 Task: Search one way flight ticket for 5 adults, 2 children, 1 infant in seat and 1 infant on lap in economy from Longview: East Texas Regional Airport to New Bern: Coastal Carolina Regional Airport (was Craven County Regional) on 8-4-2023. Choice of flights is Westjet. Number of bags: 2 checked bags. Price is upto 83000. Outbound departure time preference is 6:00.
Action: Mouse moved to (310, 434)
Screenshot: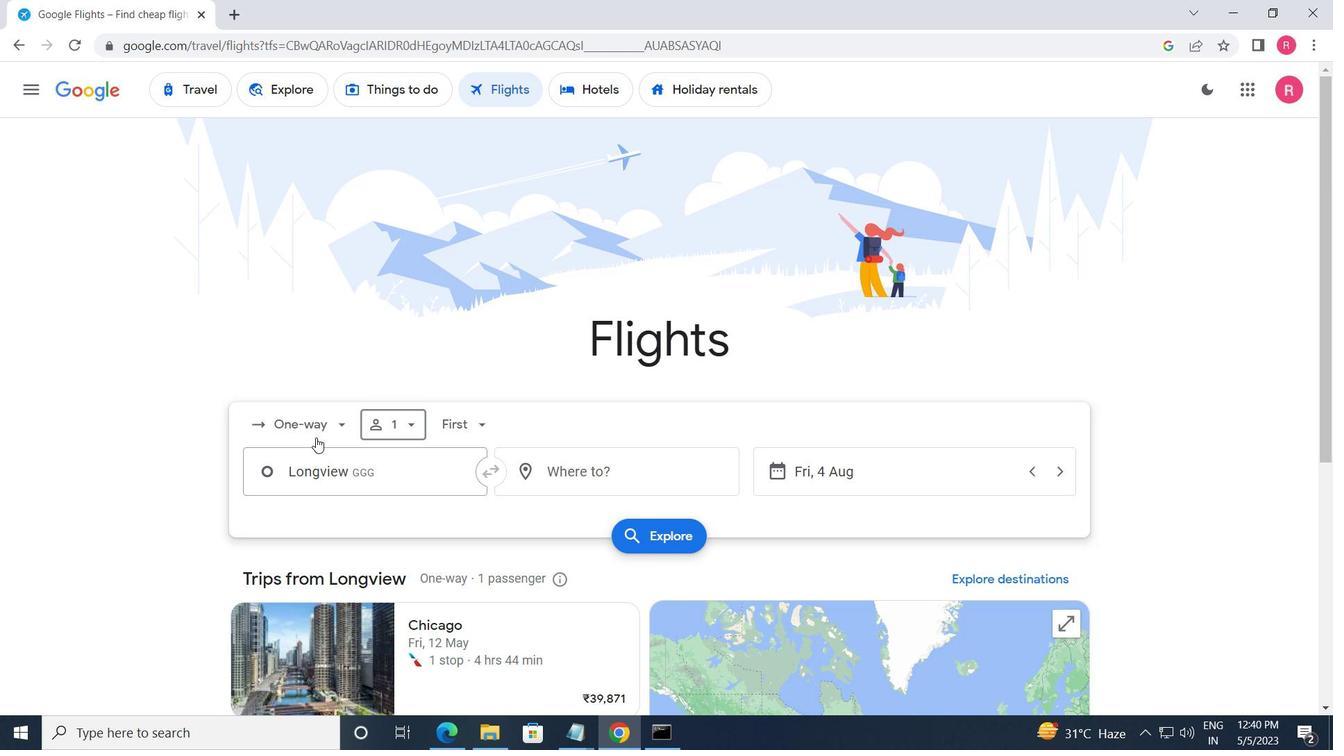 
Action: Mouse pressed left at (310, 434)
Screenshot: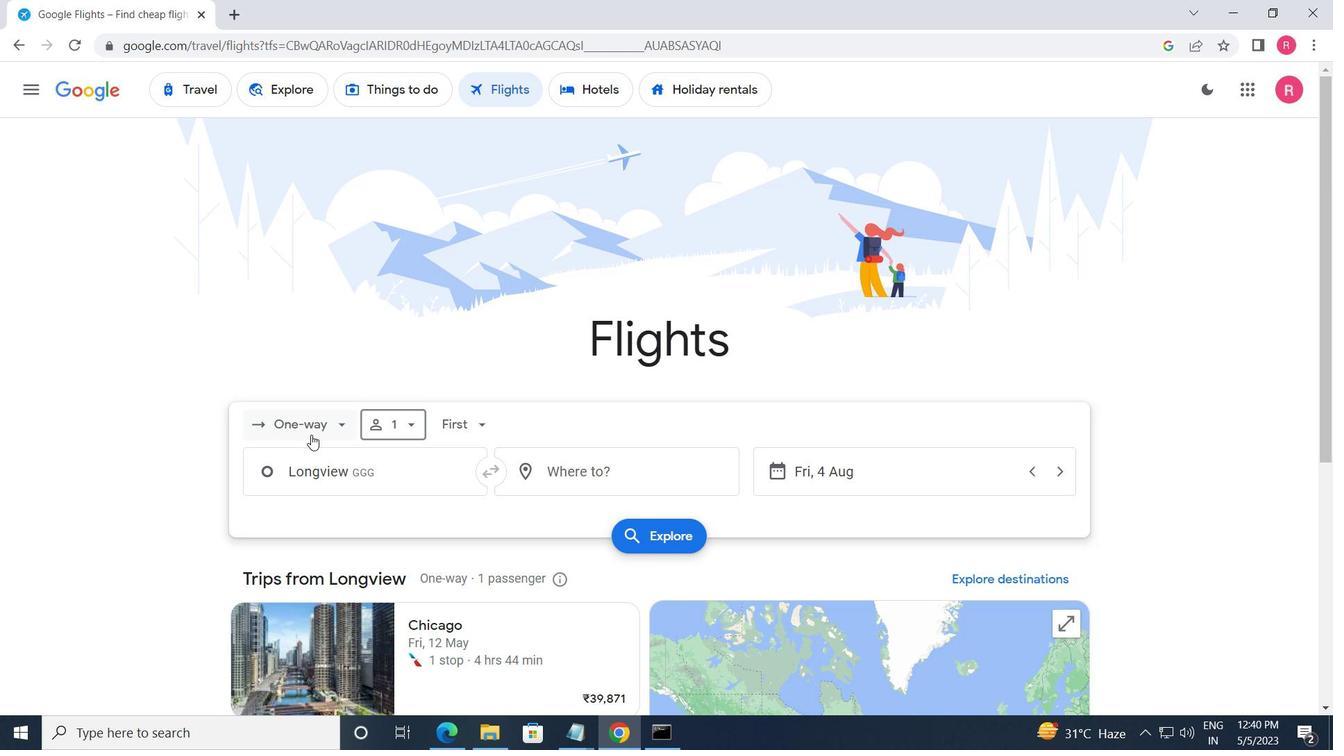 
Action: Mouse moved to (310, 508)
Screenshot: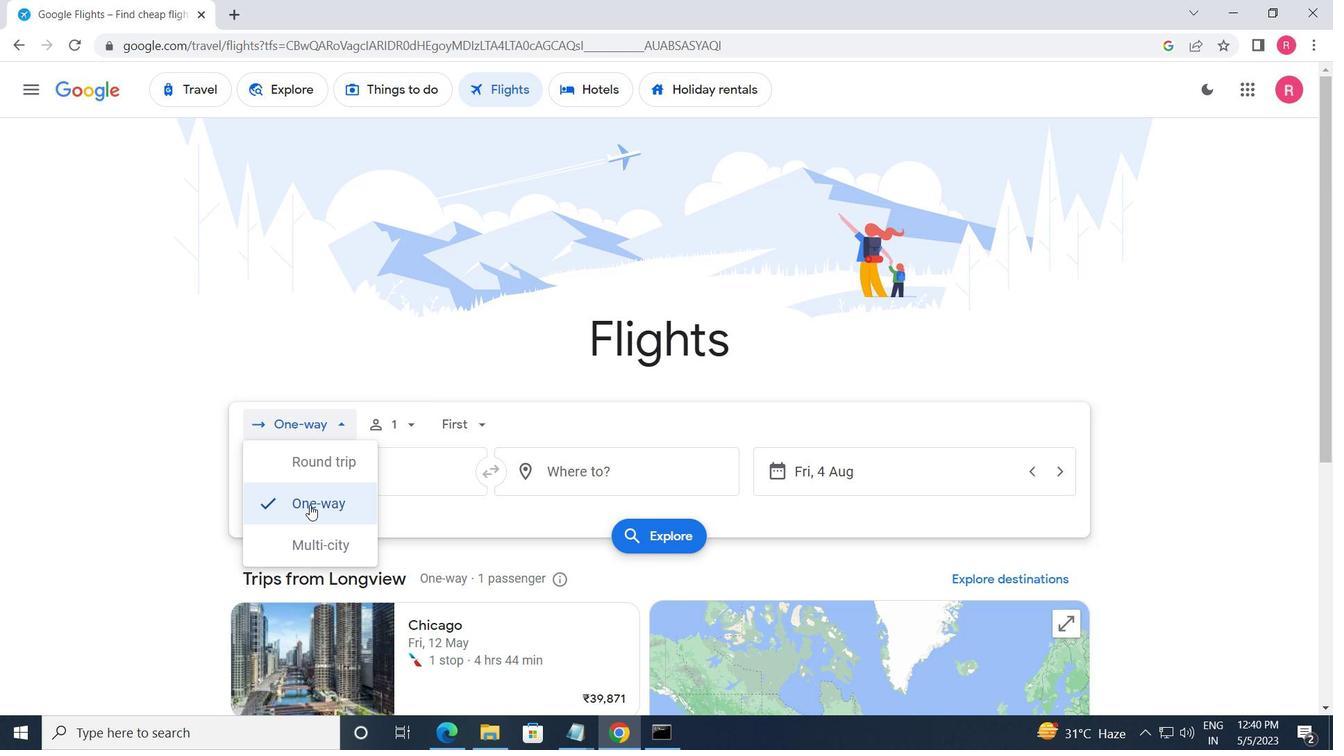 
Action: Mouse pressed left at (310, 508)
Screenshot: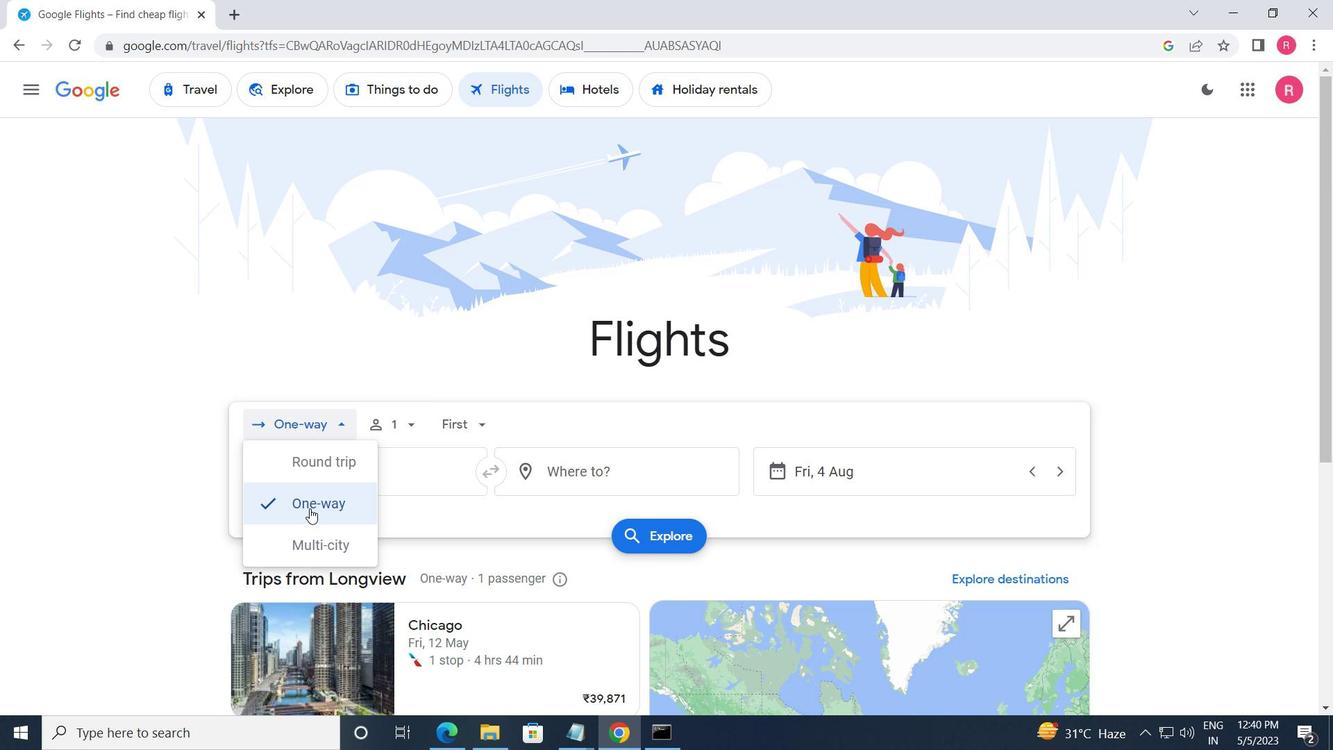 
Action: Mouse moved to (402, 434)
Screenshot: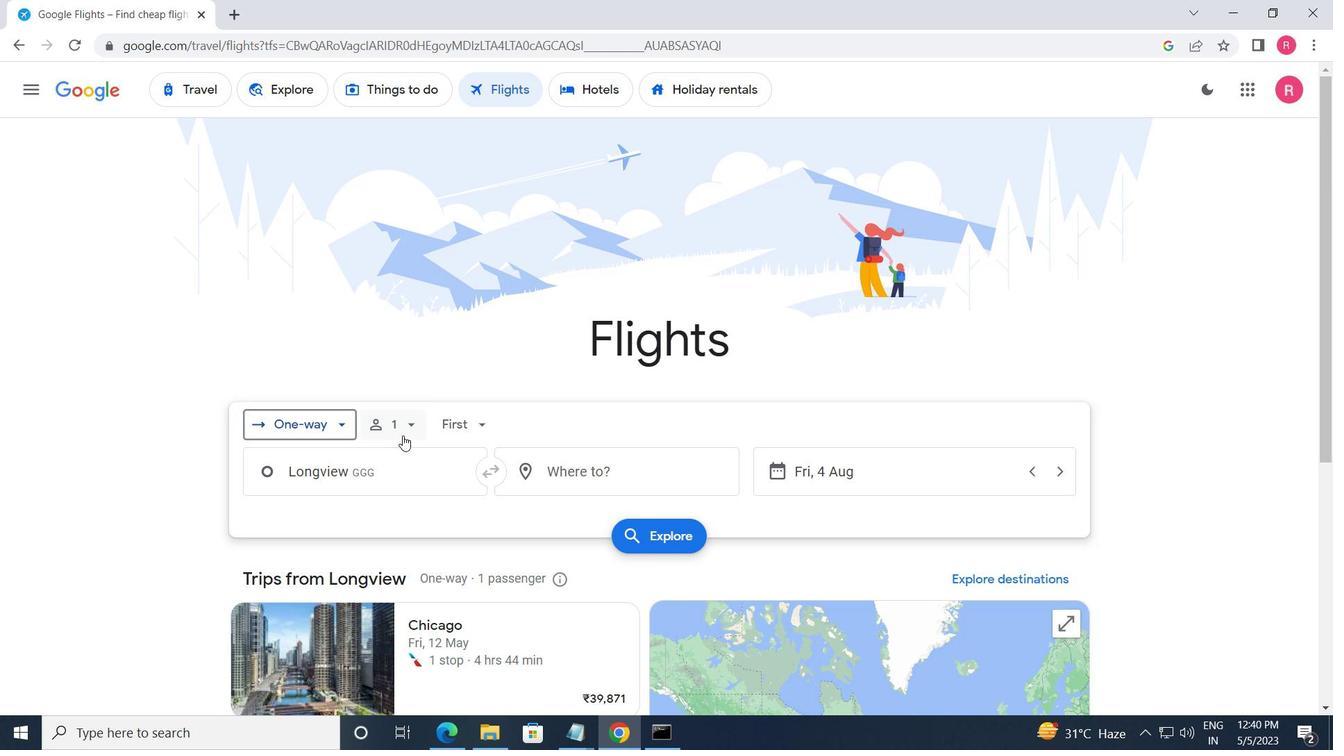 
Action: Mouse pressed left at (402, 434)
Screenshot: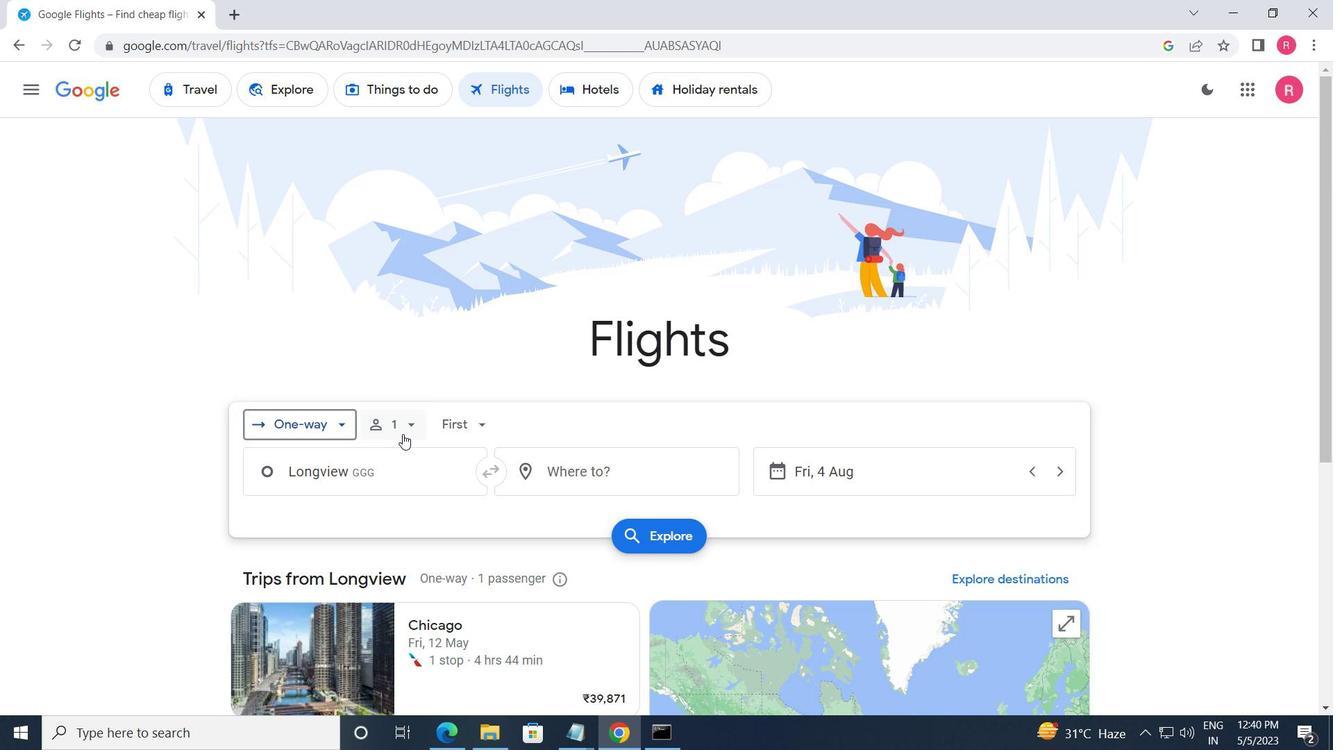 
Action: Mouse moved to (544, 476)
Screenshot: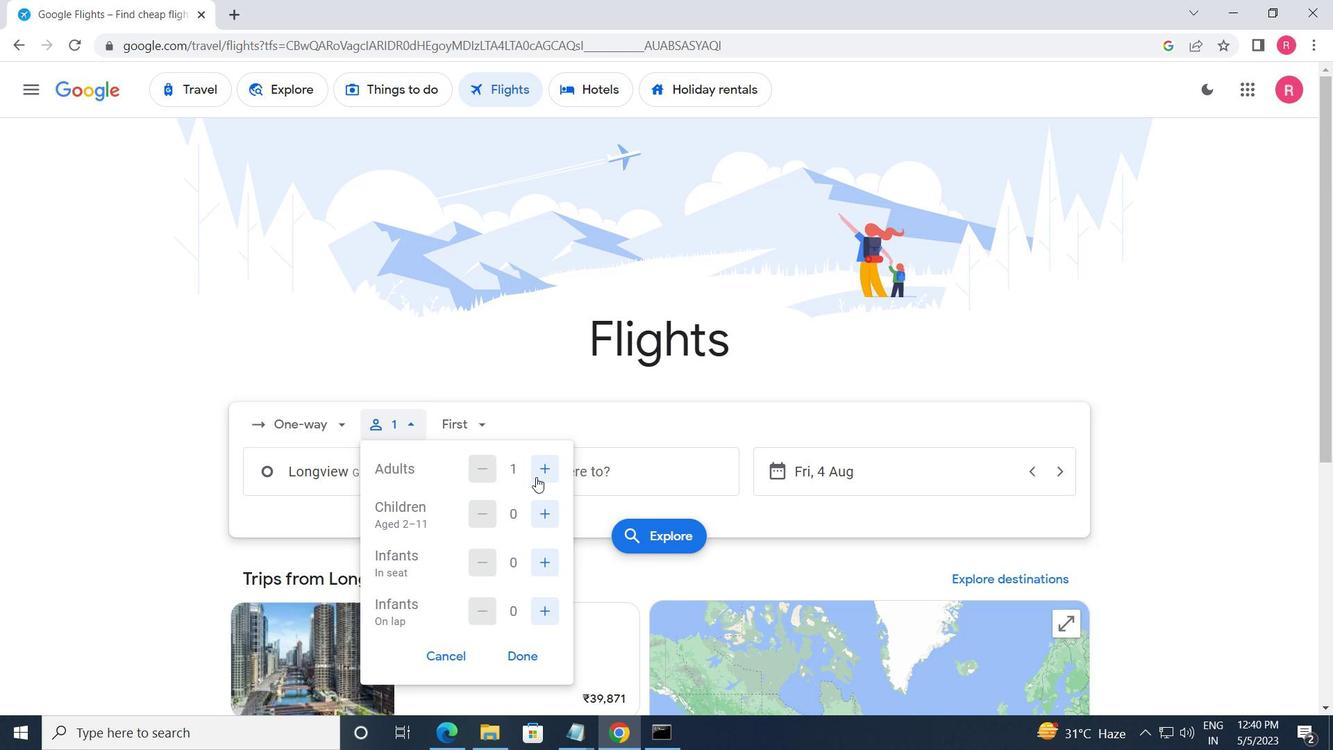 
Action: Mouse pressed left at (544, 476)
Screenshot: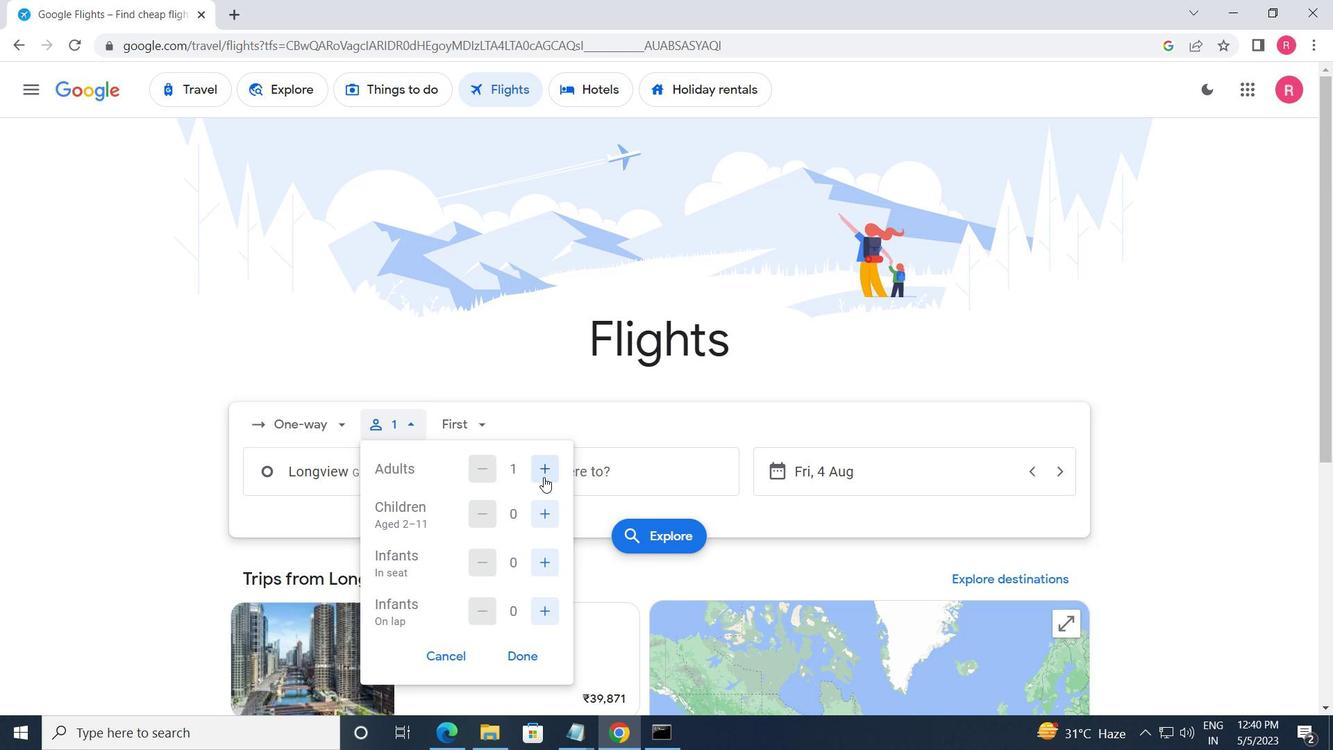 
Action: Mouse pressed left at (544, 476)
Screenshot: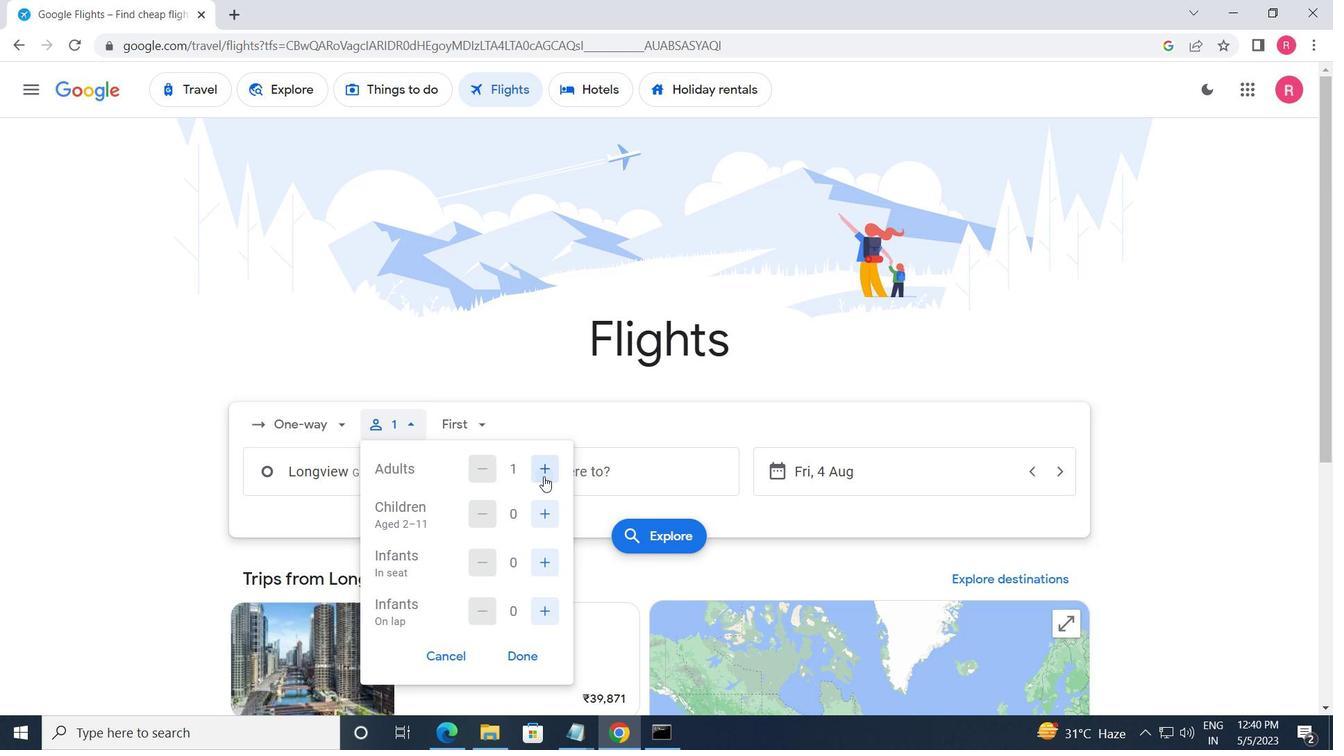 
Action: Mouse pressed left at (544, 476)
Screenshot: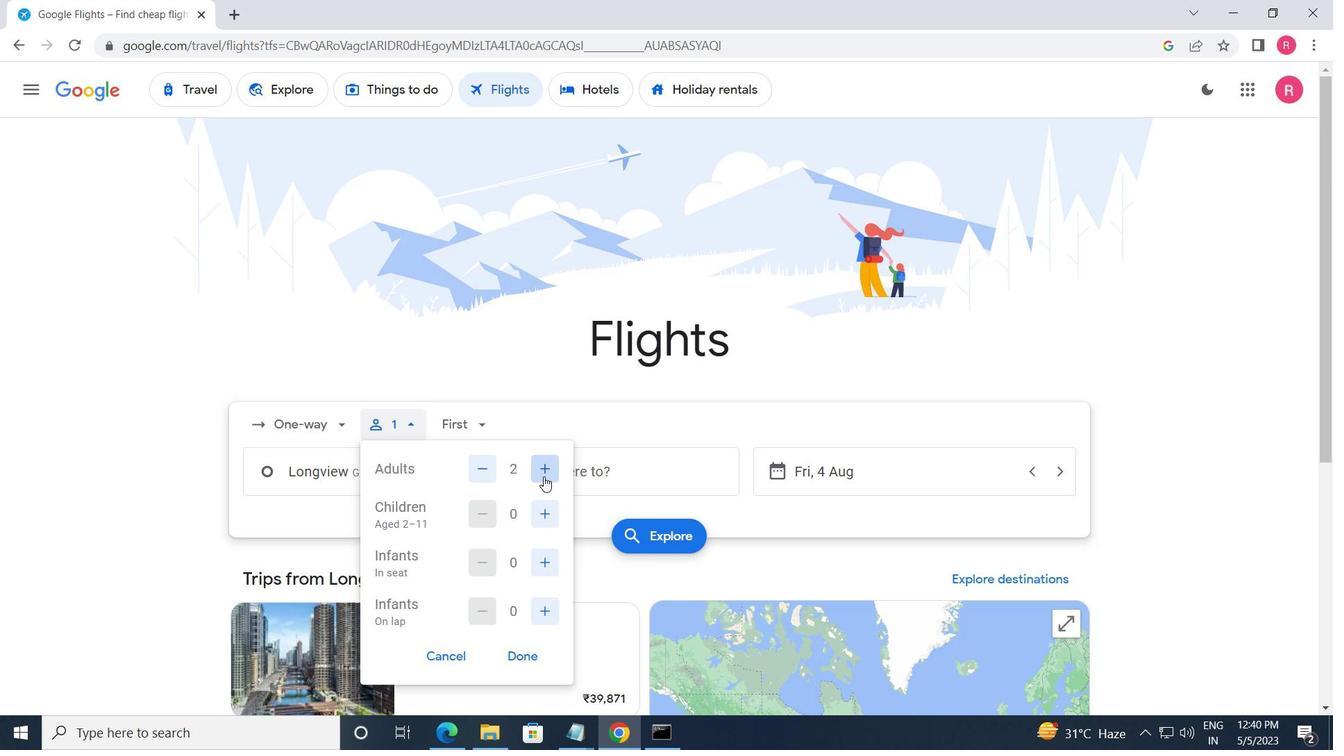
Action: Mouse moved to (544, 475)
Screenshot: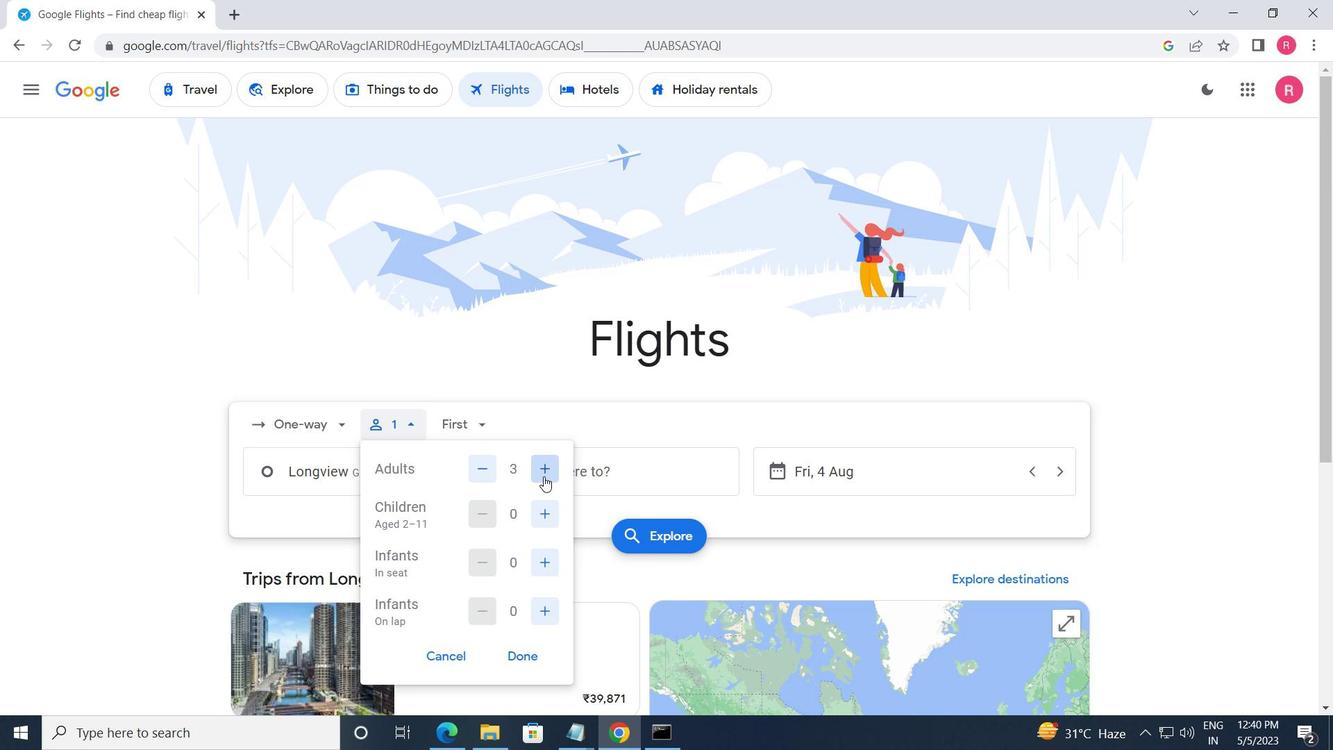 
Action: Mouse pressed left at (544, 475)
Screenshot: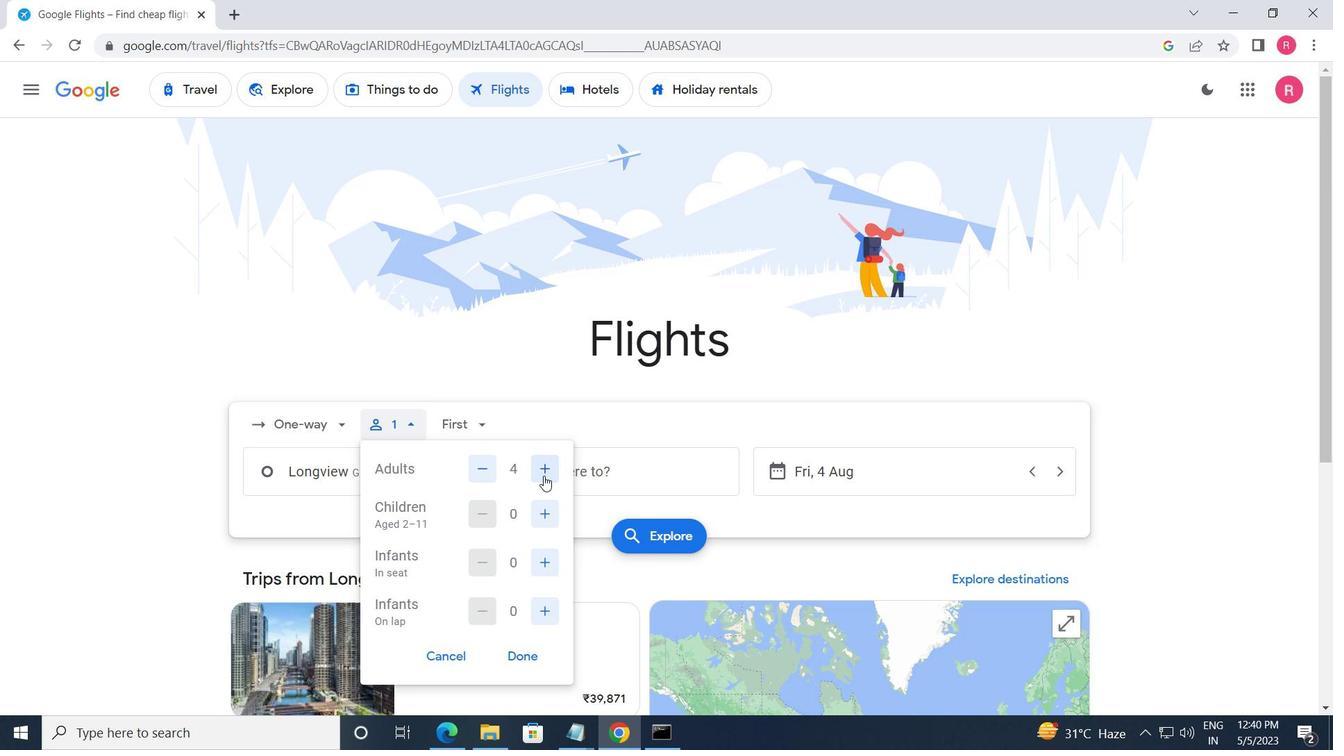 
Action: Mouse moved to (534, 520)
Screenshot: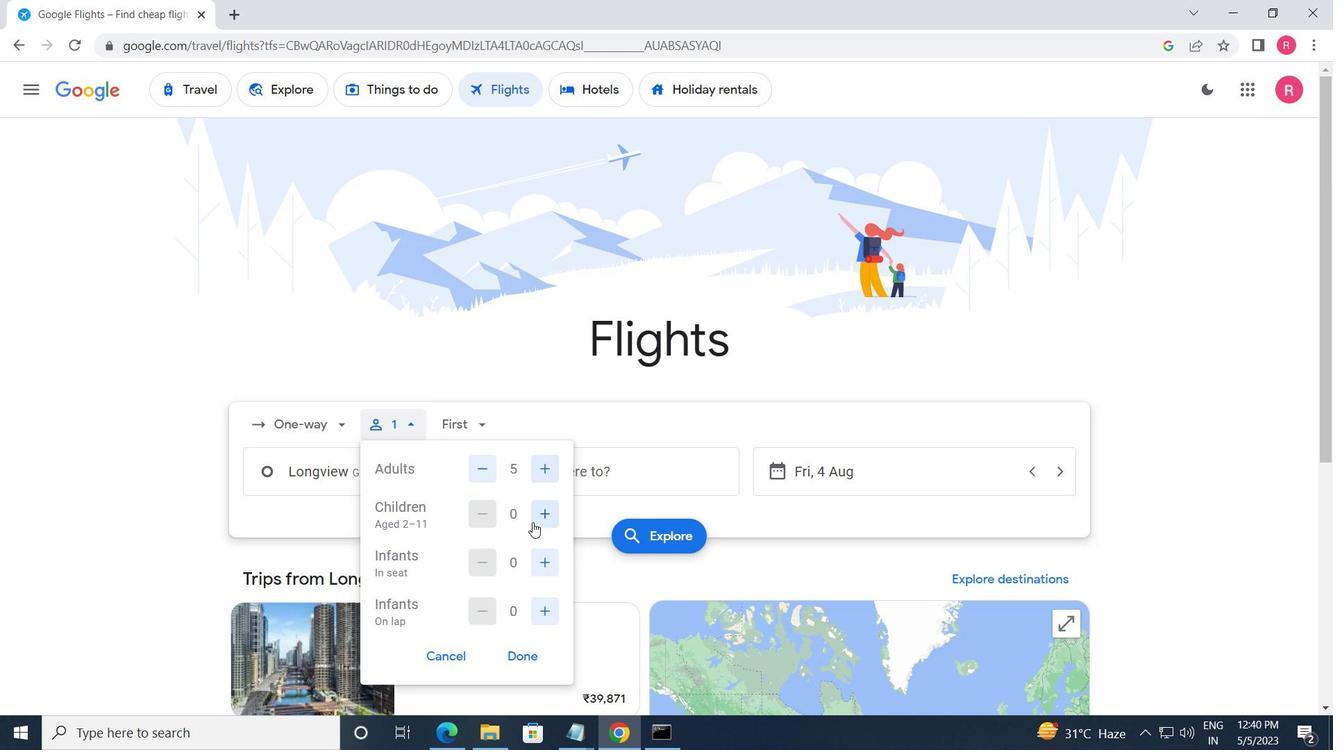 
Action: Mouse pressed left at (534, 520)
Screenshot: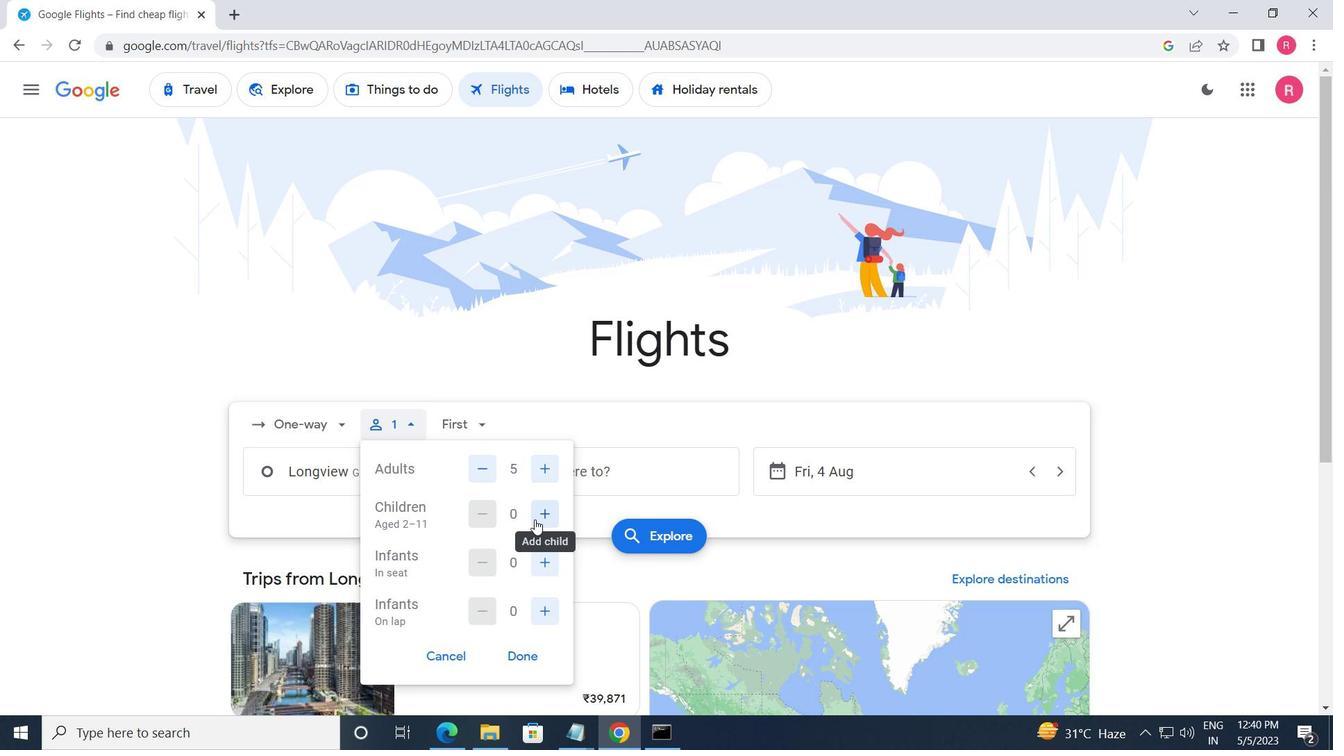 
Action: Mouse pressed left at (534, 520)
Screenshot: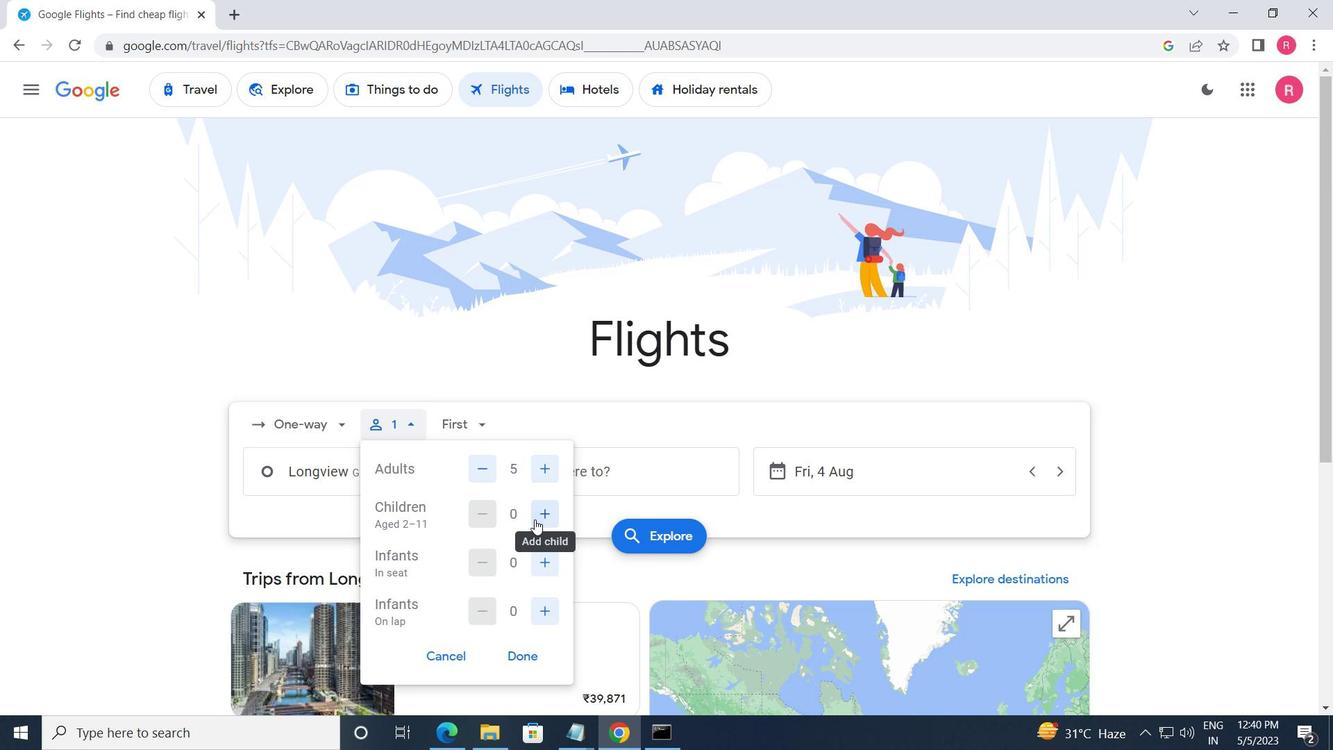 
Action: Mouse moved to (543, 564)
Screenshot: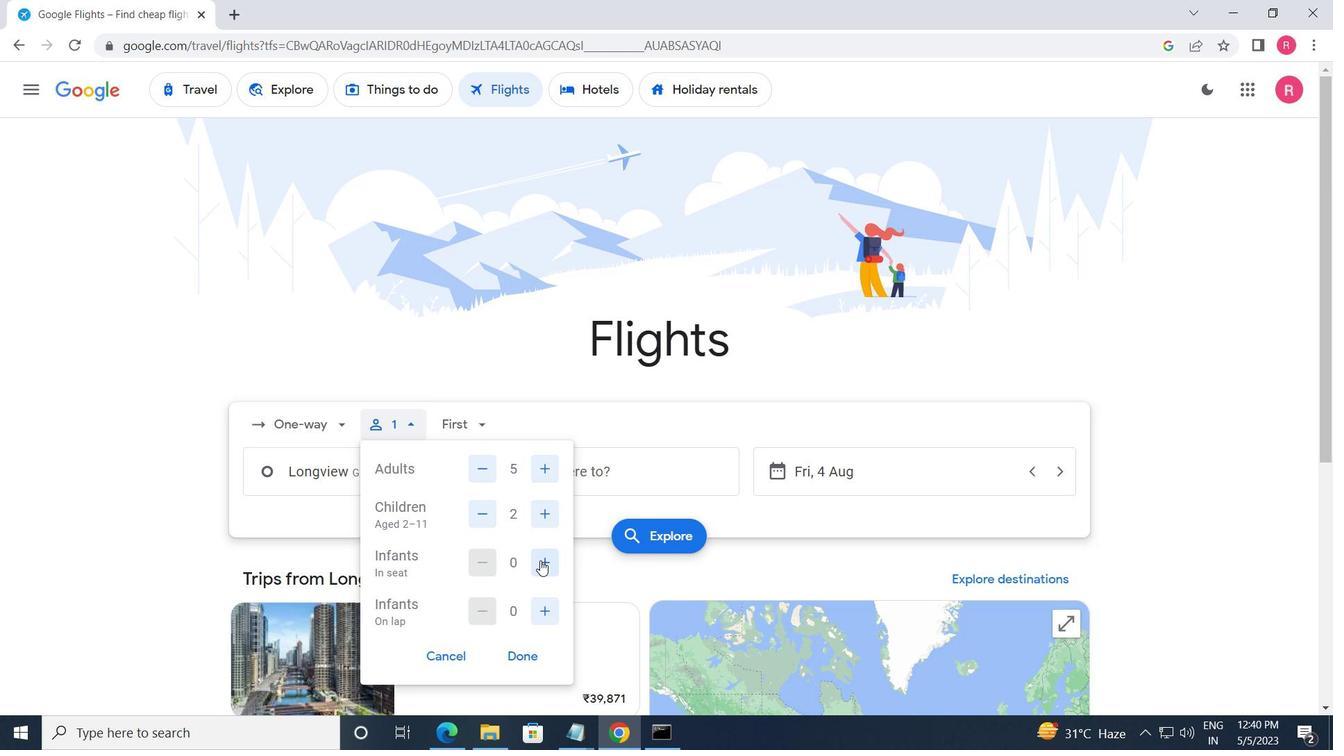 
Action: Mouse pressed left at (543, 564)
Screenshot: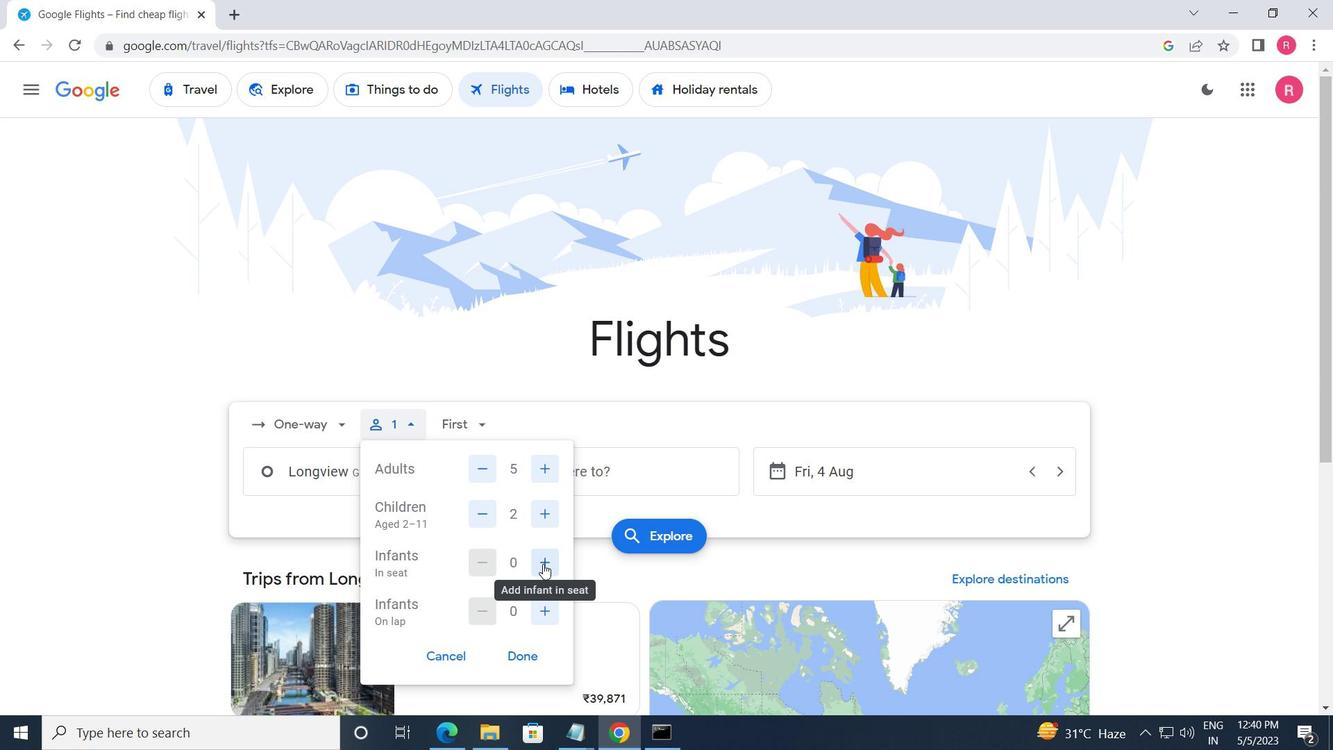 
Action: Mouse moved to (535, 612)
Screenshot: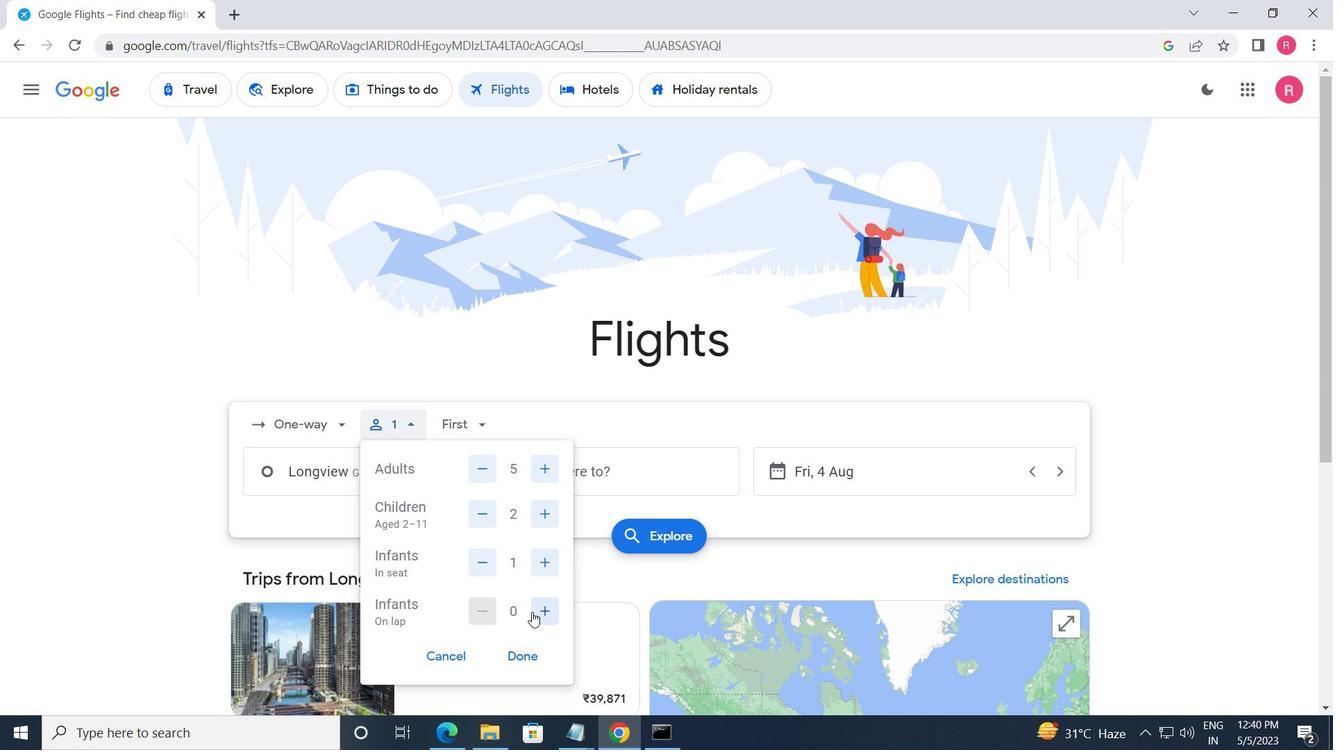 
Action: Mouse pressed left at (535, 612)
Screenshot: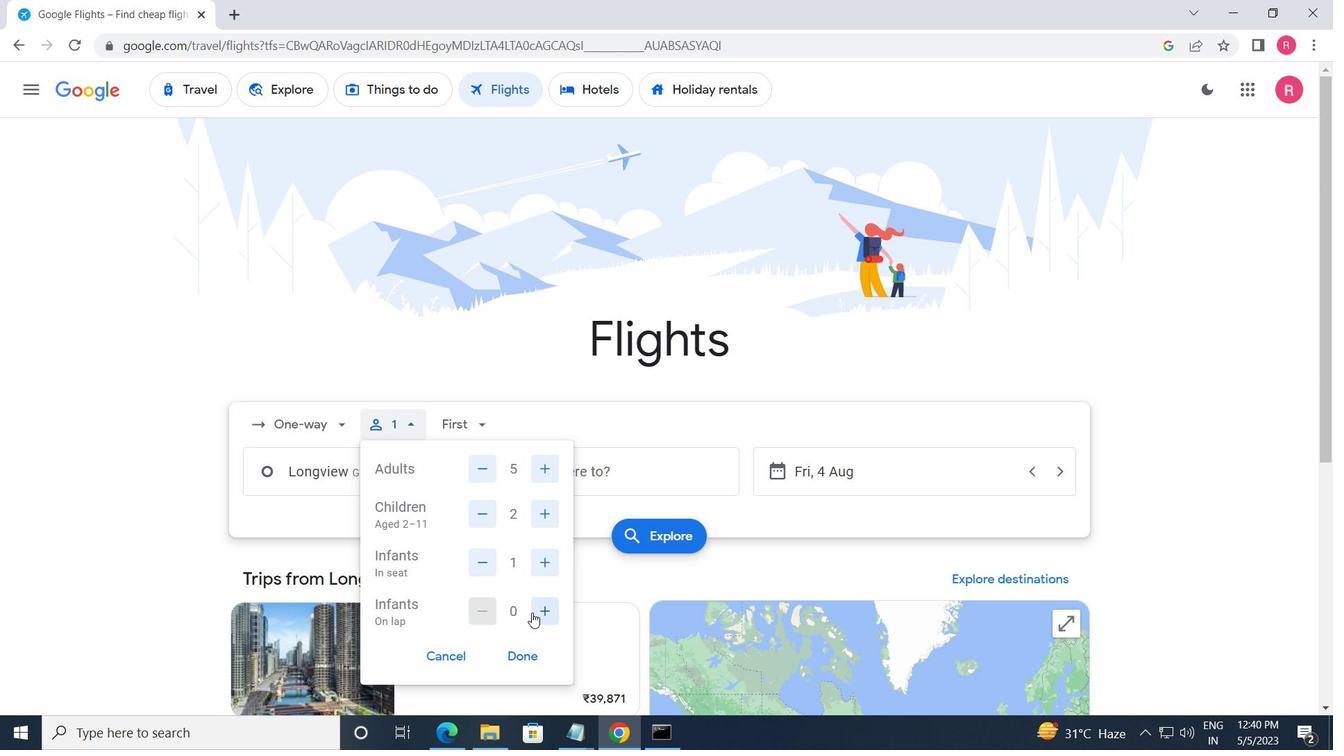 
Action: Mouse moved to (516, 655)
Screenshot: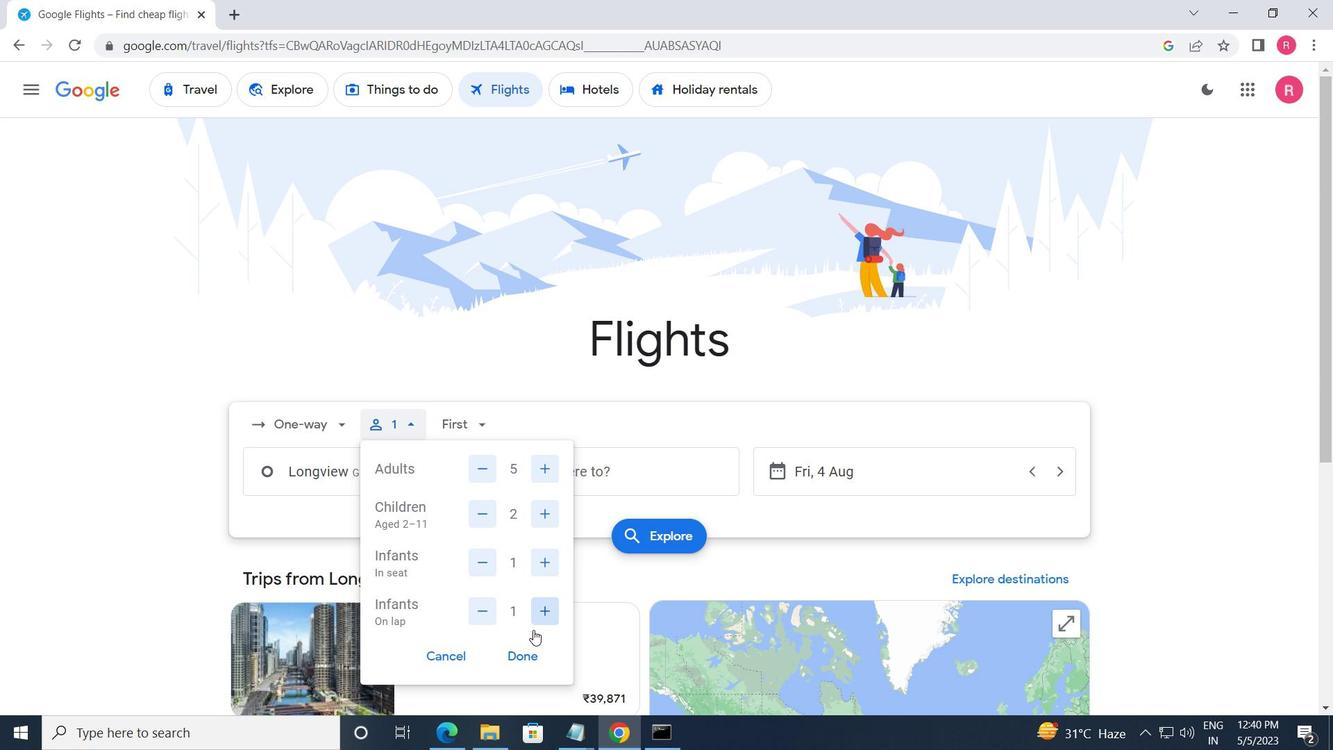 
Action: Mouse pressed left at (516, 655)
Screenshot: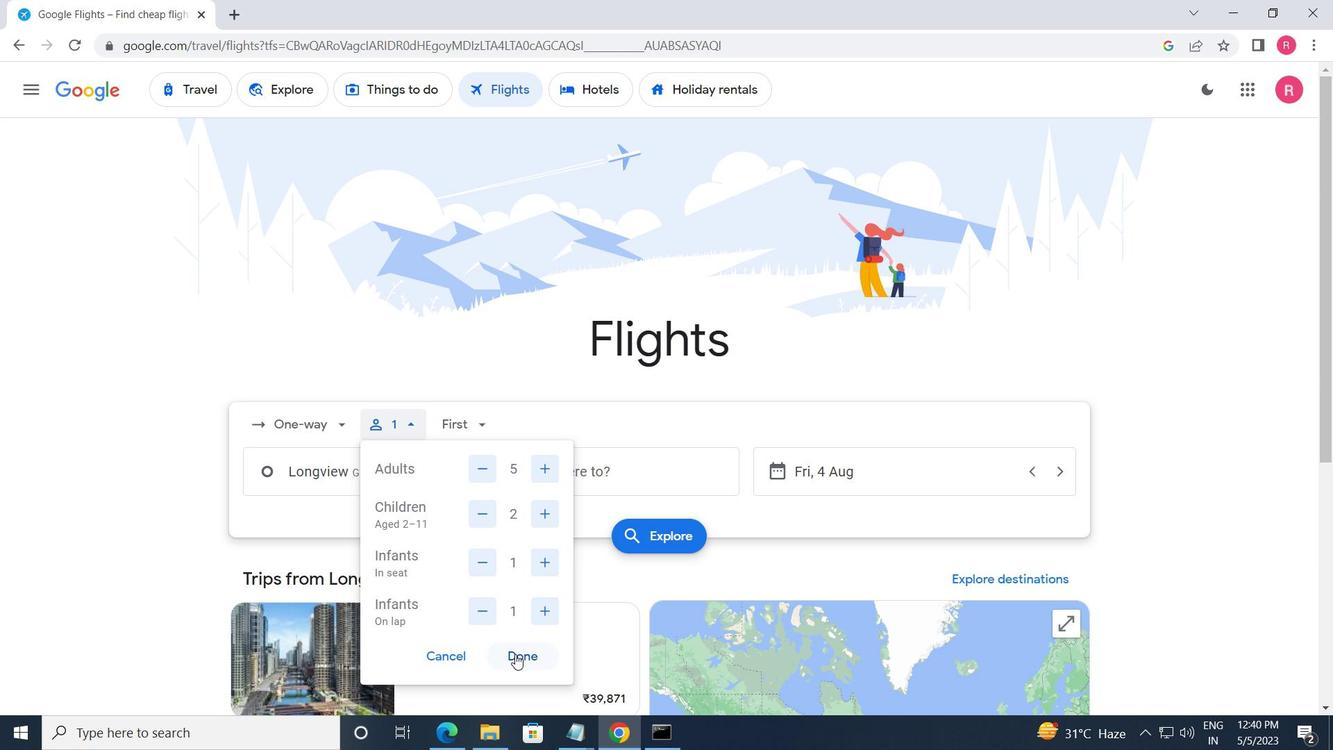 
Action: Mouse moved to (465, 415)
Screenshot: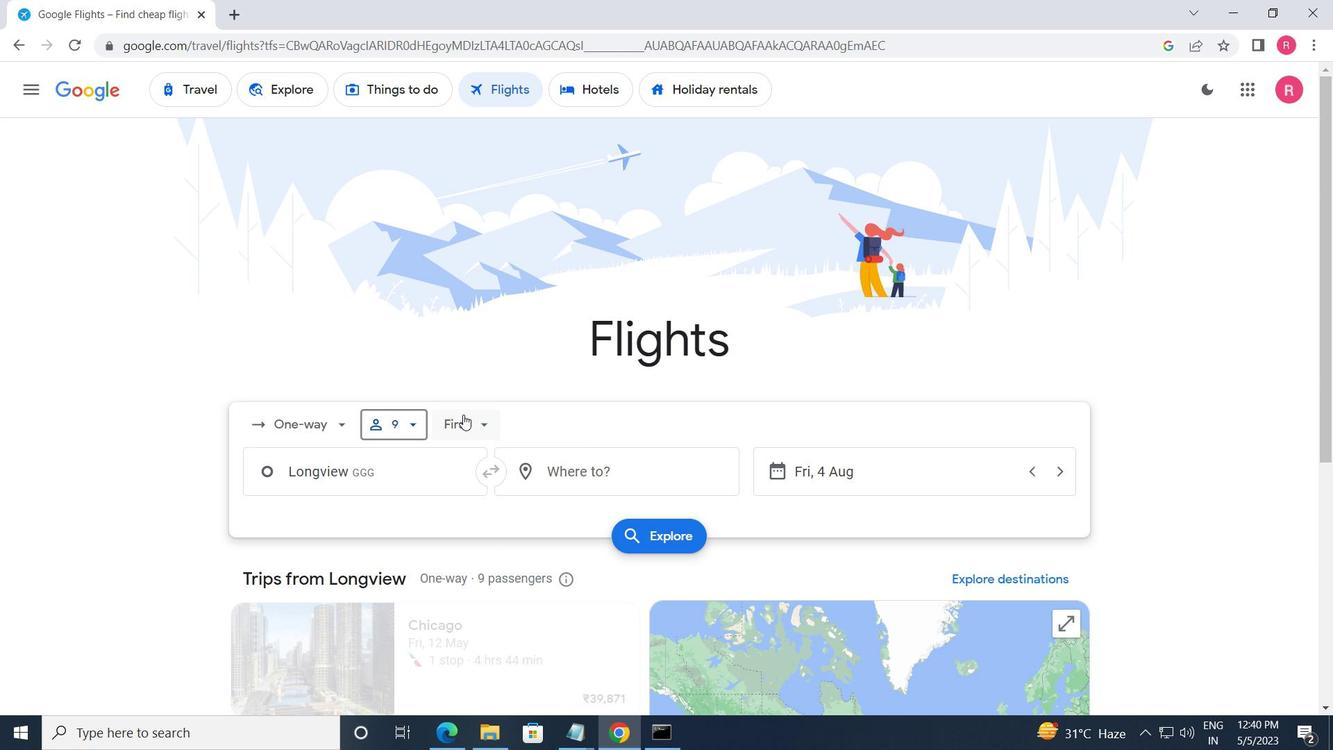
Action: Mouse pressed left at (465, 415)
Screenshot: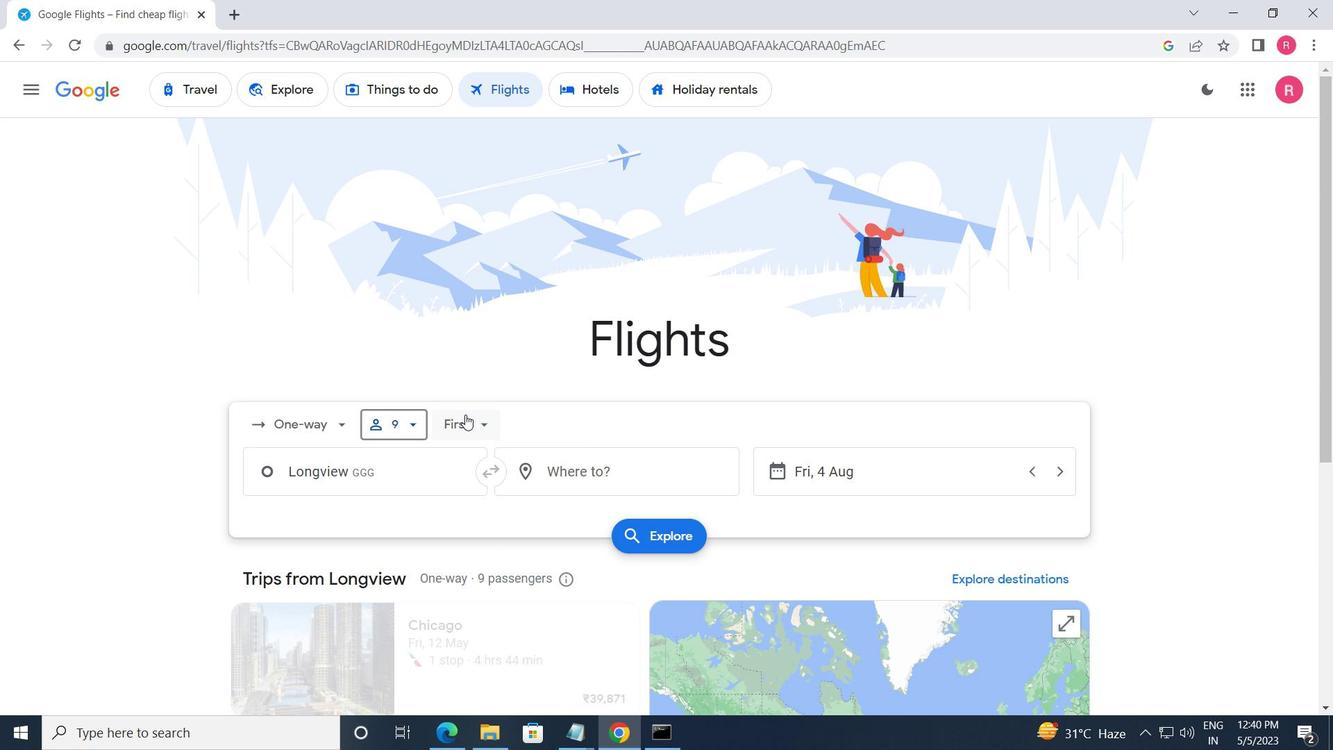 
Action: Mouse moved to (517, 474)
Screenshot: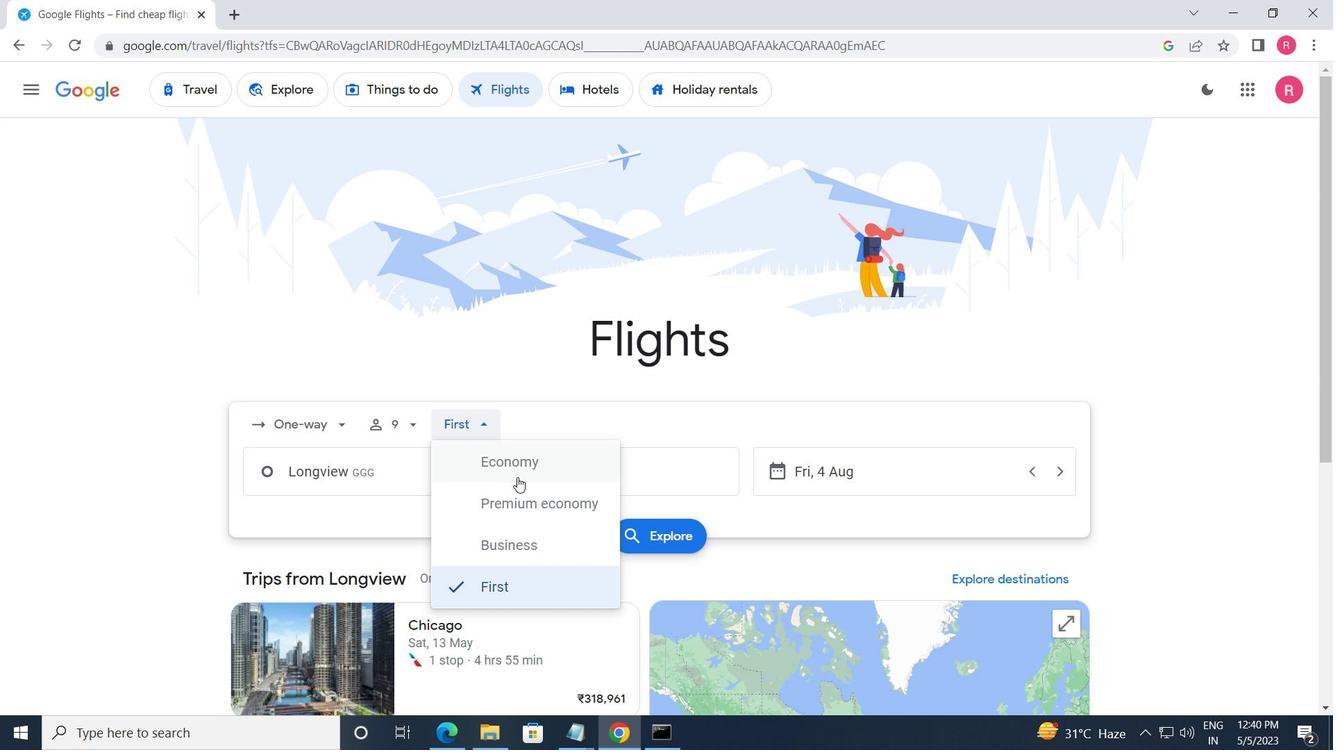 
Action: Mouse pressed left at (517, 474)
Screenshot: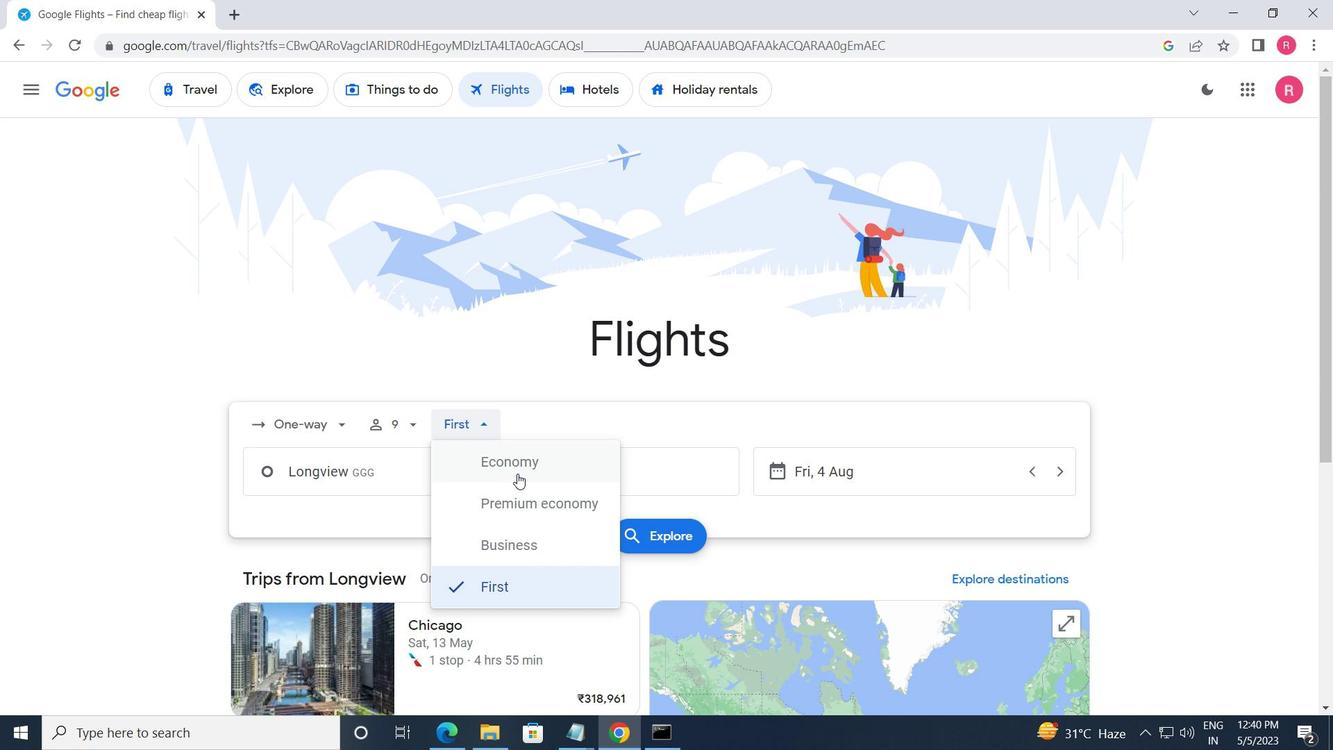 
Action: Mouse moved to (385, 473)
Screenshot: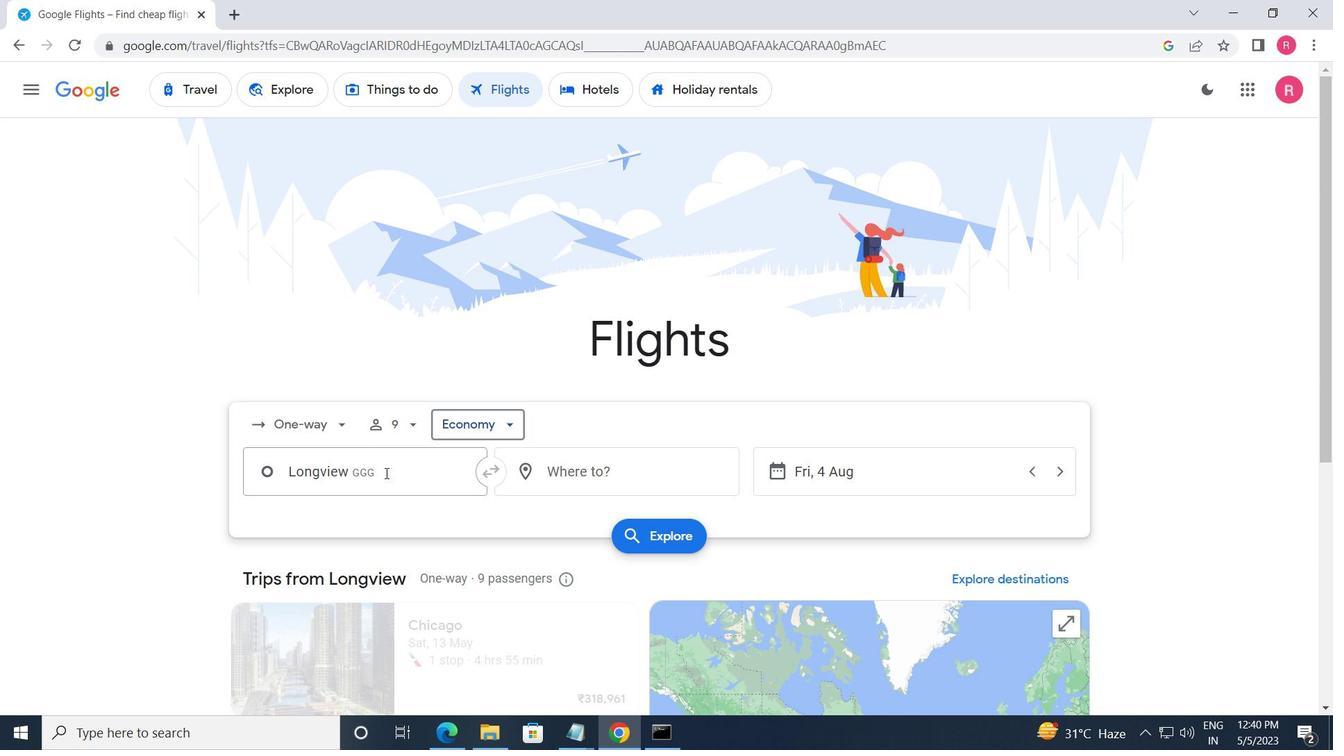 
Action: Mouse pressed left at (385, 473)
Screenshot: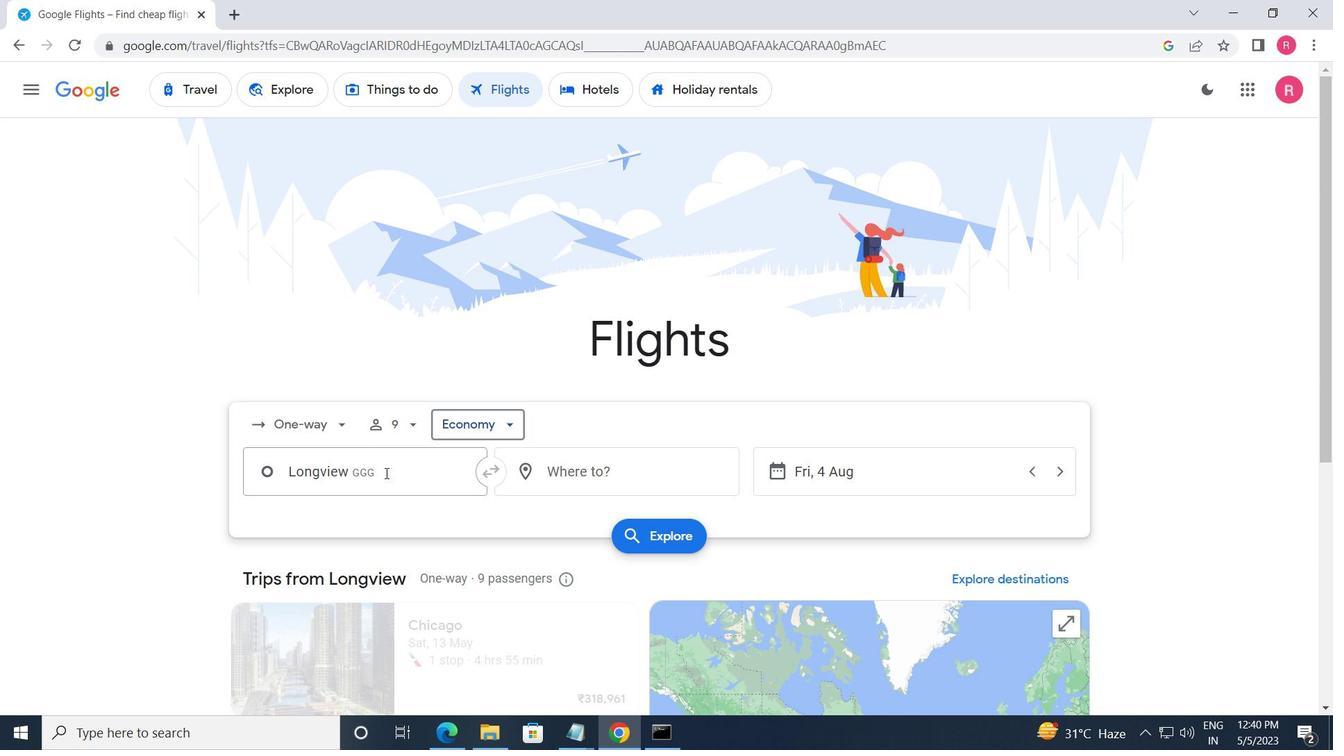 
Action: Mouse moved to (380, 472)
Screenshot: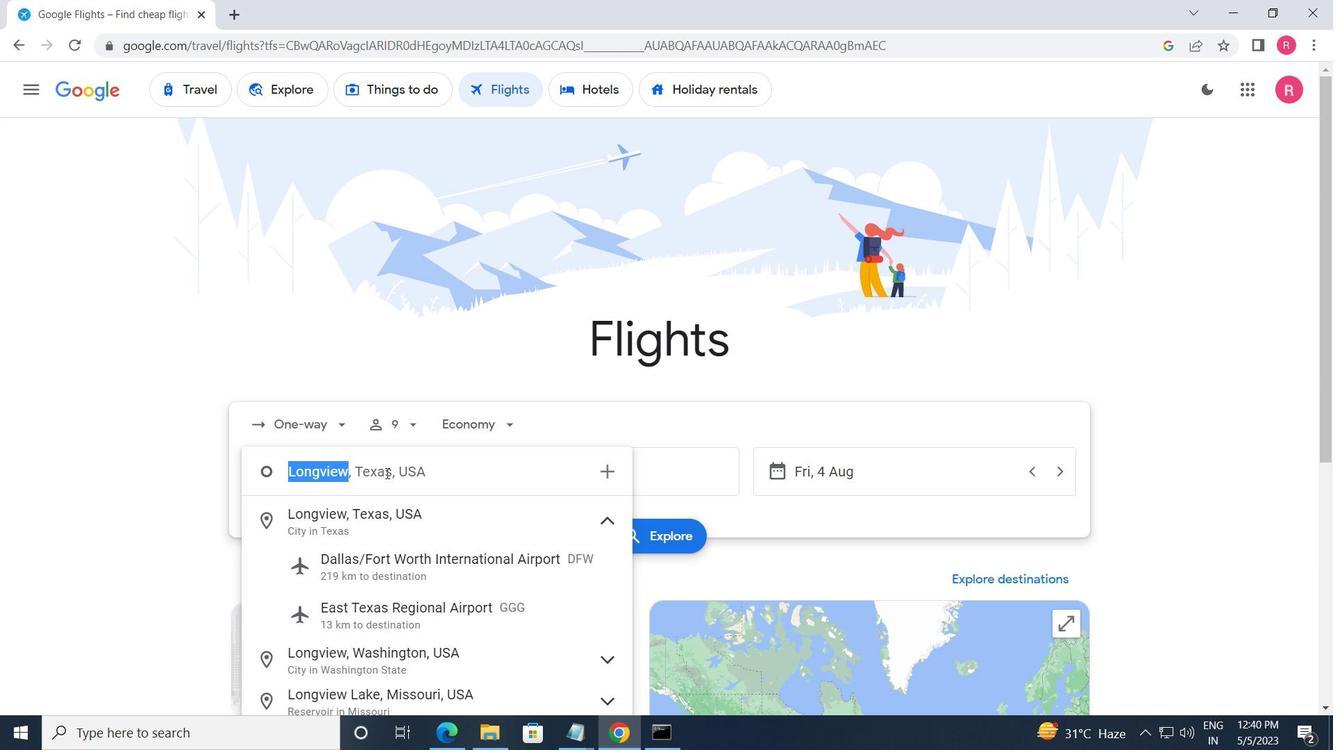 
Action: Key pressed <Key.shift_r><Key.shift_r><Key.shift_r><Key.shift_r><Key.shift_r><Key.shift_r>Lom<Key.backspace>ngview
Screenshot: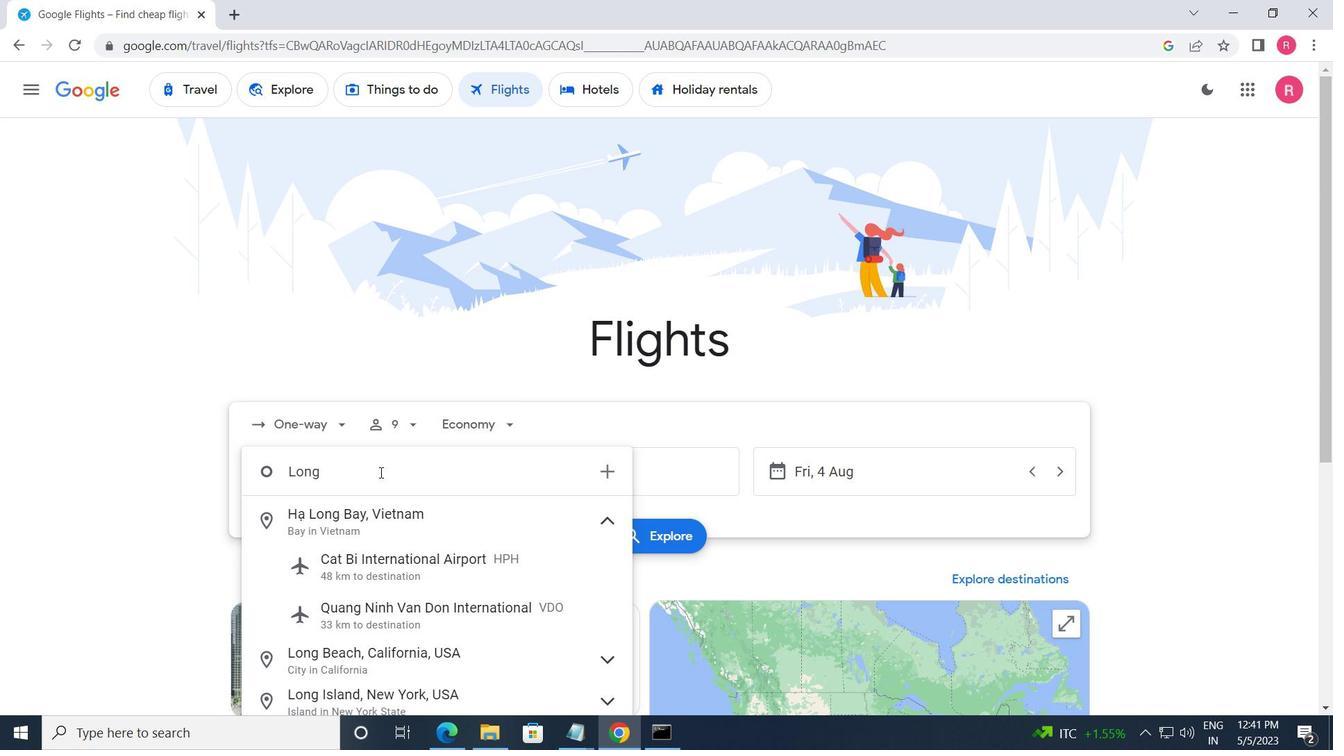 
Action: Mouse moved to (401, 607)
Screenshot: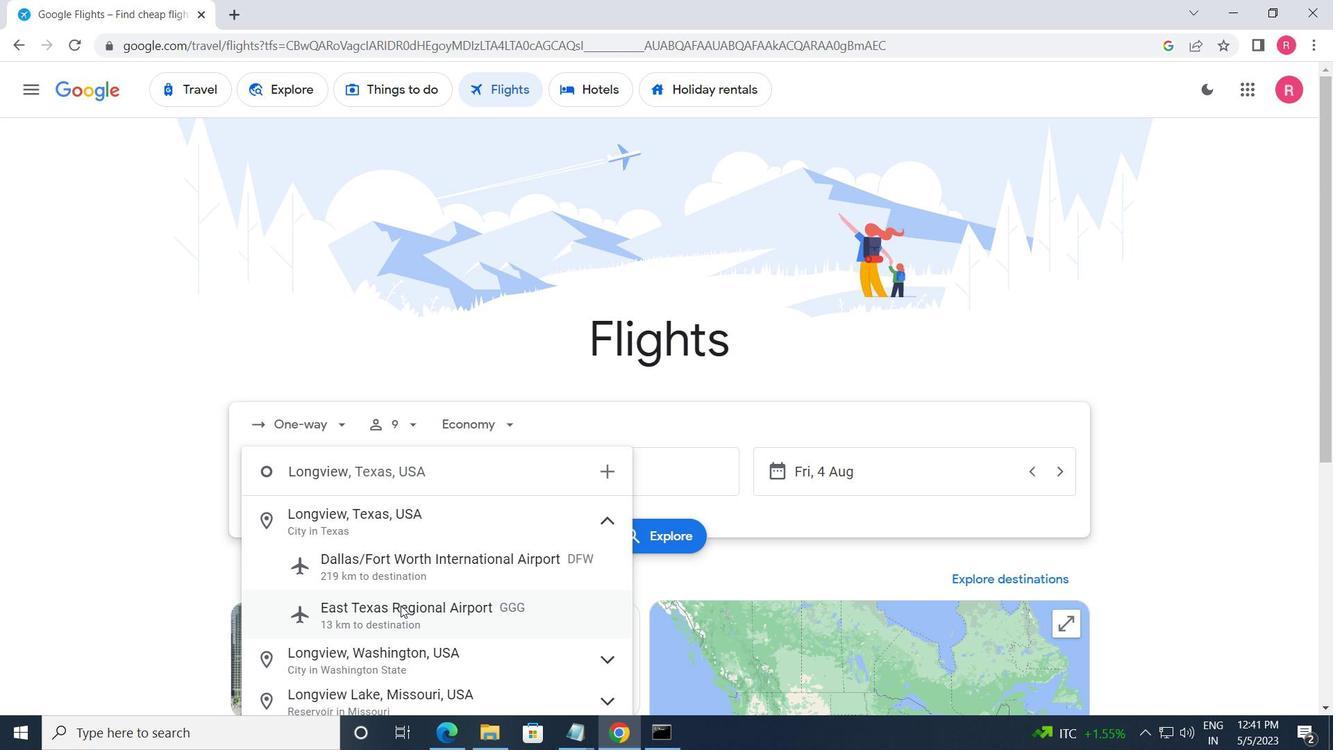 
Action: Mouse pressed left at (401, 607)
Screenshot: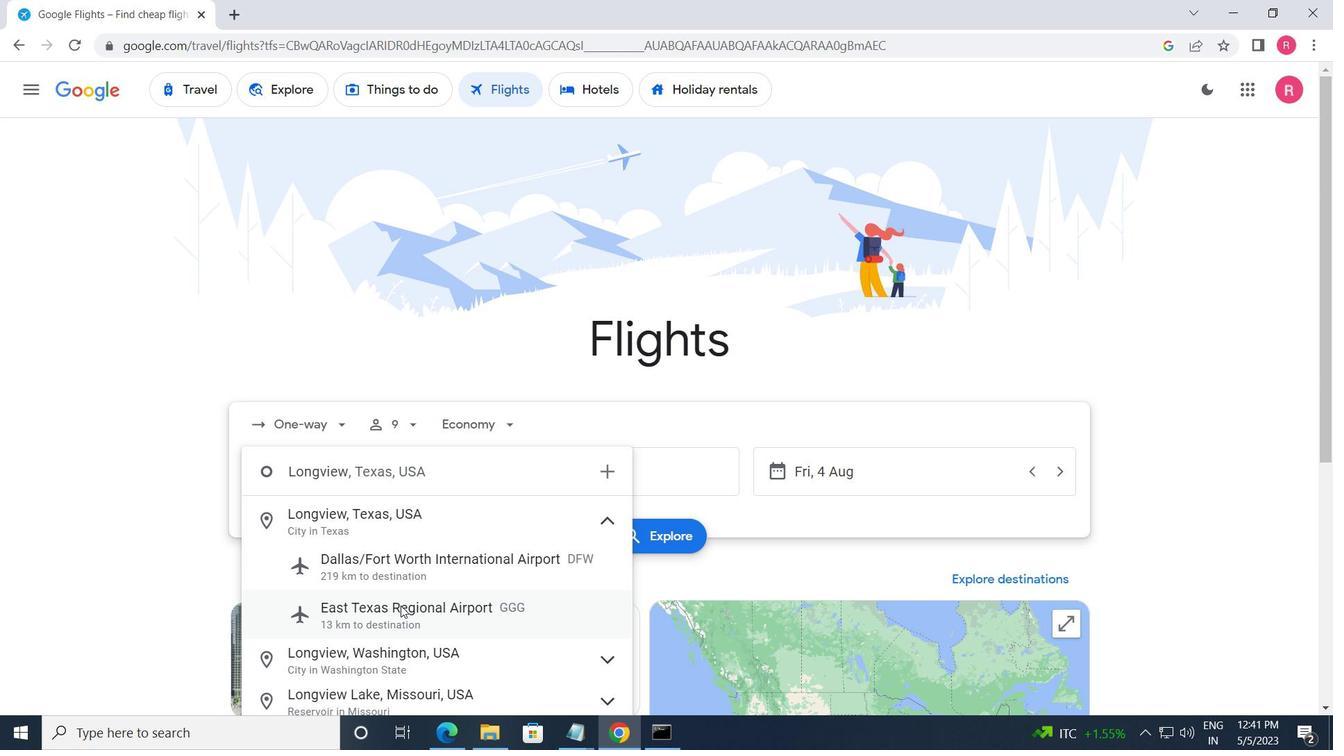 
Action: Mouse moved to (553, 486)
Screenshot: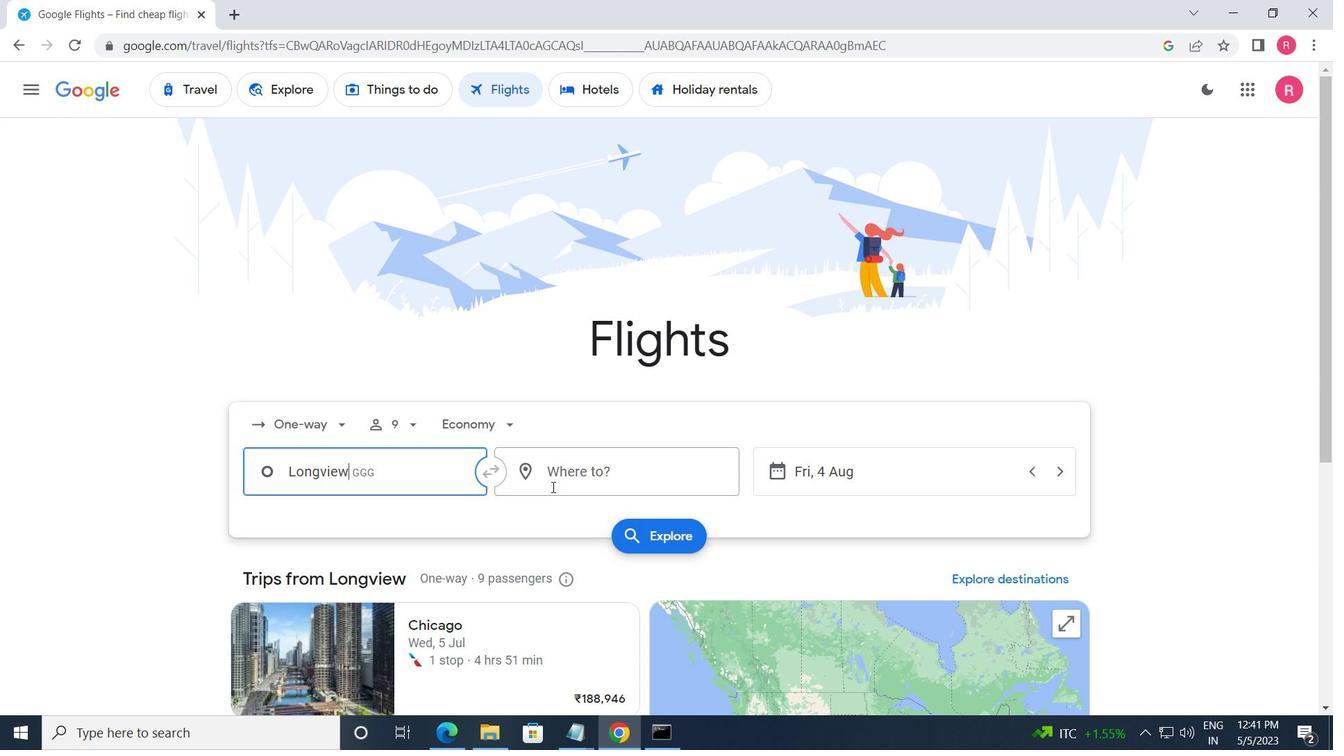 
Action: Mouse pressed left at (553, 486)
Screenshot: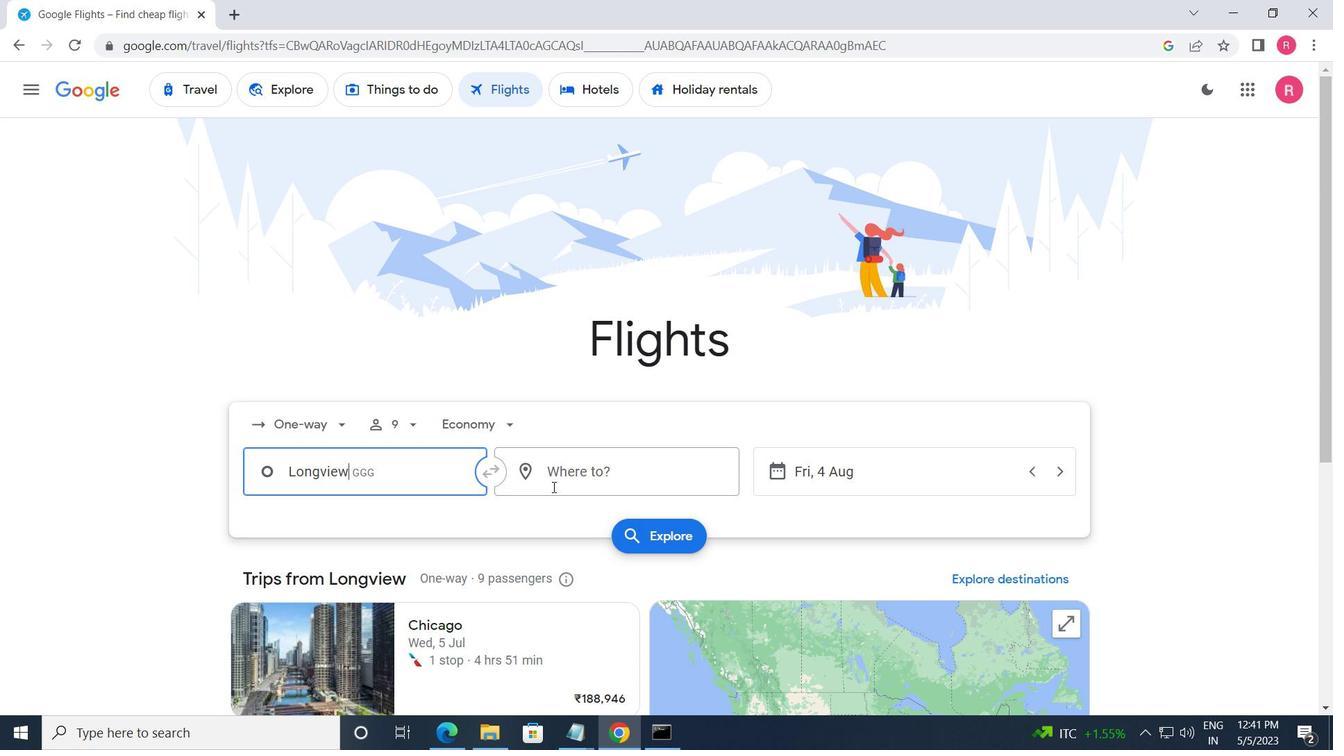 
Action: Key pressed <Key.shift_r>New<Key.space><Key.shift>BERN
Screenshot: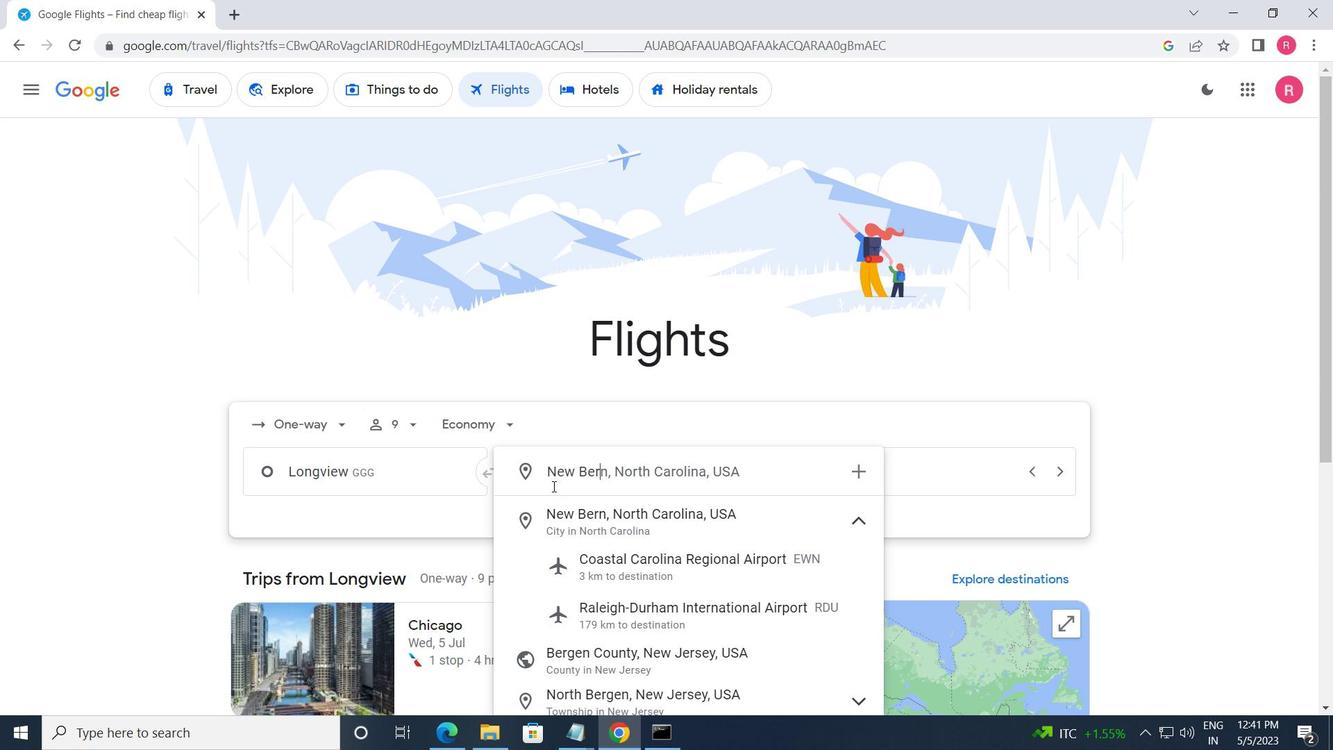 
Action: Mouse moved to (721, 565)
Screenshot: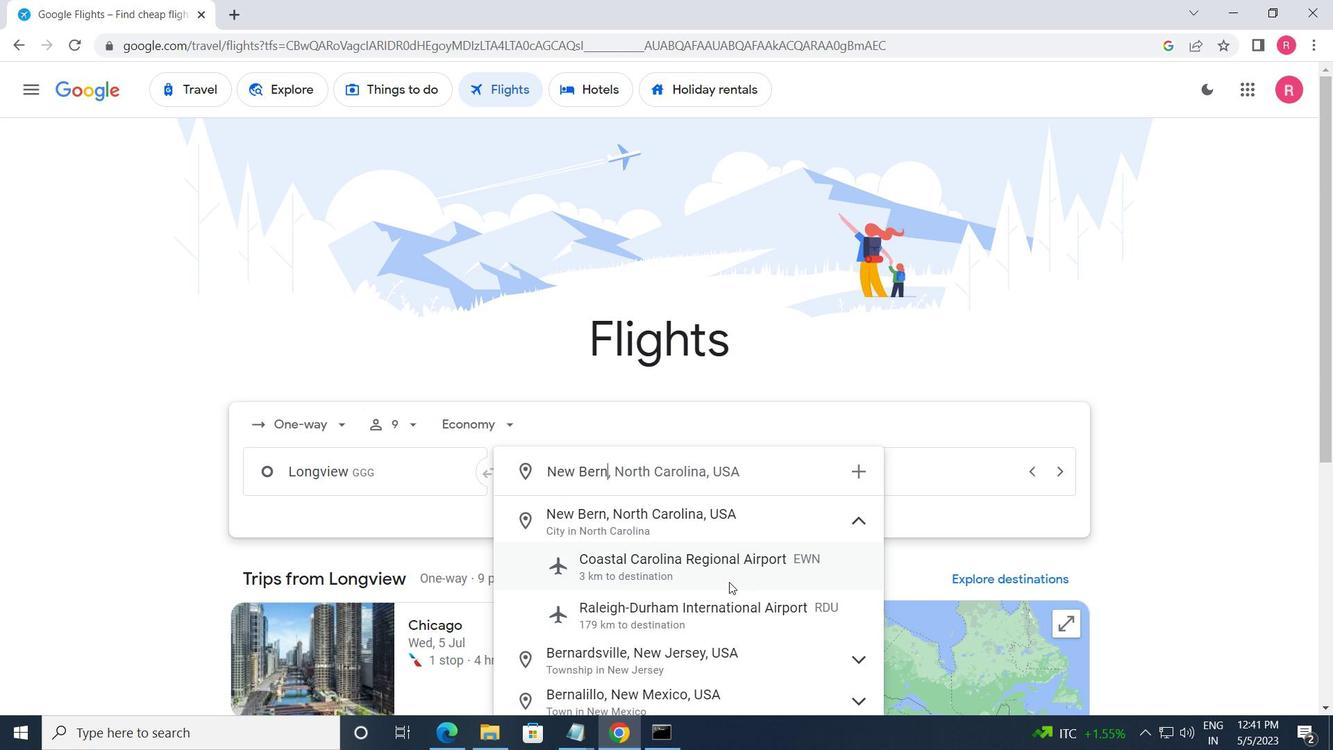 
Action: Mouse pressed left at (721, 565)
Screenshot: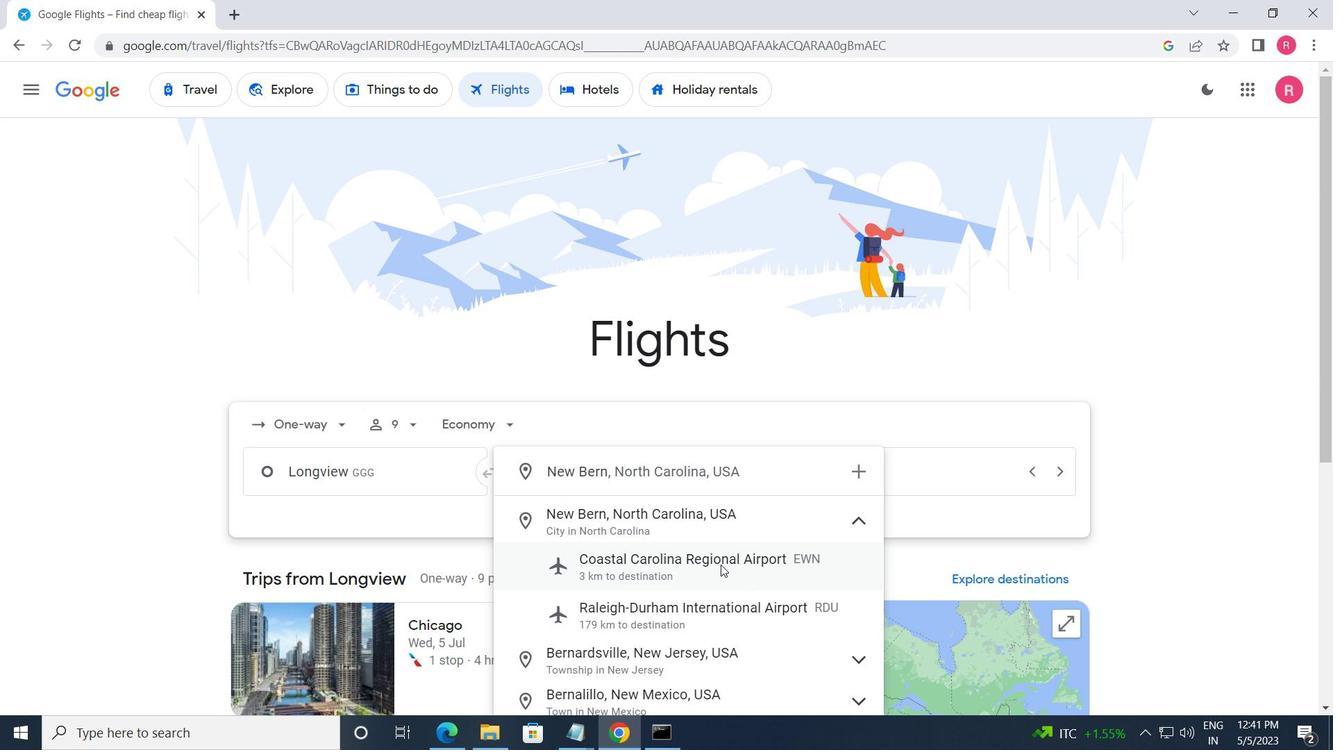 
Action: Mouse moved to (919, 470)
Screenshot: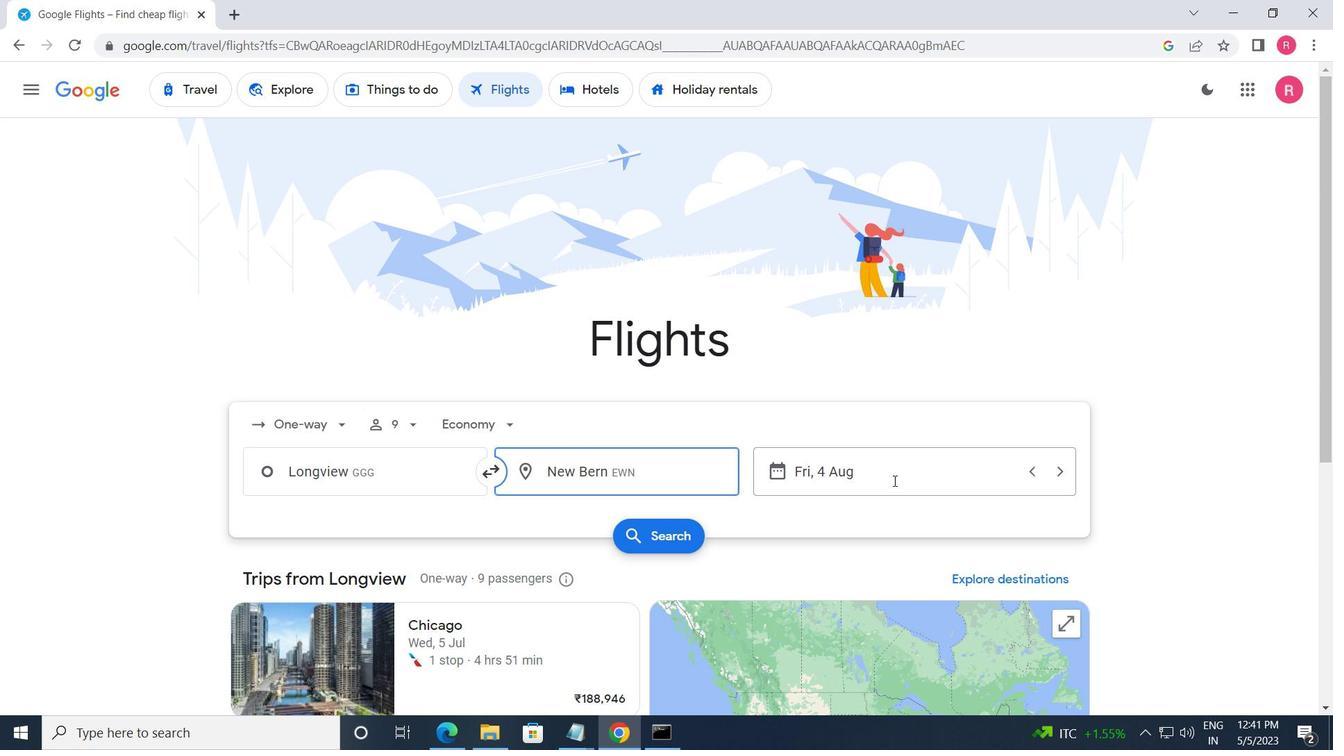 
Action: Mouse pressed left at (919, 470)
Screenshot: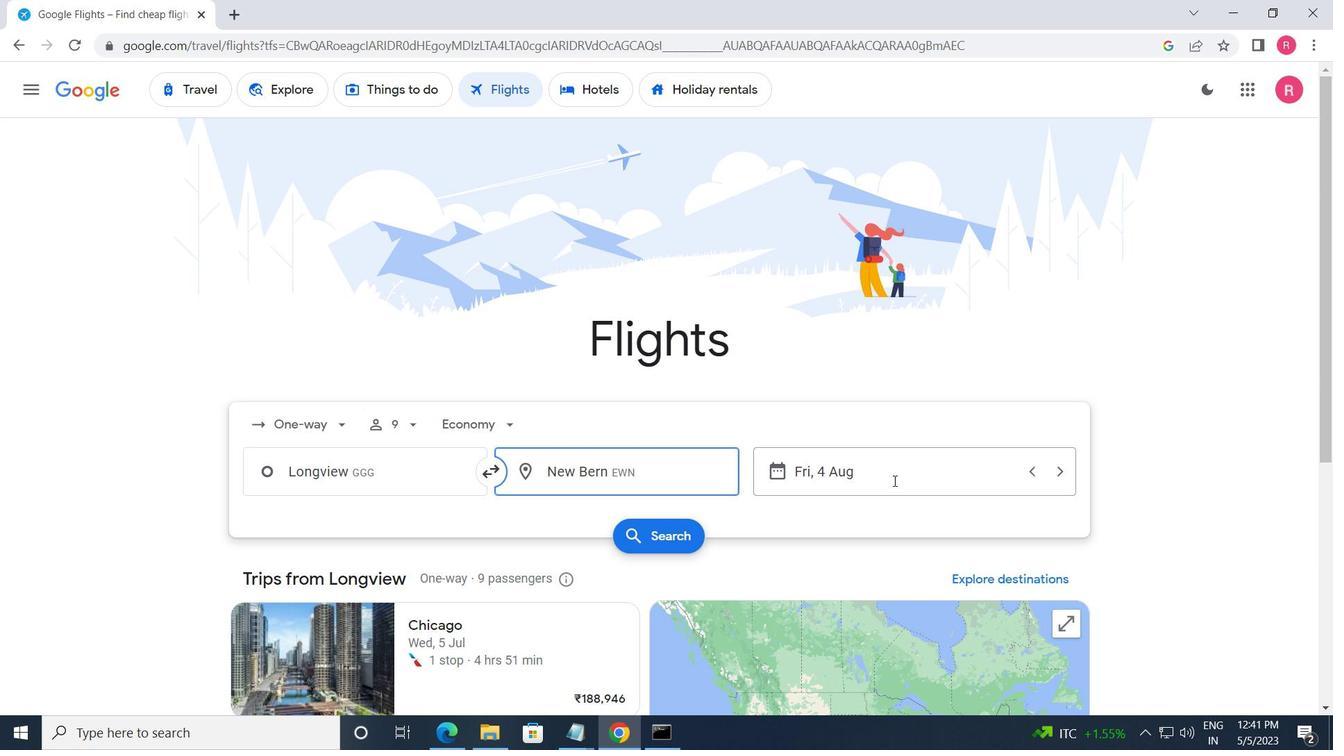 
Action: Mouse moved to (661, 399)
Screenshot: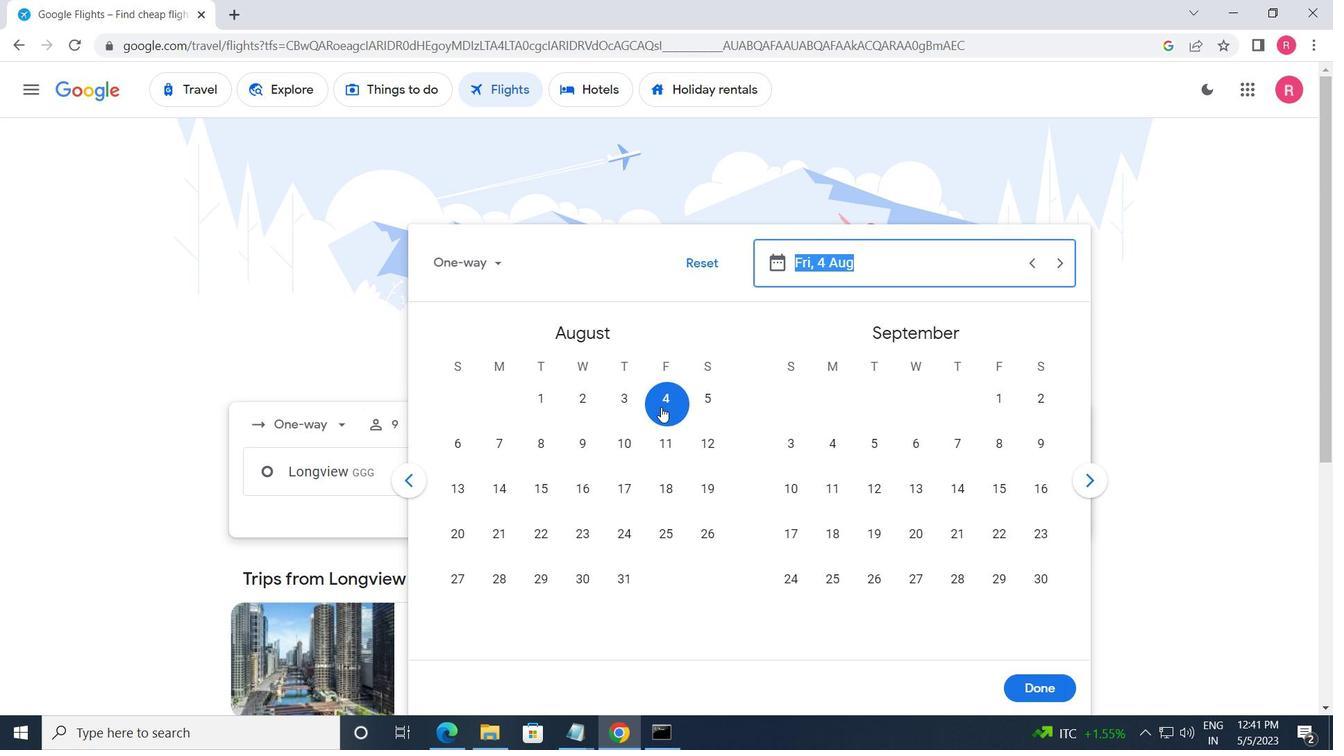 
Action: Mouse pressed left at (661, 399)
Screenshot: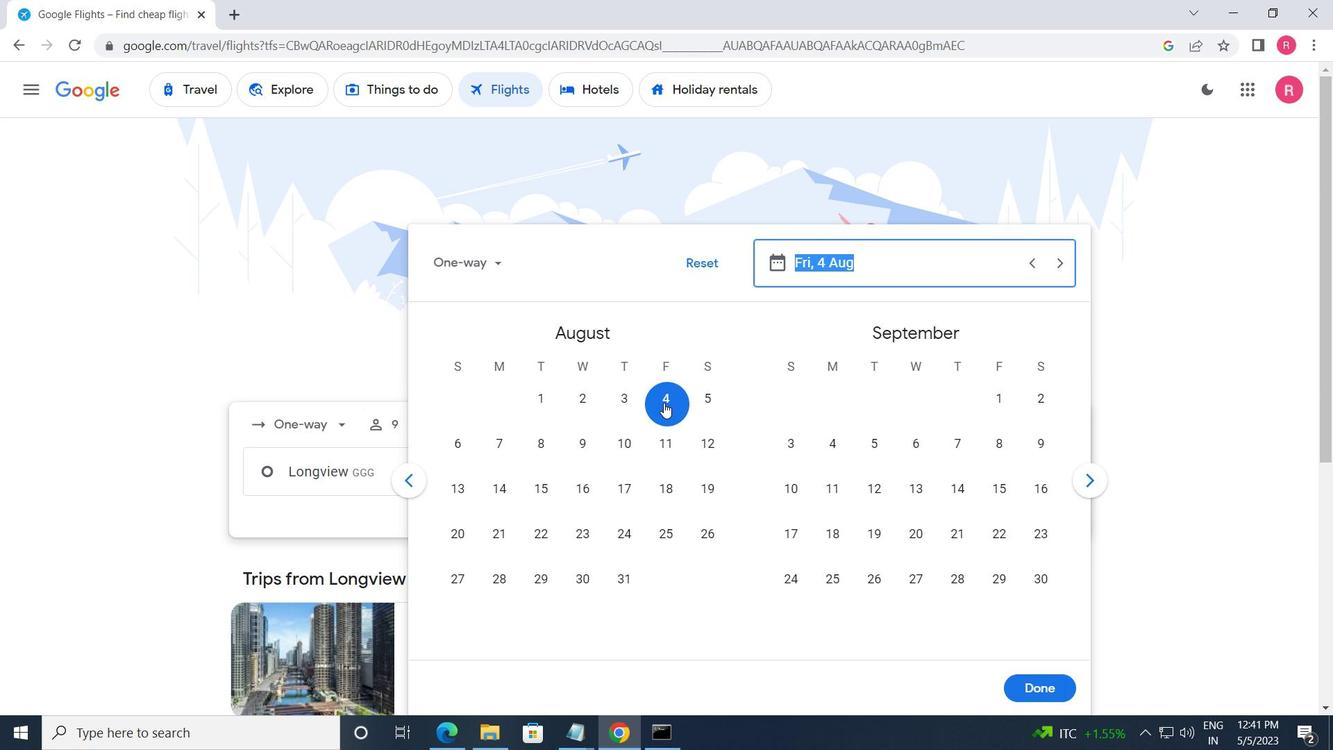 
Action: Mouse moved to (1030, 682)
Screenshot: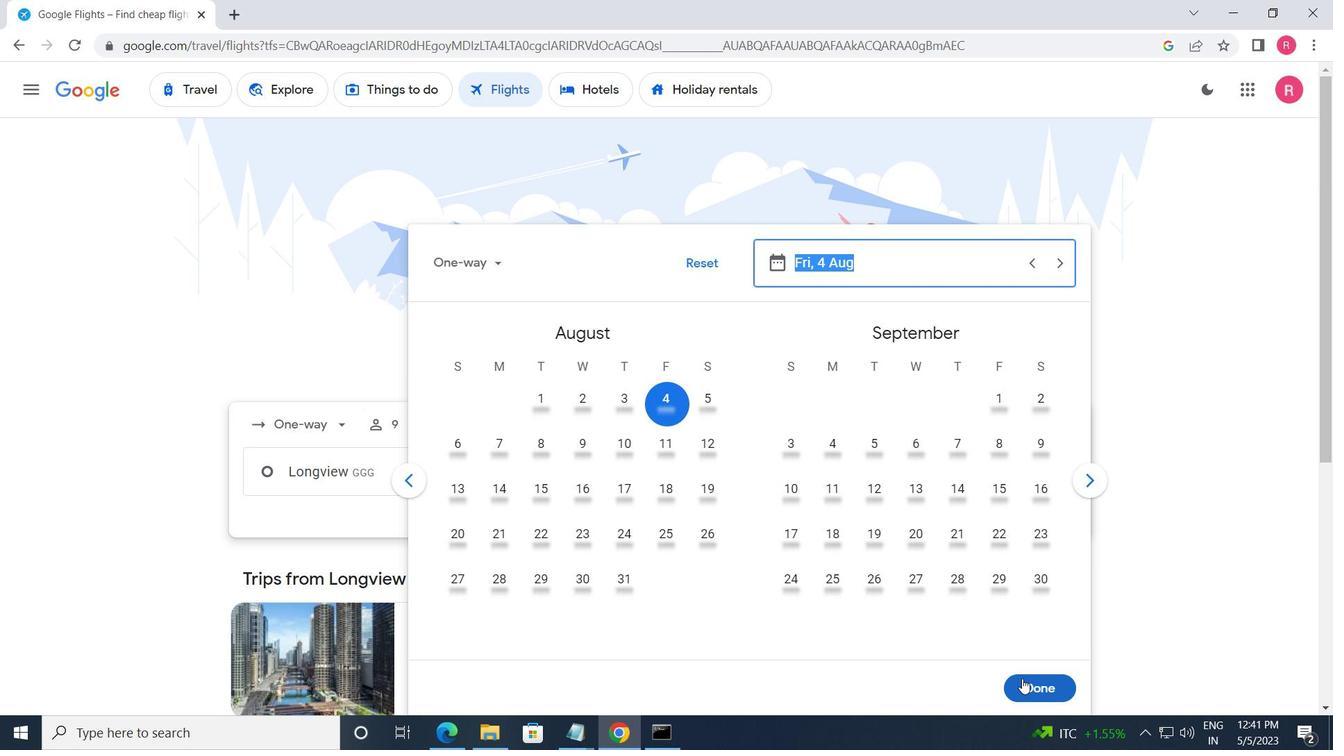 
Action: Mouse pressed left at (1030, 682)
Screenshot: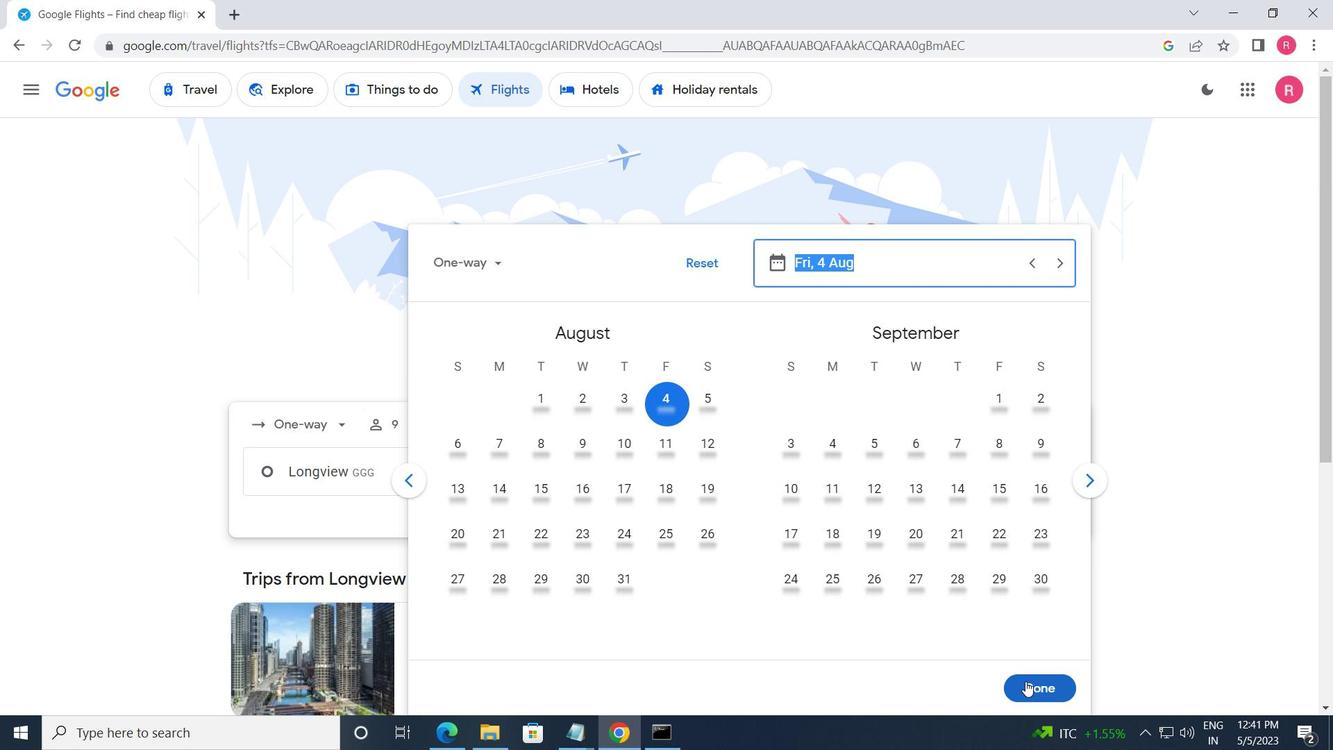 
Action: Mouse moved to (660, 528)
Screenshot: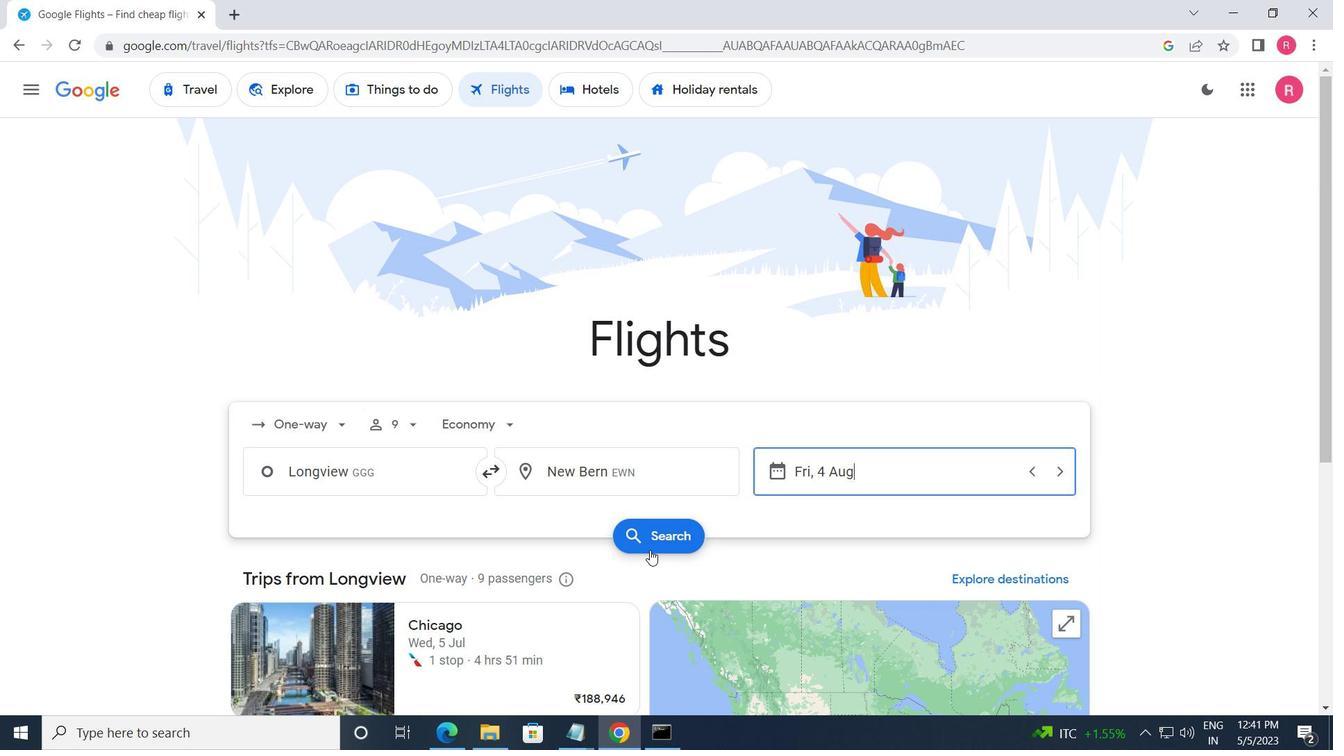 
Action: Mouse pressed left at (660, 528)
Screenshot: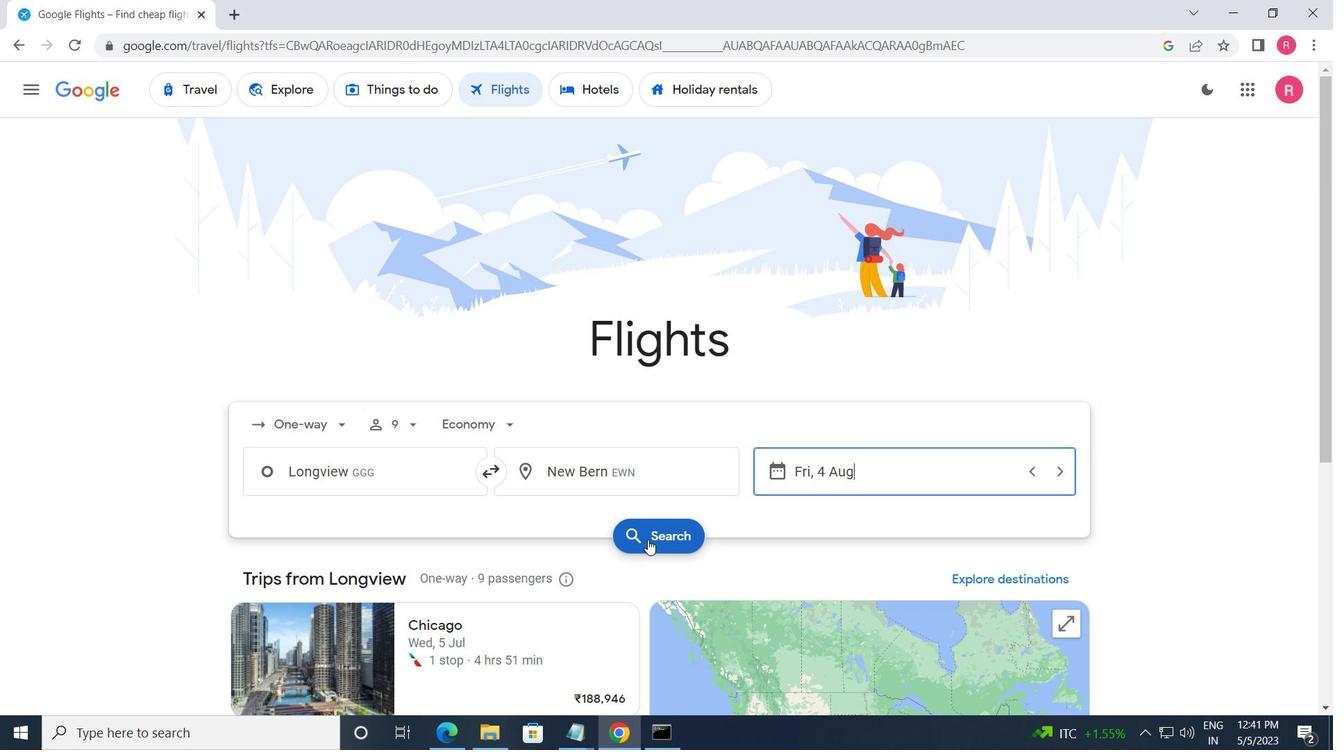 
Action: Mouse moved to (268, 253)
Screenshot: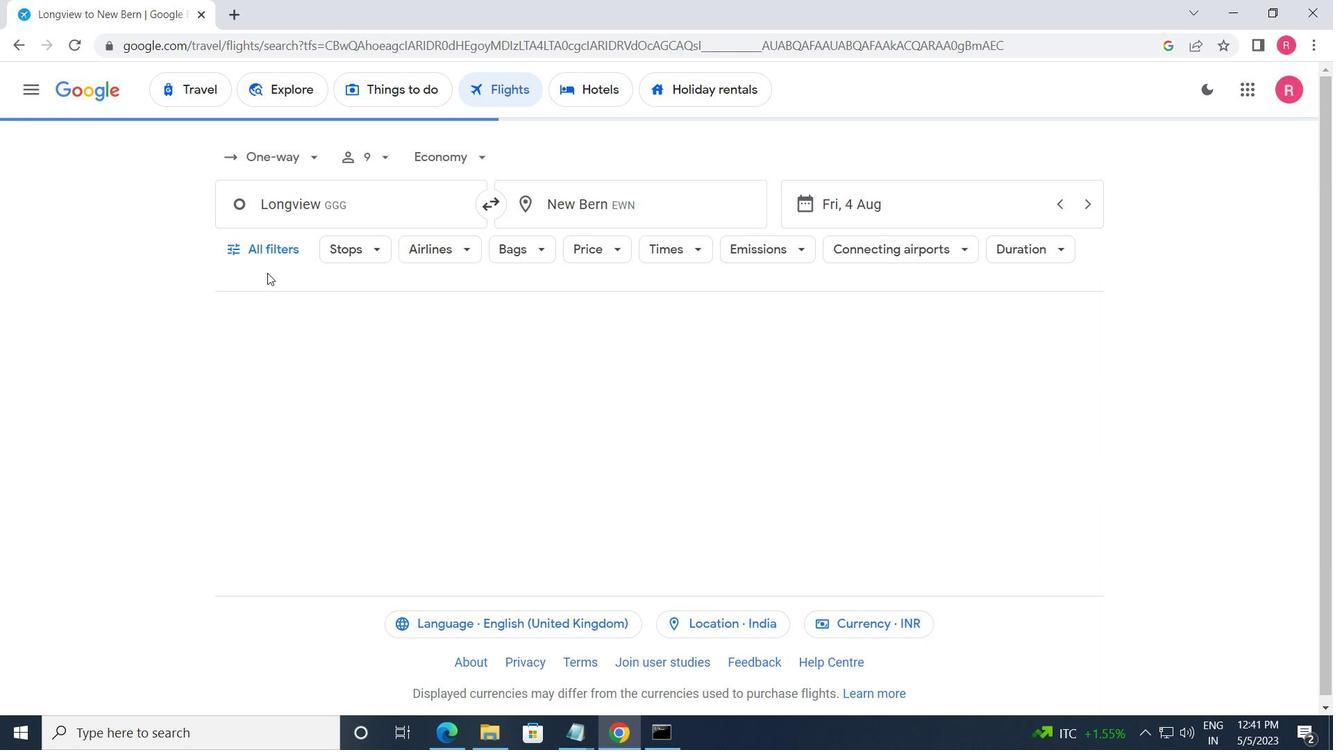 
Action: Mouse pressed left at (268, 253)
Screenshot: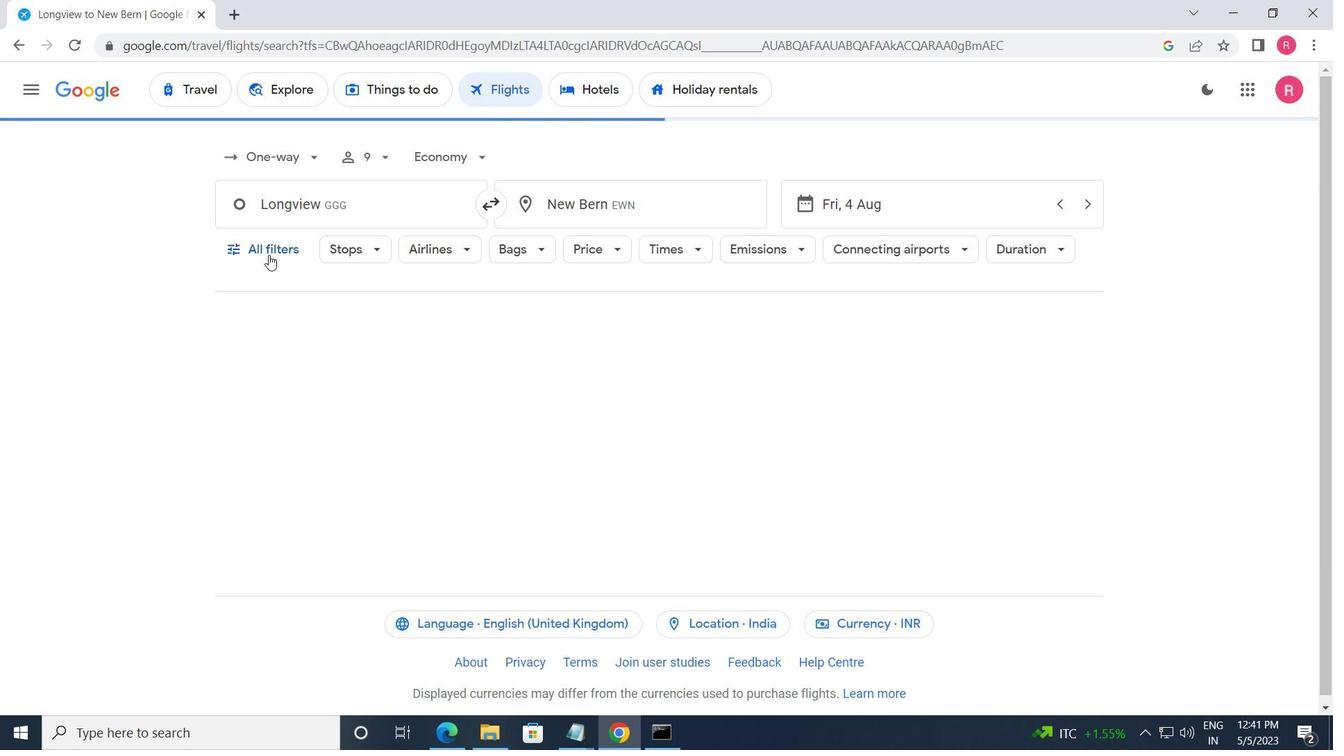 
Action: Mouse moved to (360, 424)
Screenshot: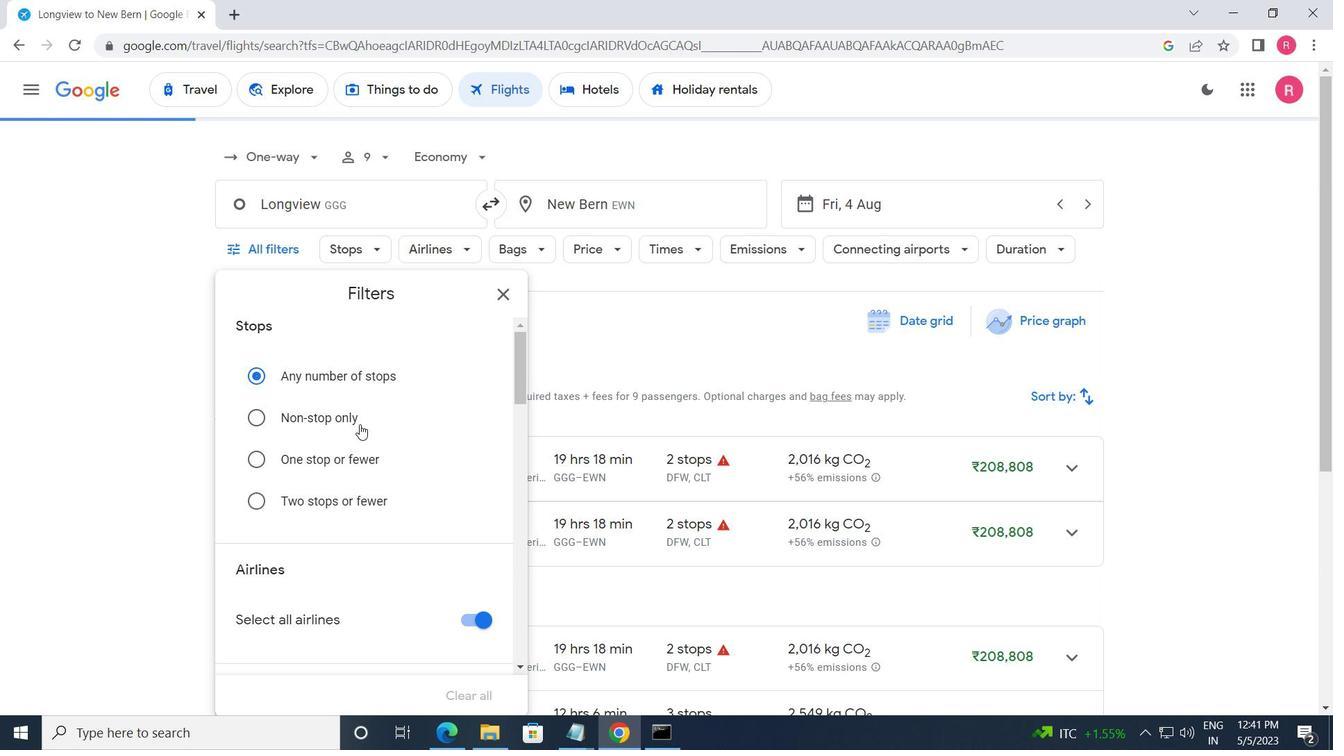 
Action: Mouse scrolled (360, 423) with delta (0, 0)
Screenshot: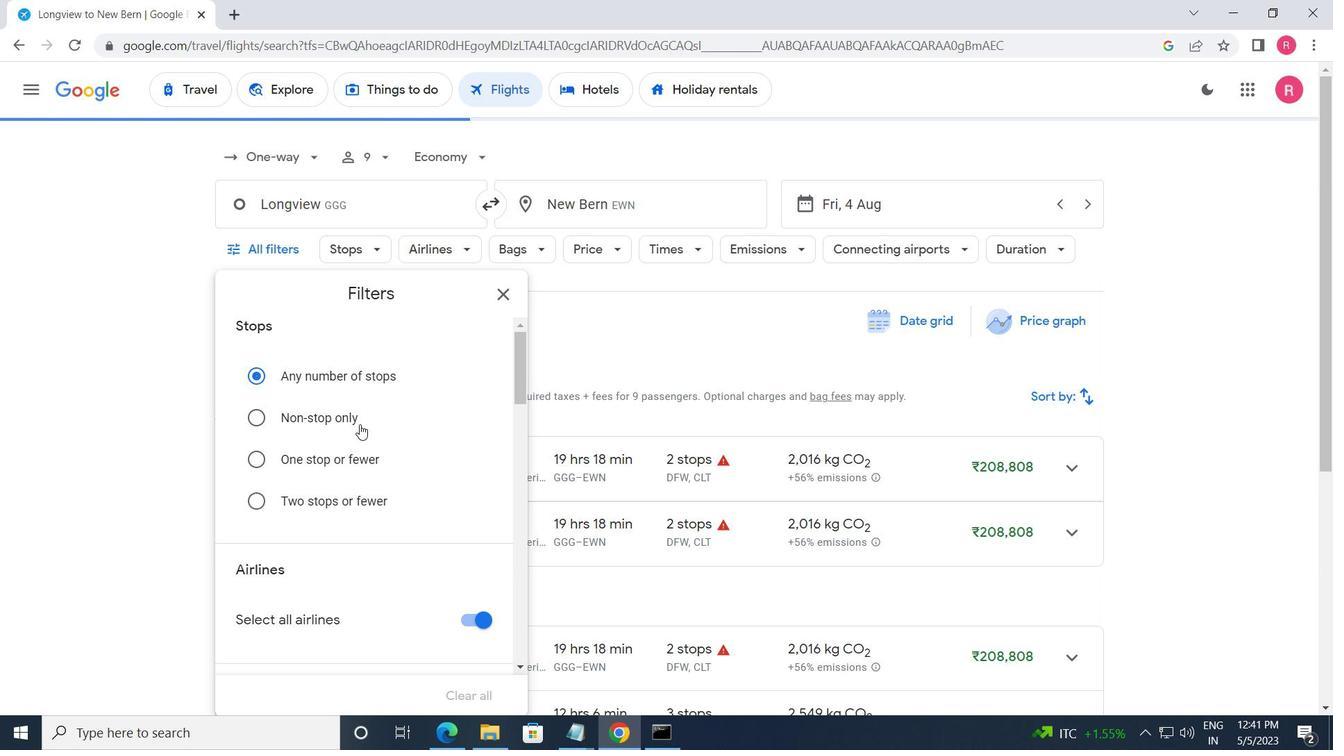 
Action: Mouse moved to (361, 424)
Screenshot: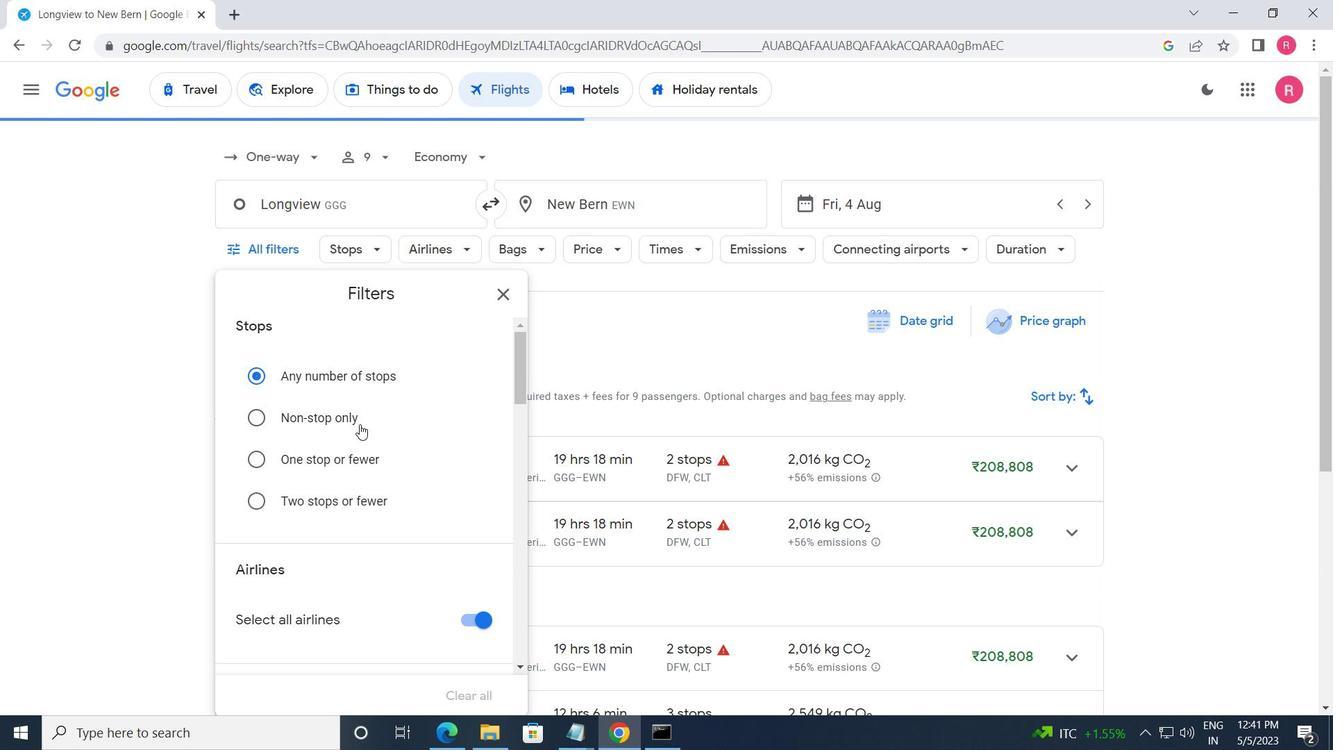 
Action: Mouse scrolled (361, 423) with delta (0, 0)
Screenshot: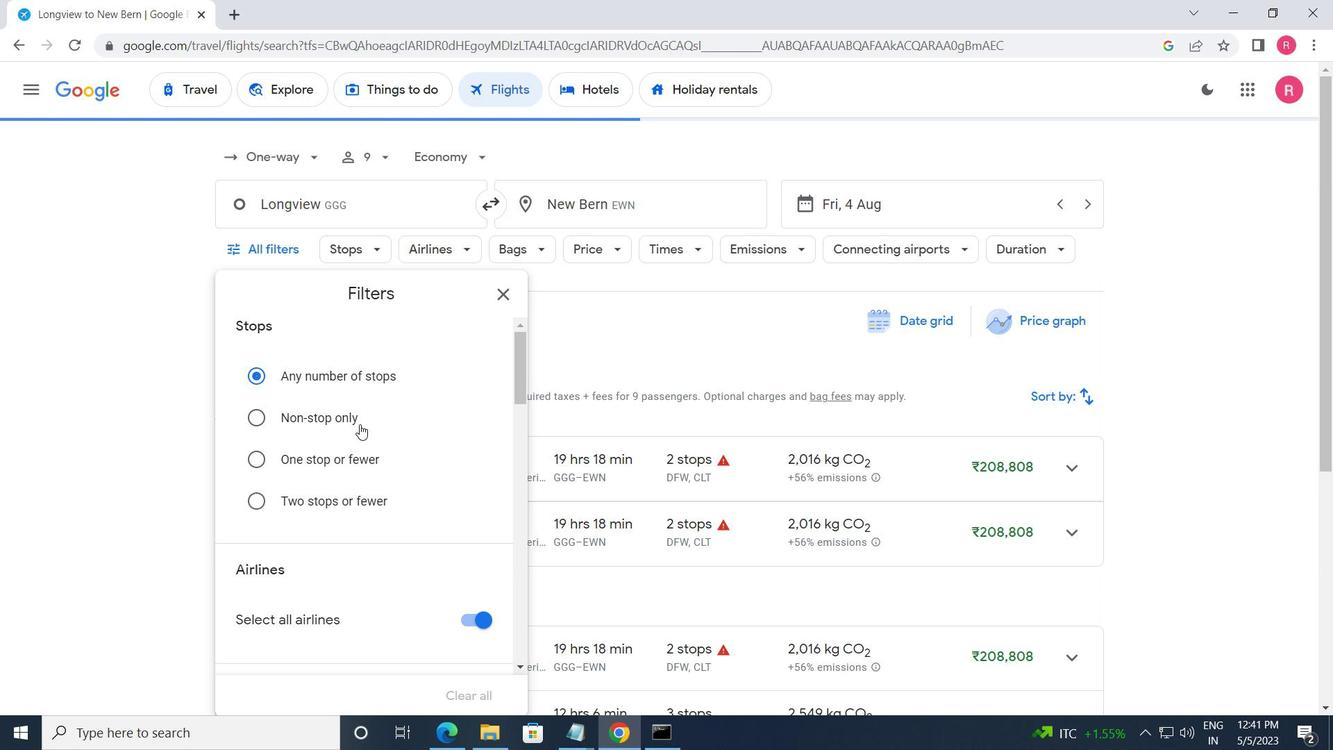 
Action: Mouse moved to (361, 425)
Screenshot: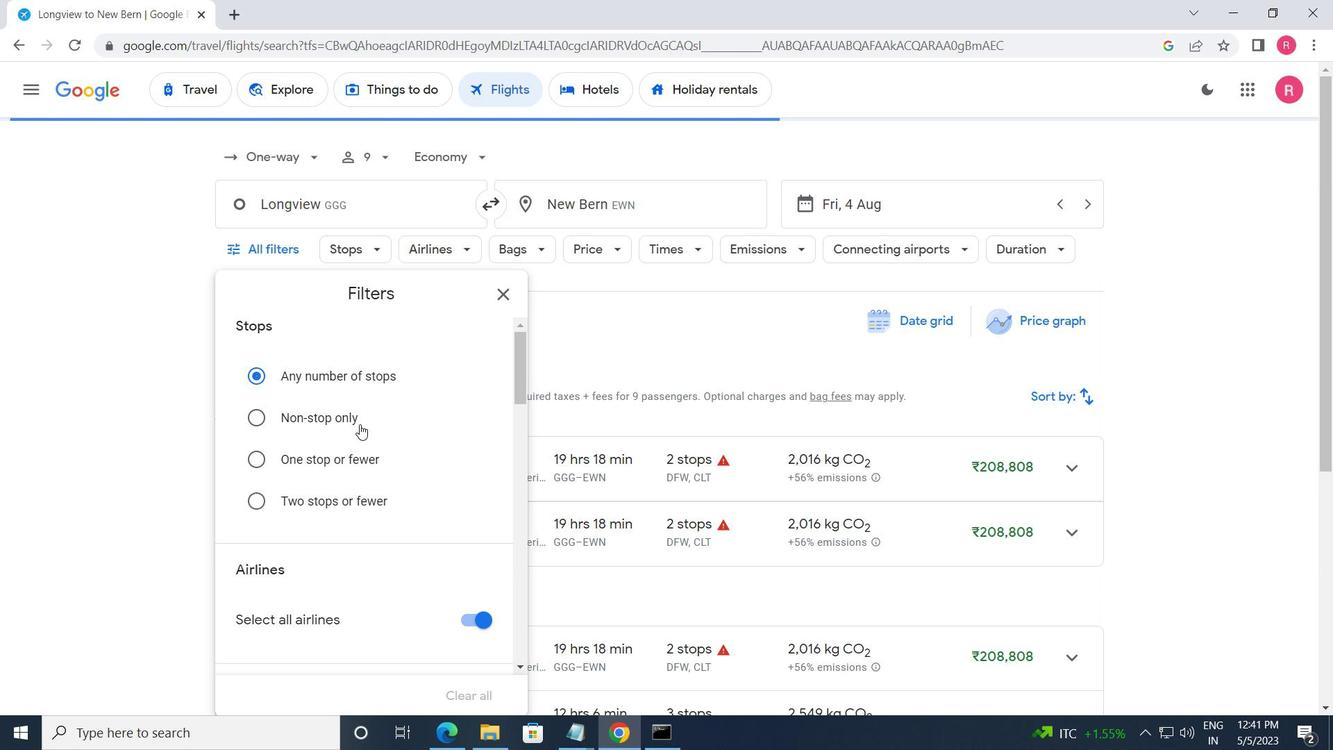 
Action: Mouse scrolled (361, 424) with delta (0, 0)
Screenshot: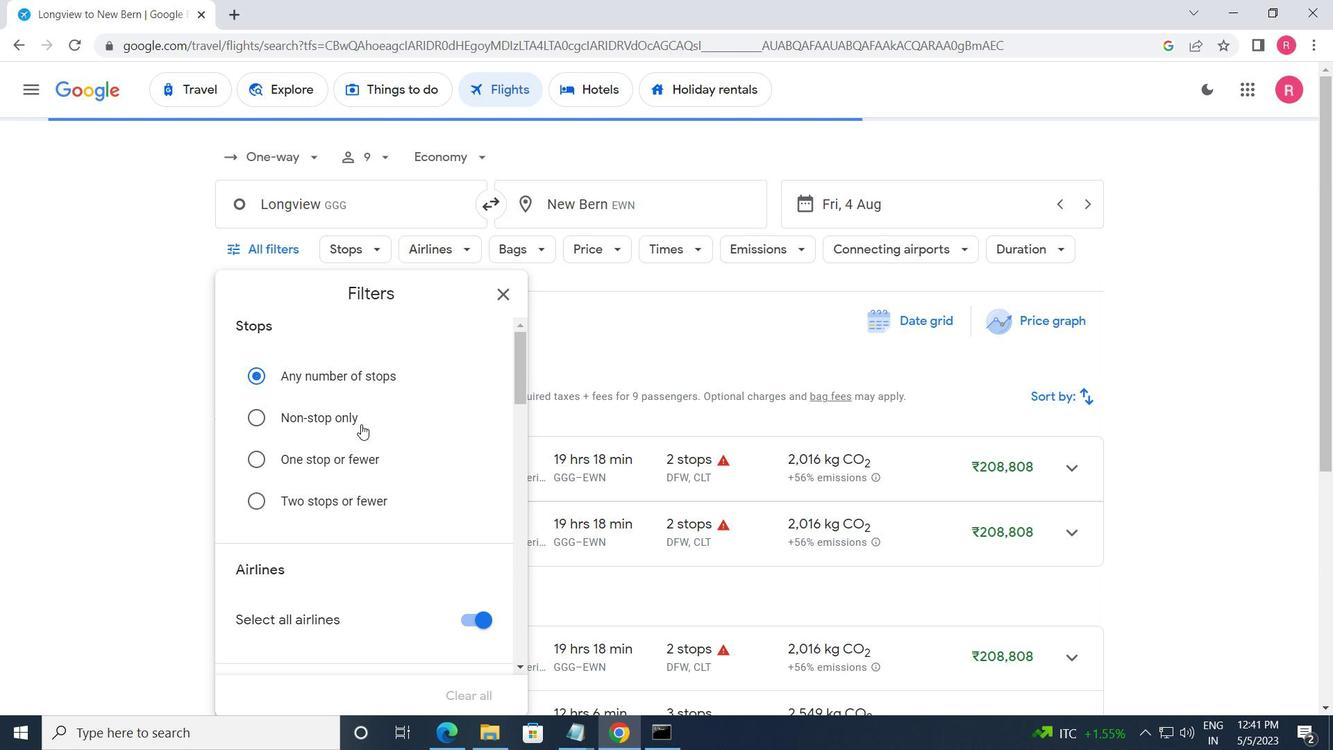 
Action: Mouse moved to (361, 427)
Screenshot: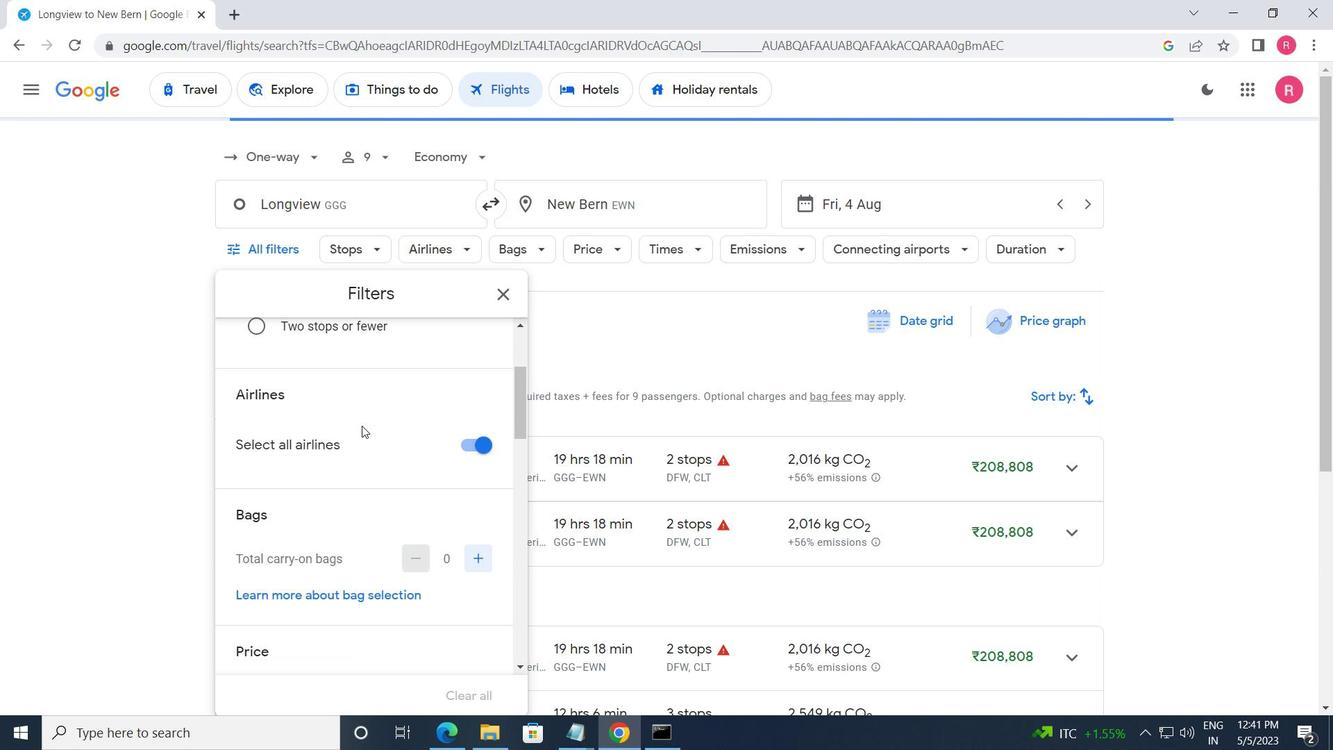 
Action: Mouse scrolled (361, 426) with delta (0, 0)
Screenshot: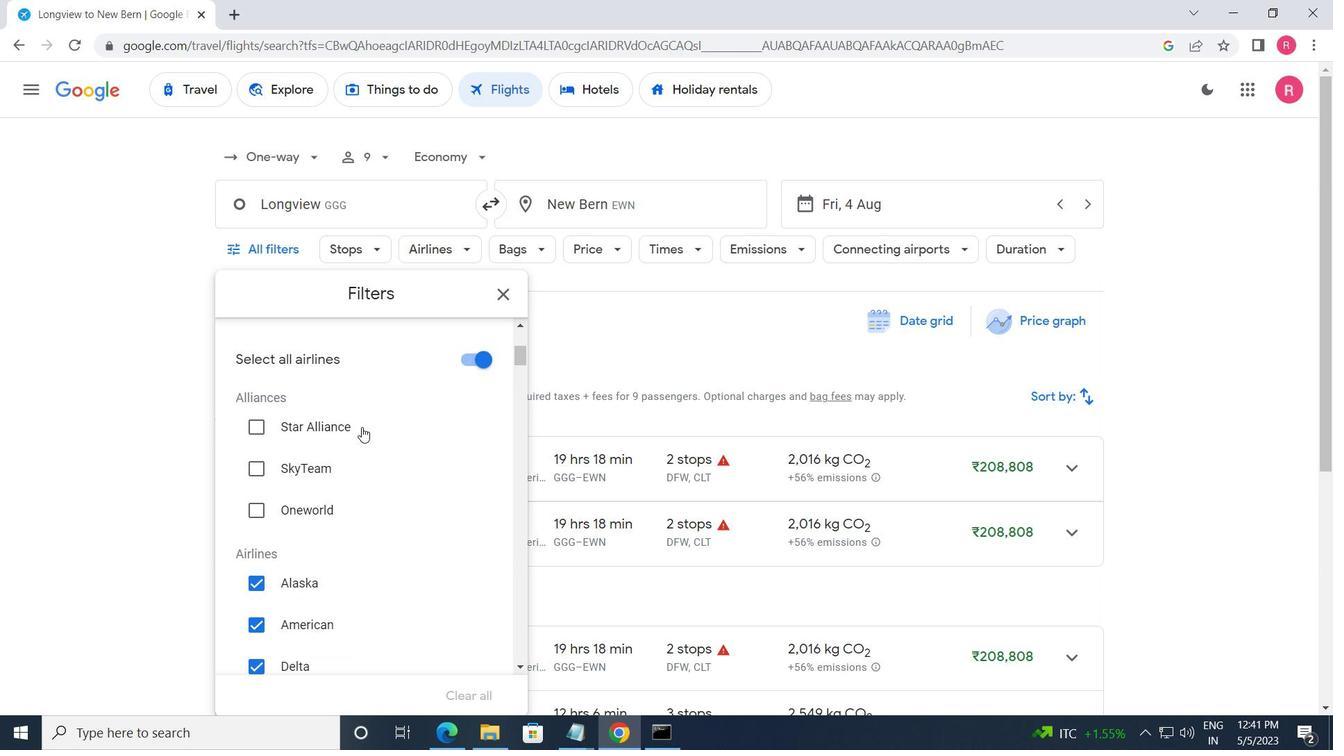 
Action: Mouse scrolled (361, 426) with delta (0, 0)
Screenshot: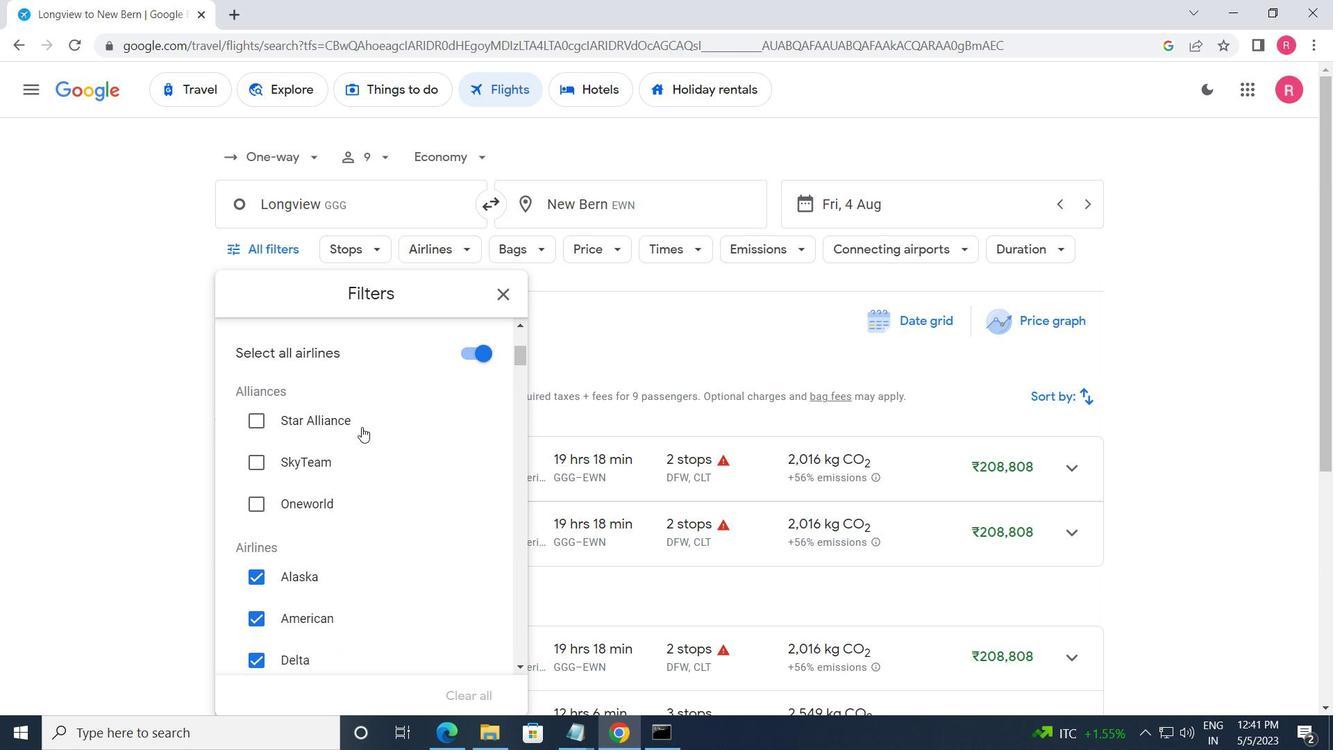 
Action: Mouse scrolled (361, 426) with delta (0, 0)
Screenshot: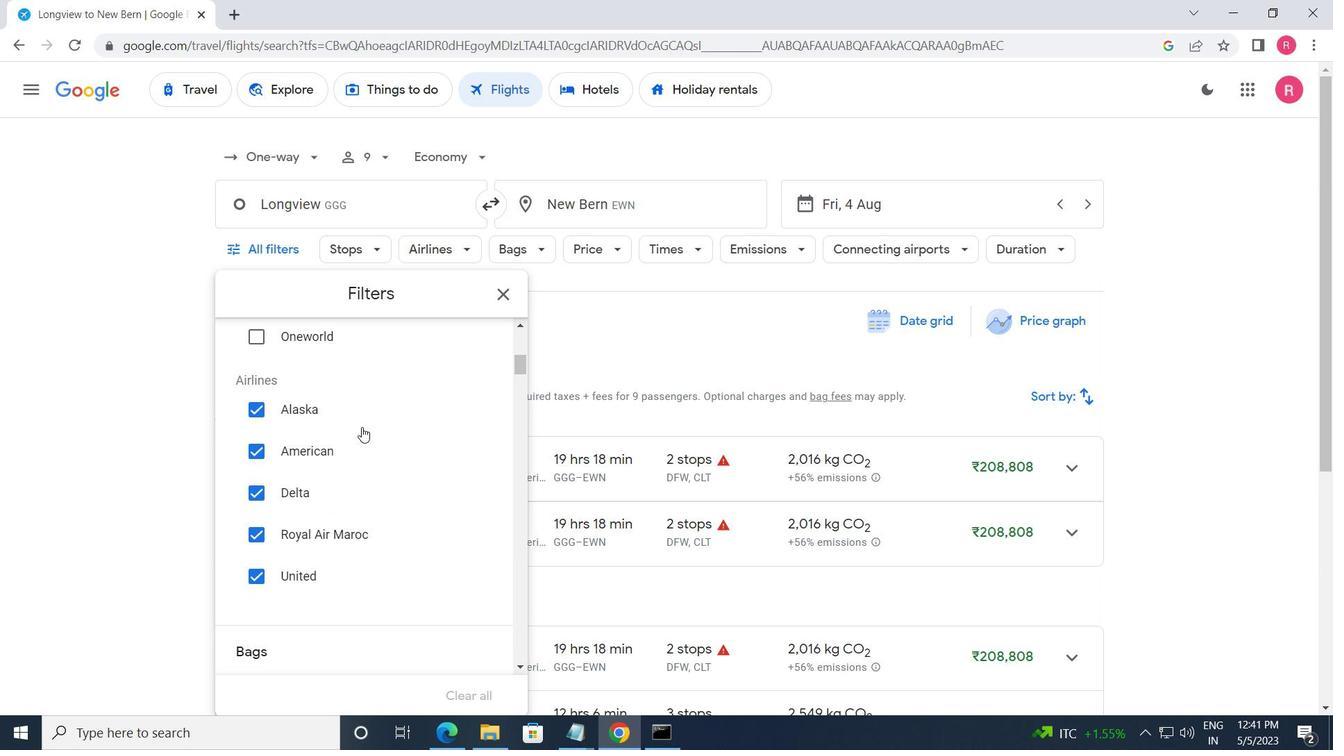 
Action: Mouse scrolled (361, 427) with delta (0, 0)
Screenshot: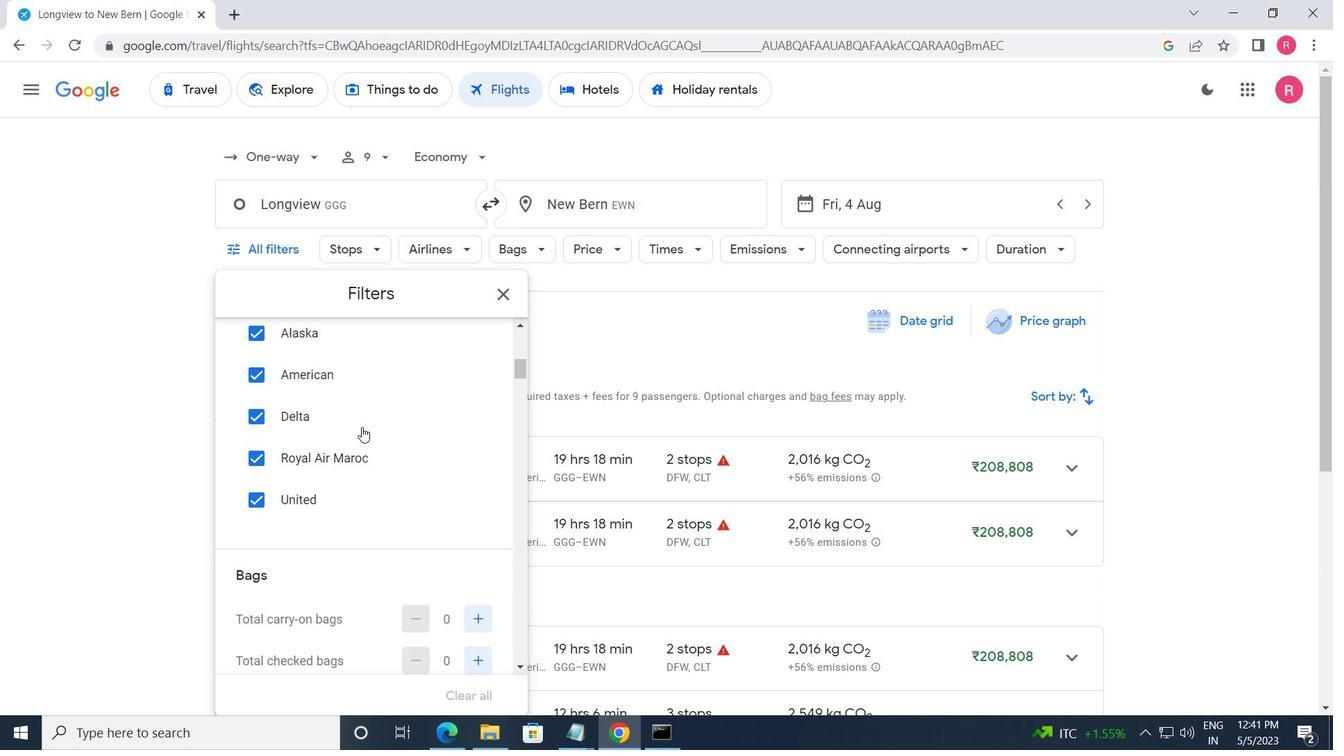 
Action: Mouse scrolled (361, 427) with delta (0, 0)
Screenshot: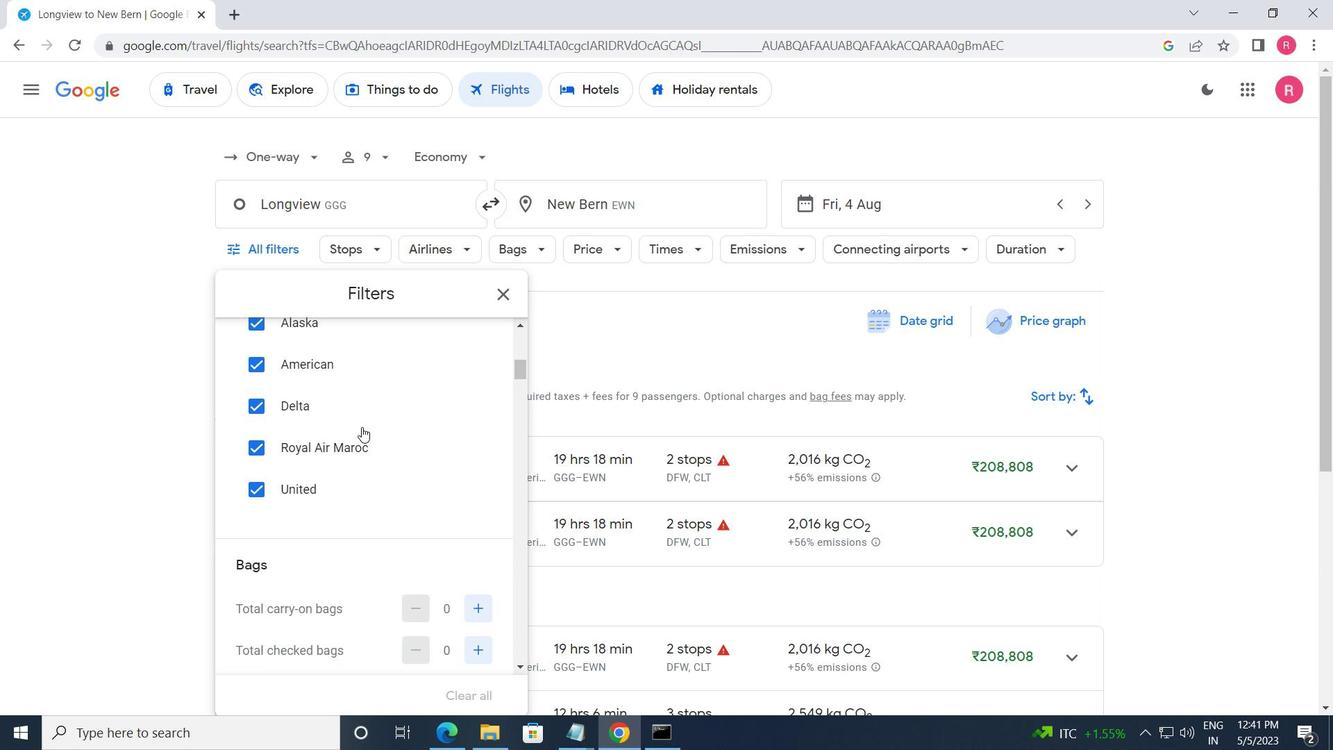 
Action: Mouse scrolled (361, 427) with delta (0, 0)
Screenshot: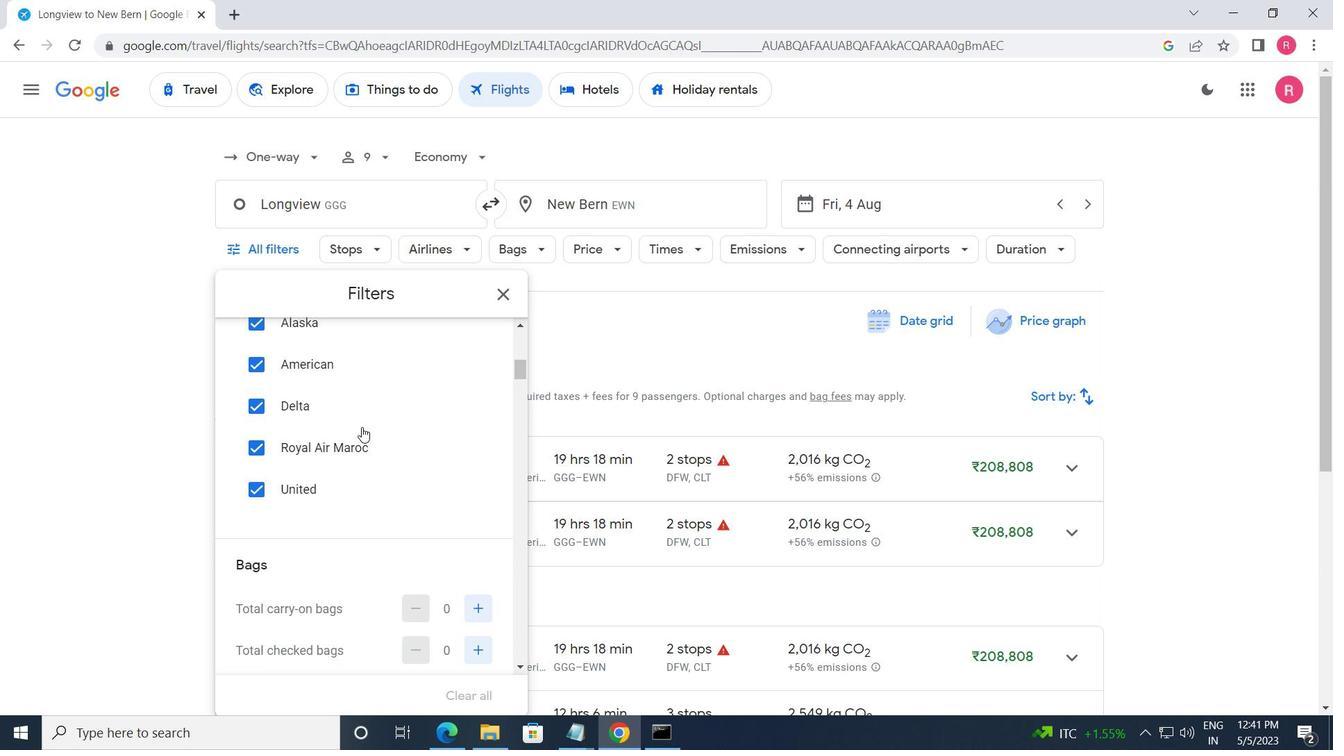 
Action: Mouse scrolled (361, 427) with delta (0, 0)
Screenshot: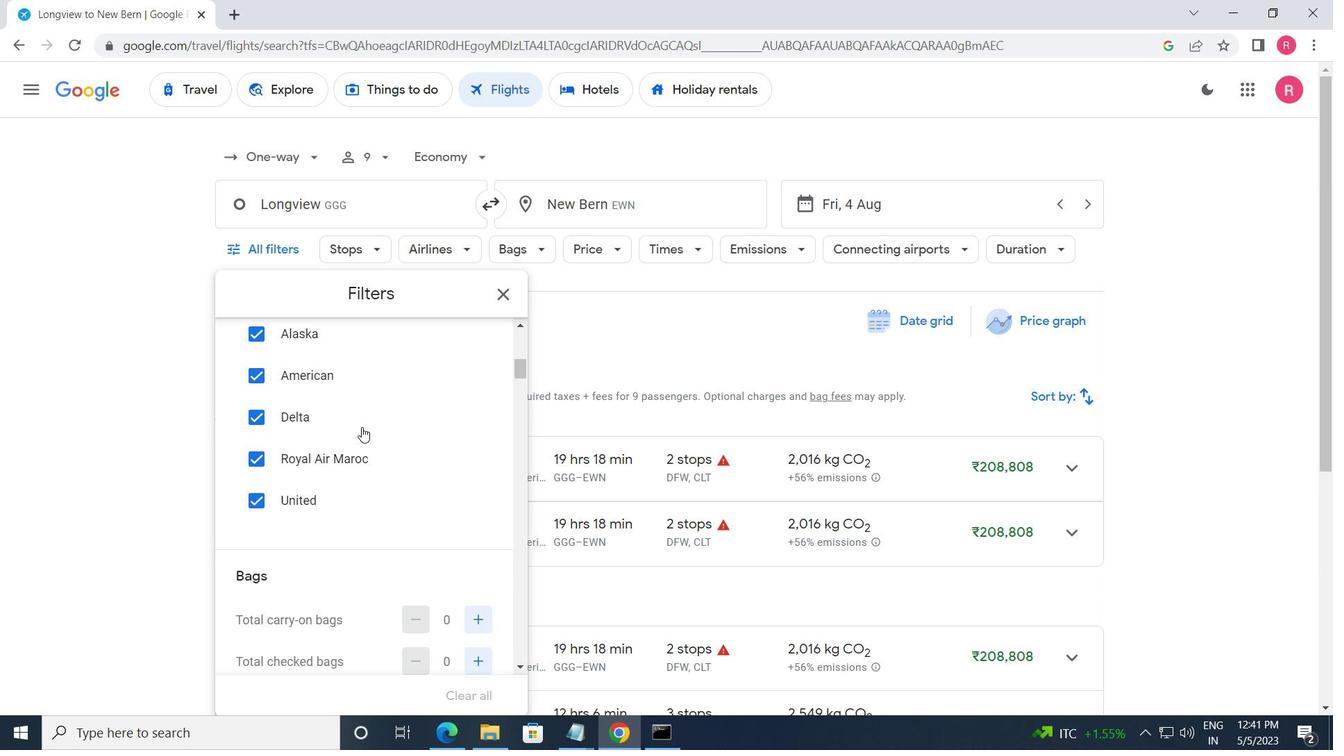 
Action: Mouse moved to (478, 446)
Screenshot: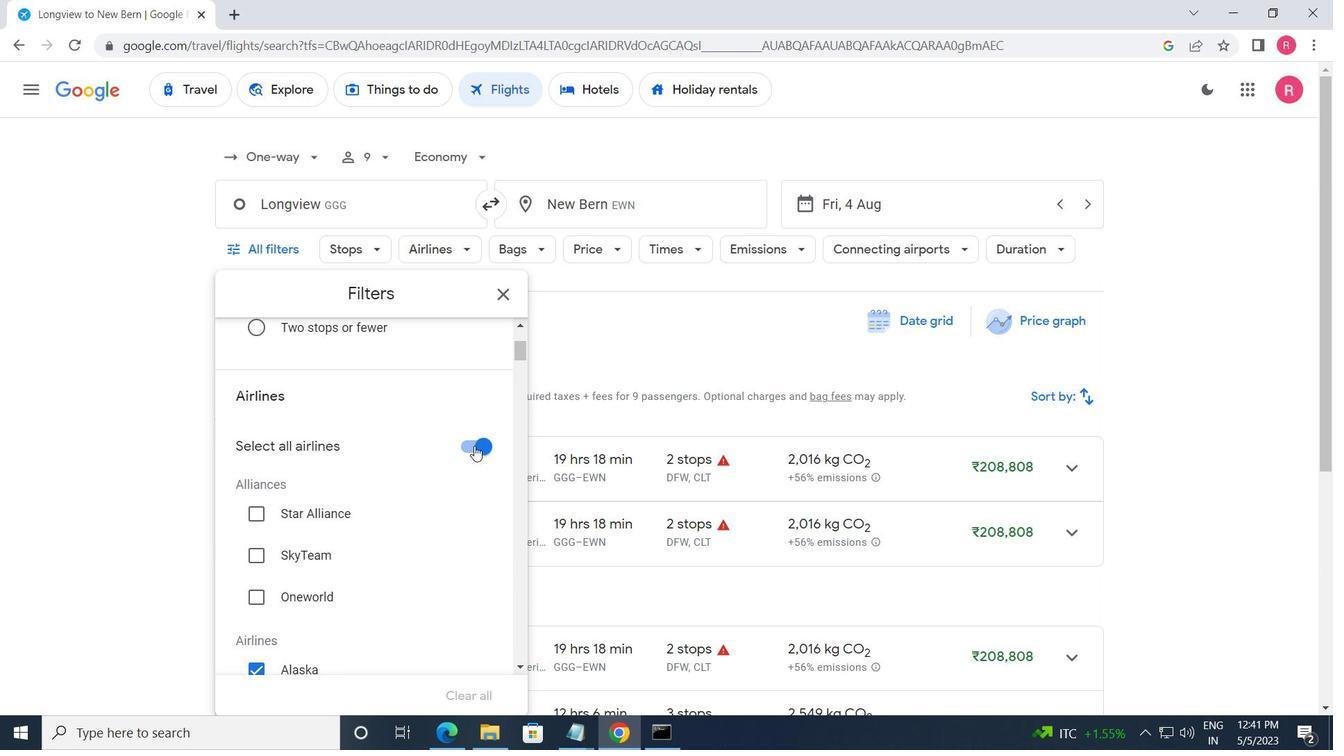 
Action: Mouse pressed left at (478, 446)
Screenshot: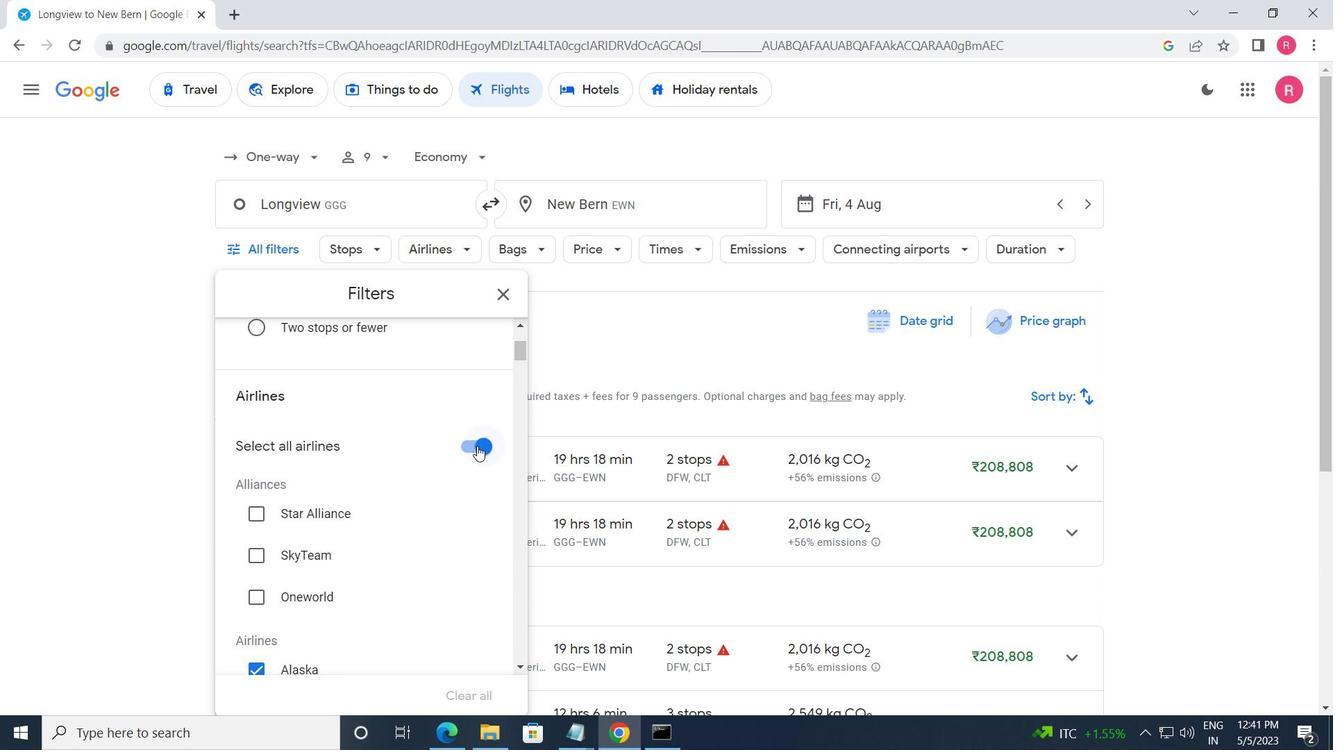 
Action: Mouse moved to (442, 495)
Screenshot: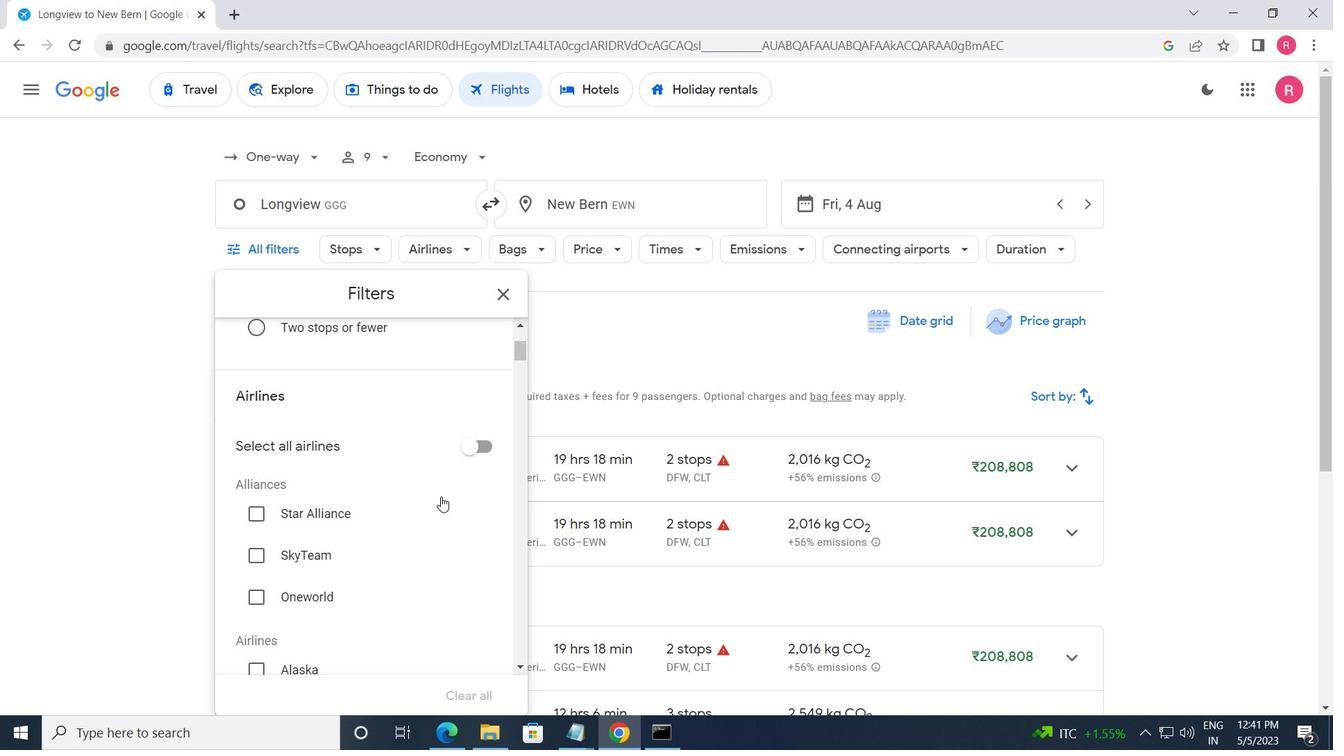 
Action: Mouse scrolled (442, 494) with delta (0, 0)
Screenshot: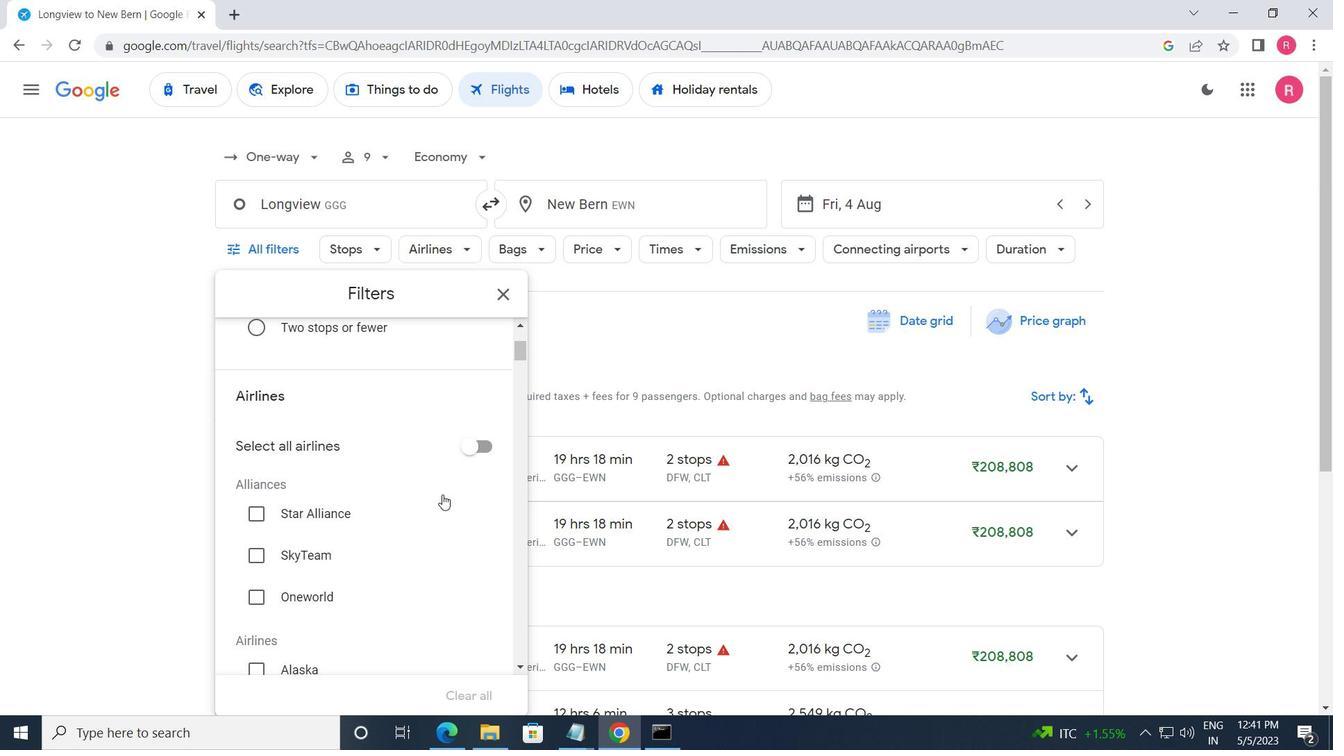 
Action: Mouse scrolled (442, 494) with delta (0, 0)
Screenshot: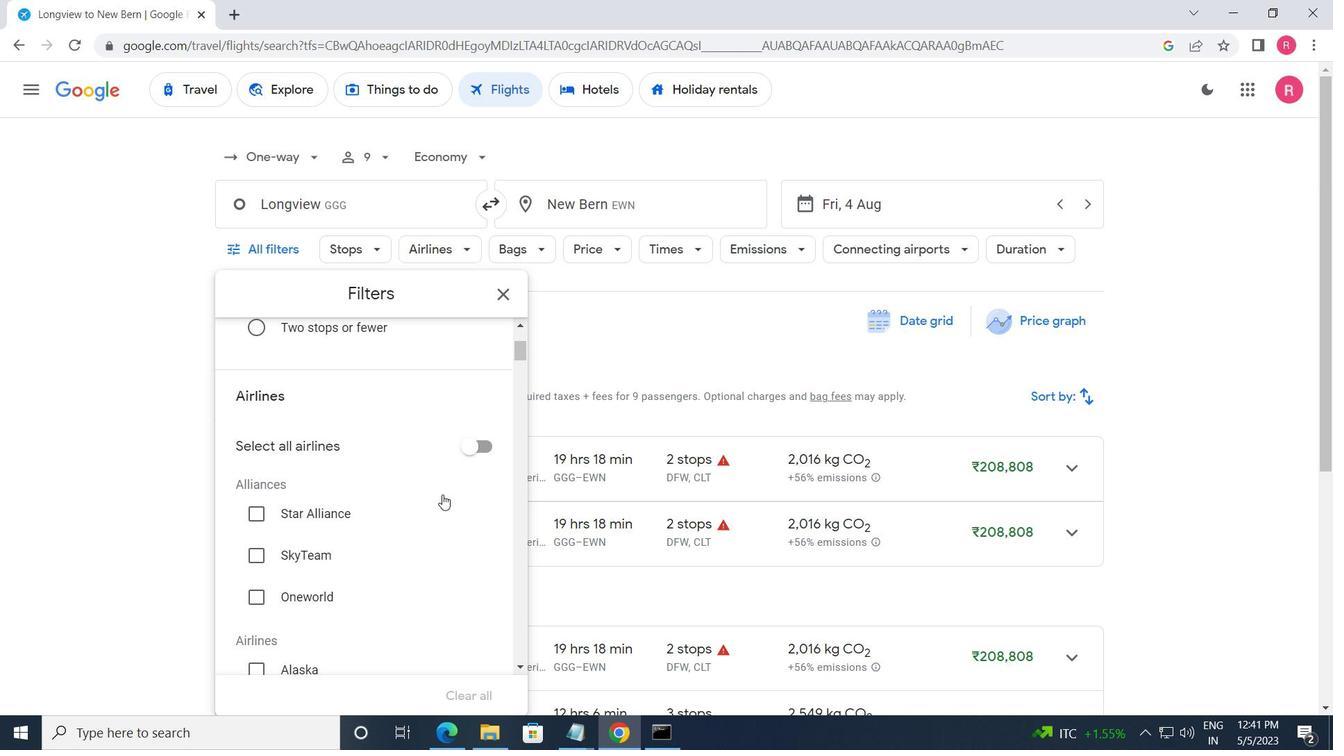 
Action: Mouse scrolled (442, 494) with delta (0, 0)
Screenshot: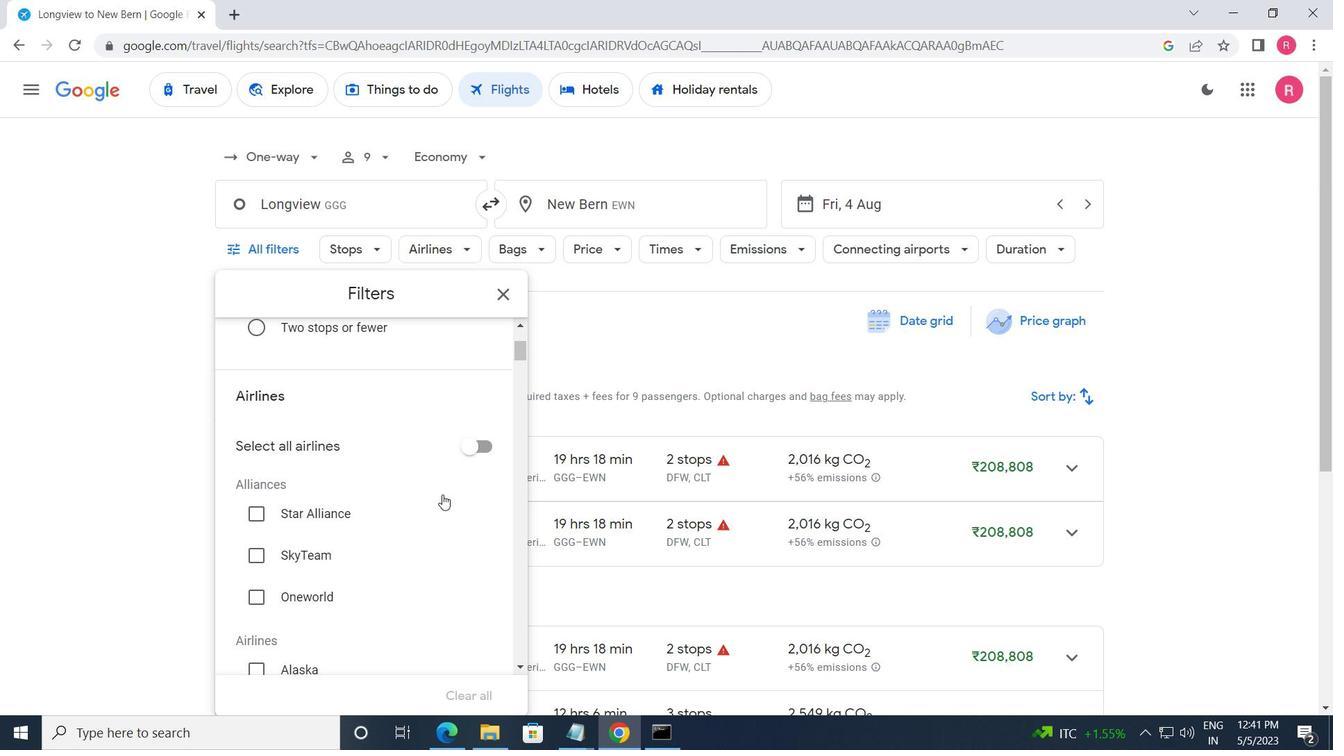
Action: Mouse scrolled (442, 494) with delta (0, 0)
Screenshot: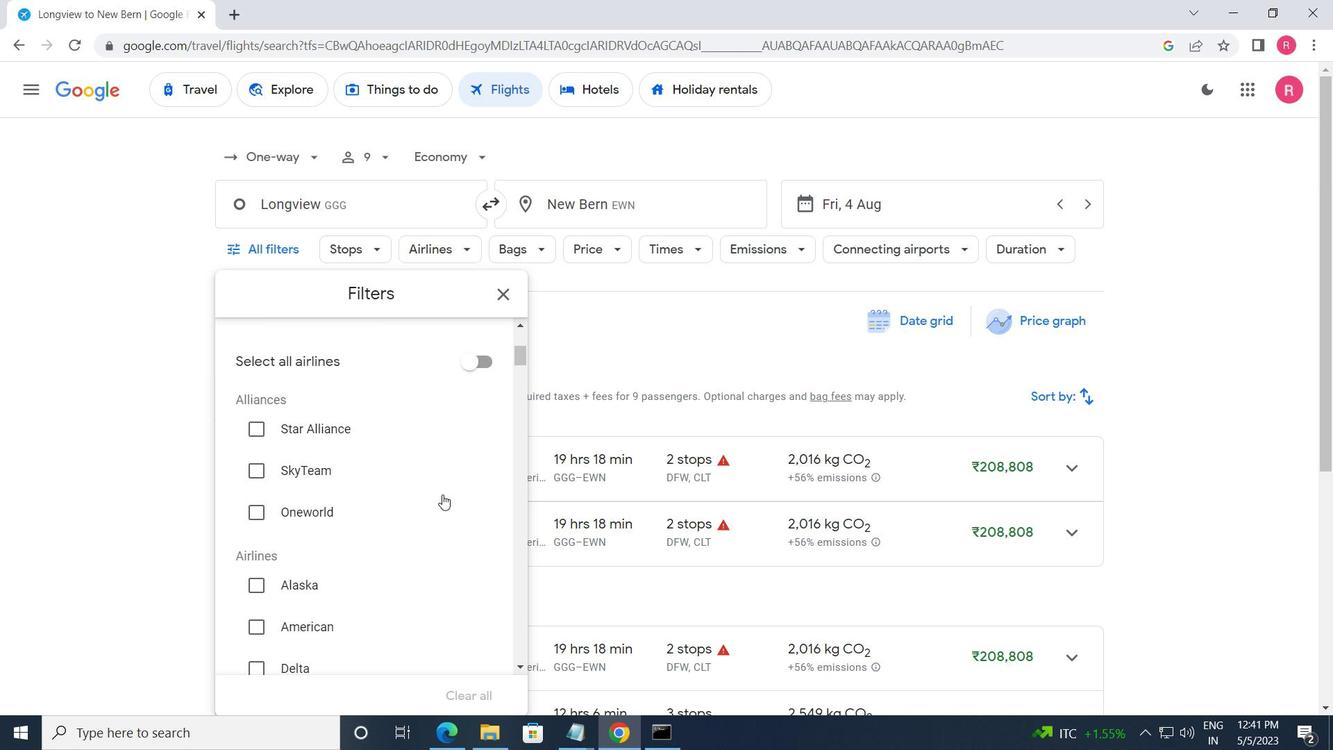 
Action: Mouse scrolled (442, 494) with delta (0, 0)
Screenshot: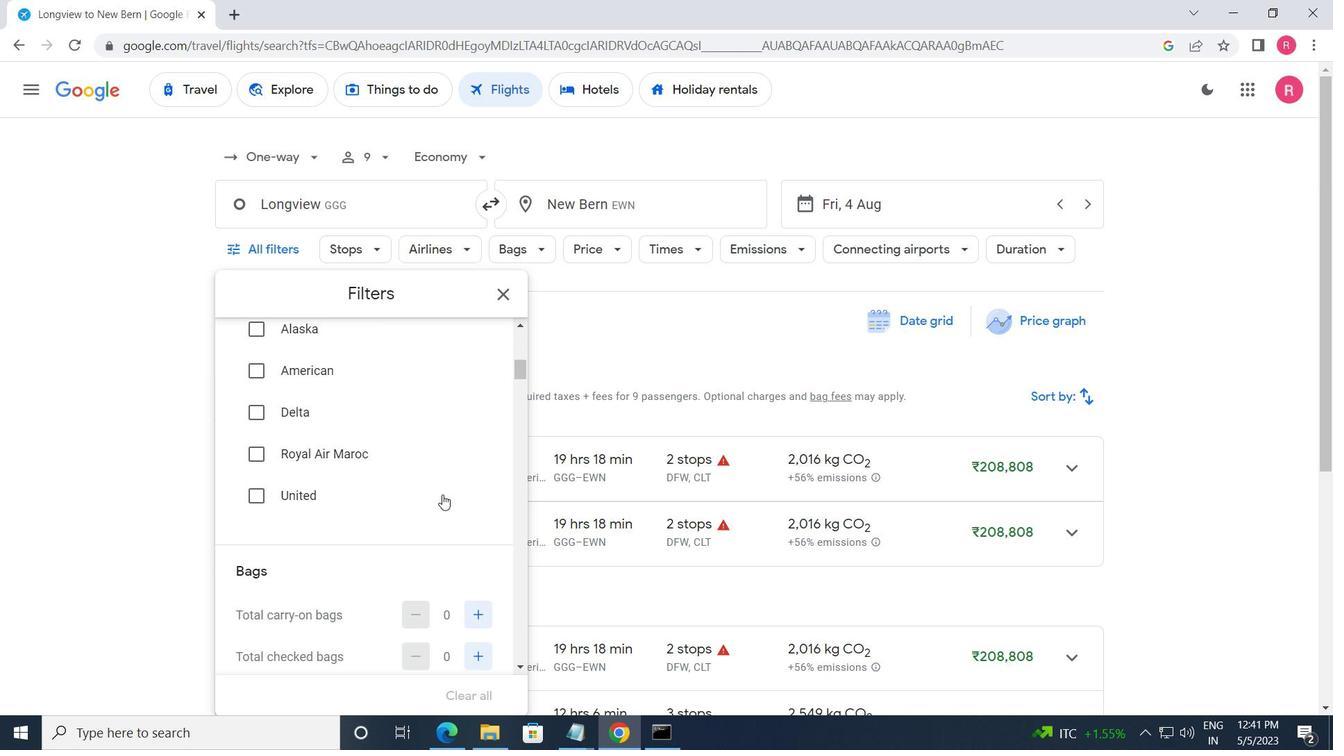 
Action: Mouse scrolled (442, 494) with delta (0, 0)
Screenshot: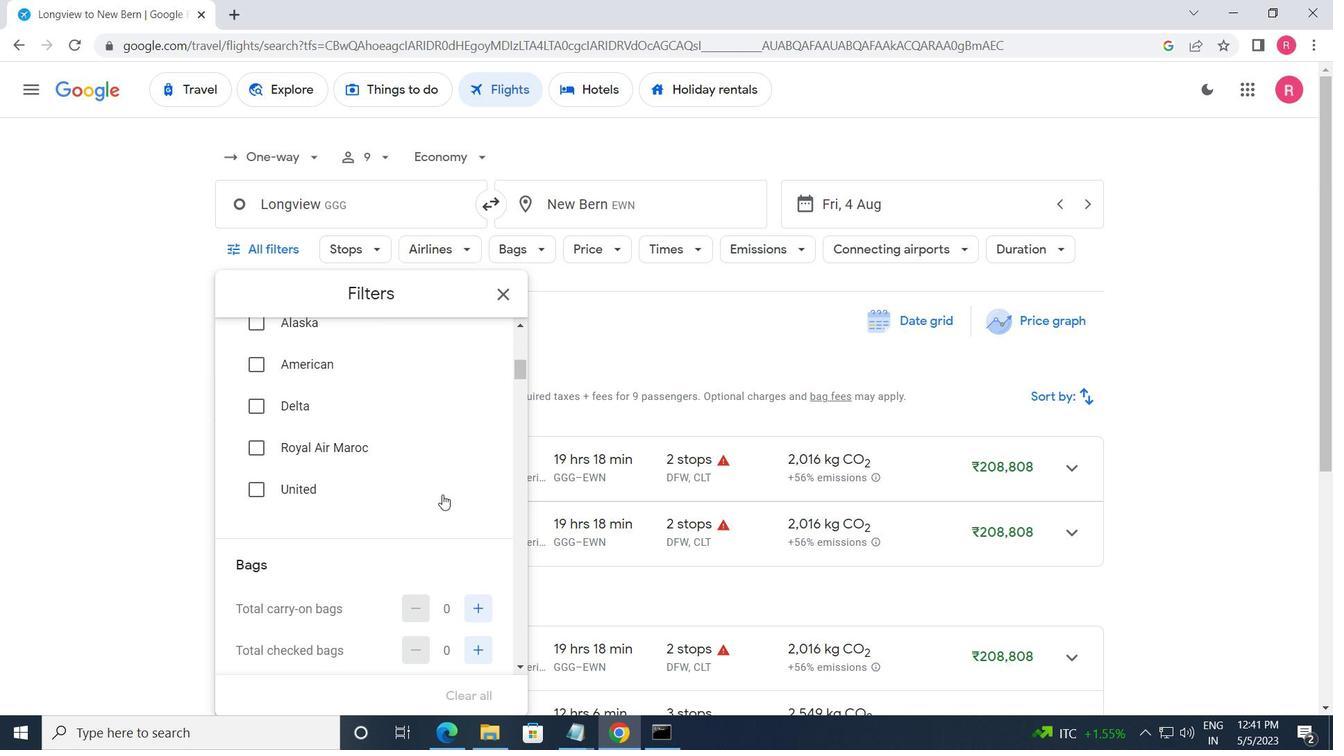 
Action: Mouse moved to (469, 477)
Screenshot: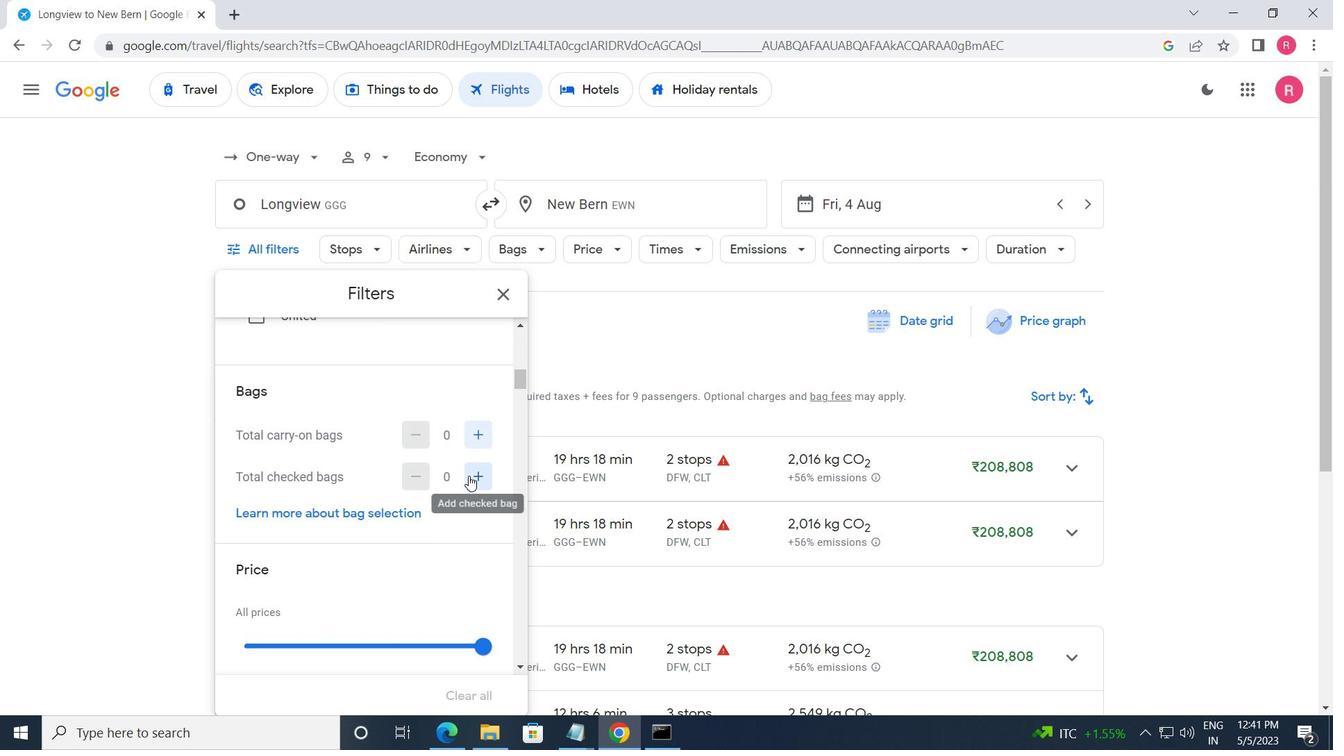 
Action: Mouse pressed left at (469, 477)
Screenshot: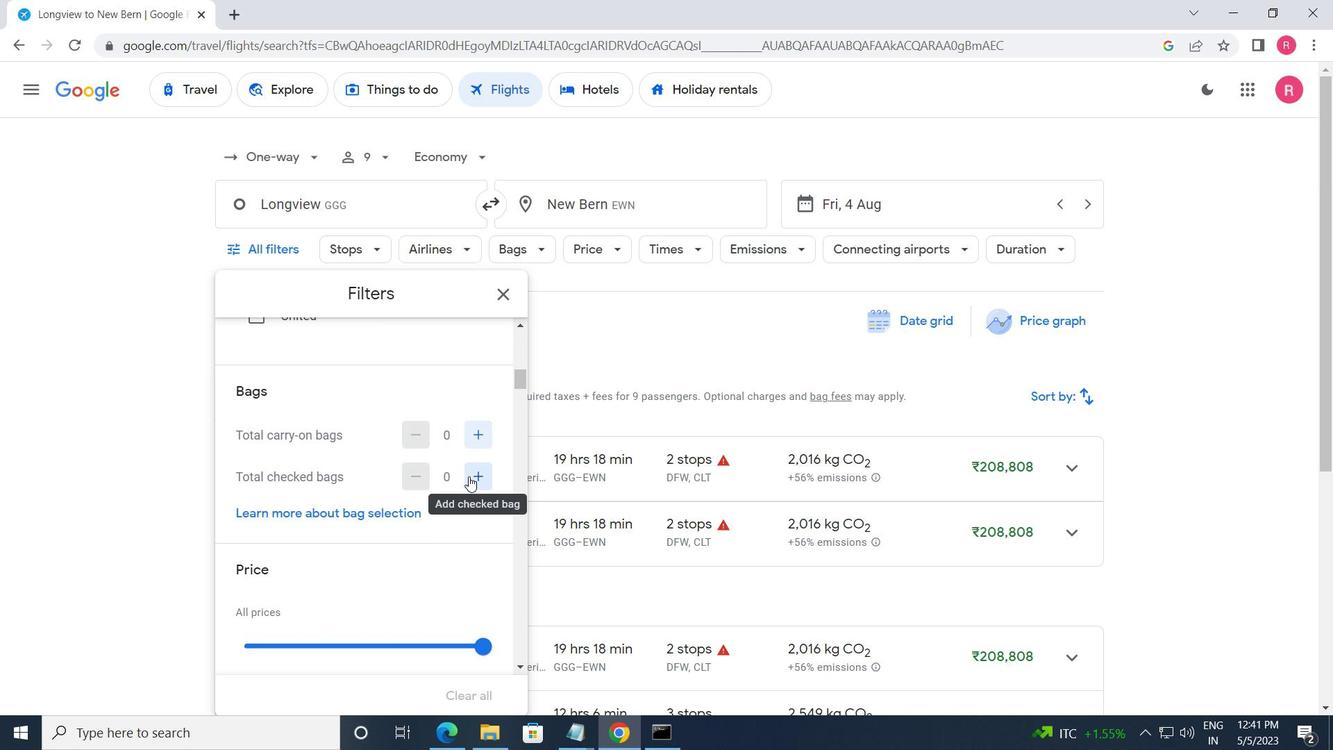 
Action: Mouse pressed left at (469, 477)
Screenshot: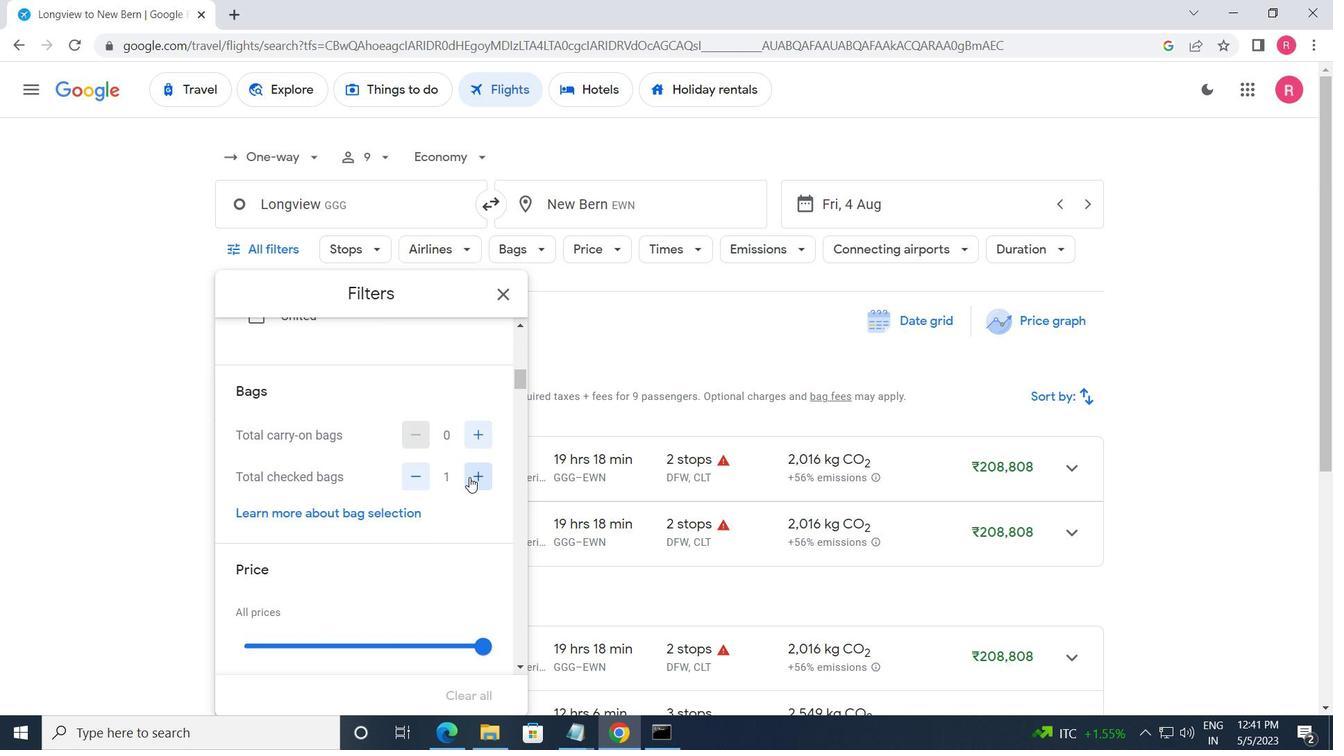 
Action: Mouse scrolled (469, 476) with delta (0, 0)
Screenshot: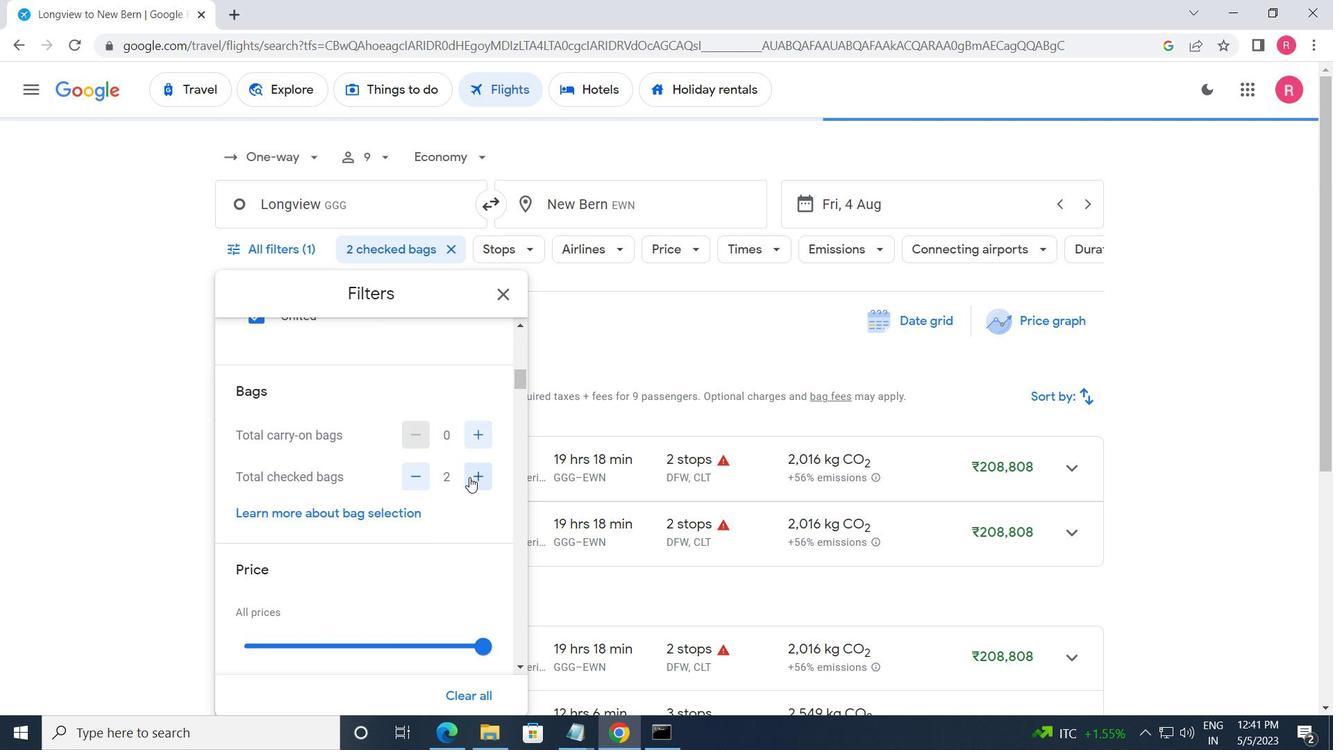 
Action: Mouse moved to (470, 478)
Screenshot: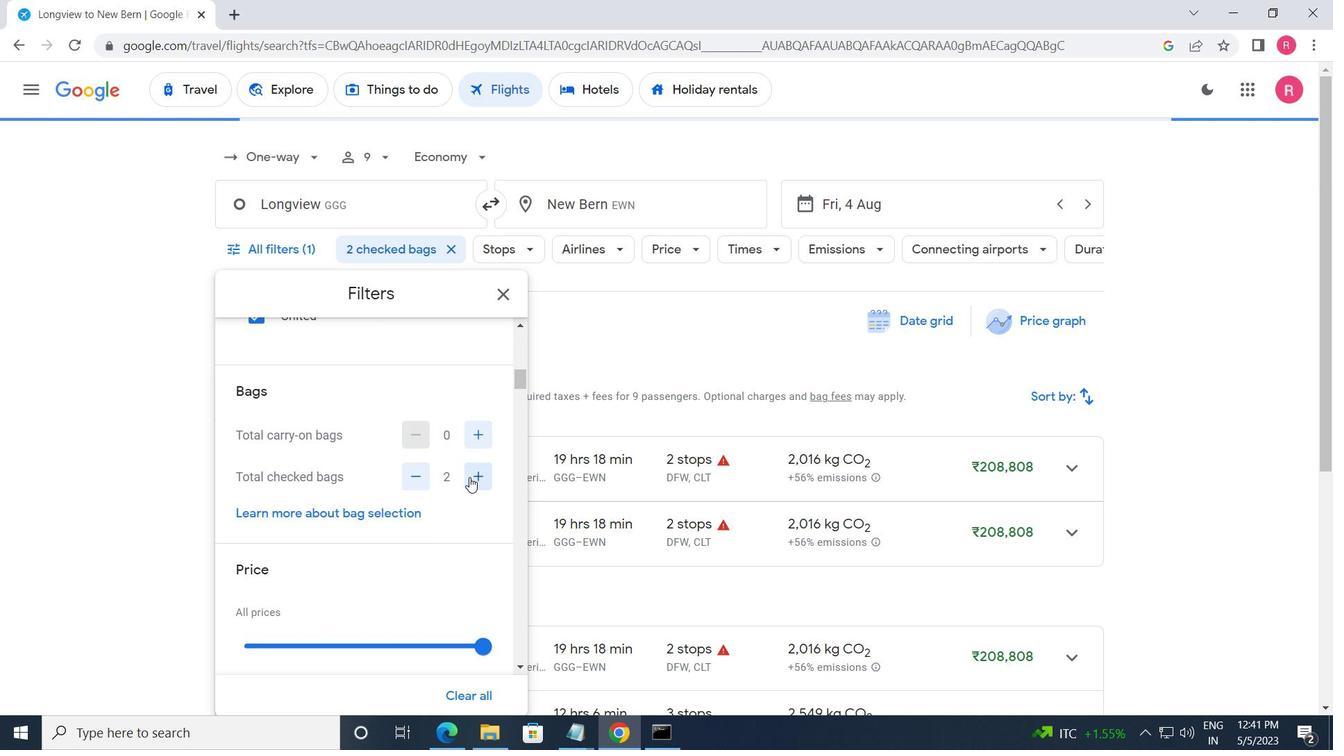 
Action: Mouse scrolled (470, 477) with delta (0, 0)
Screenshot: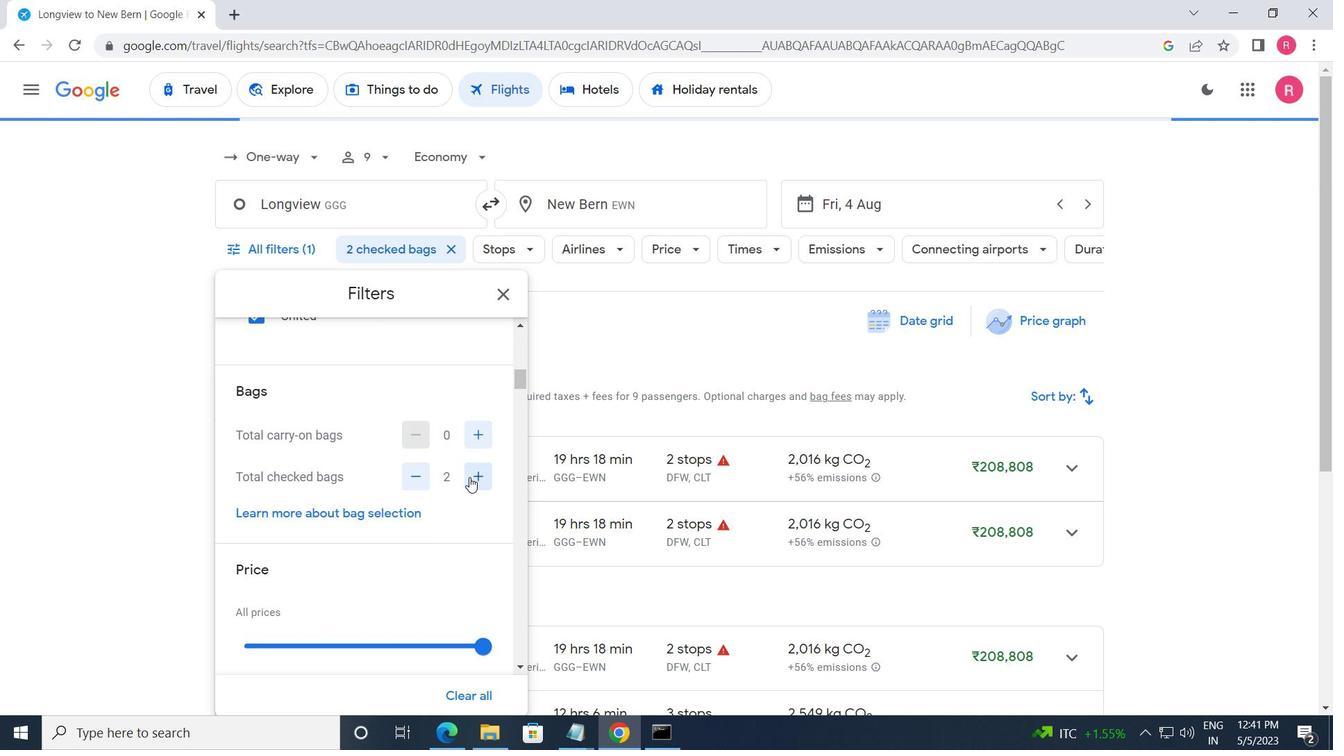 
Action: Mouse moved to (479, 468)
Screenshot: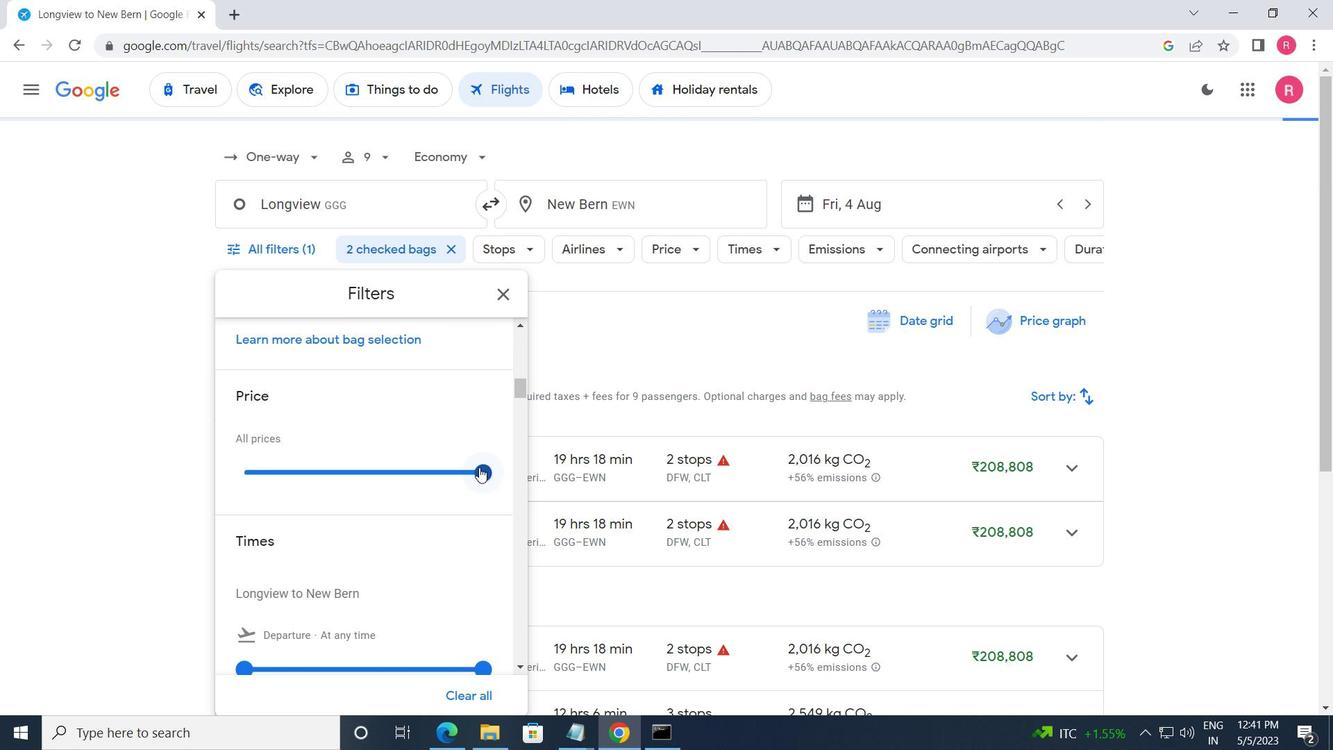 
Action: Mouse pressed left at (479, 468)
Screenshot: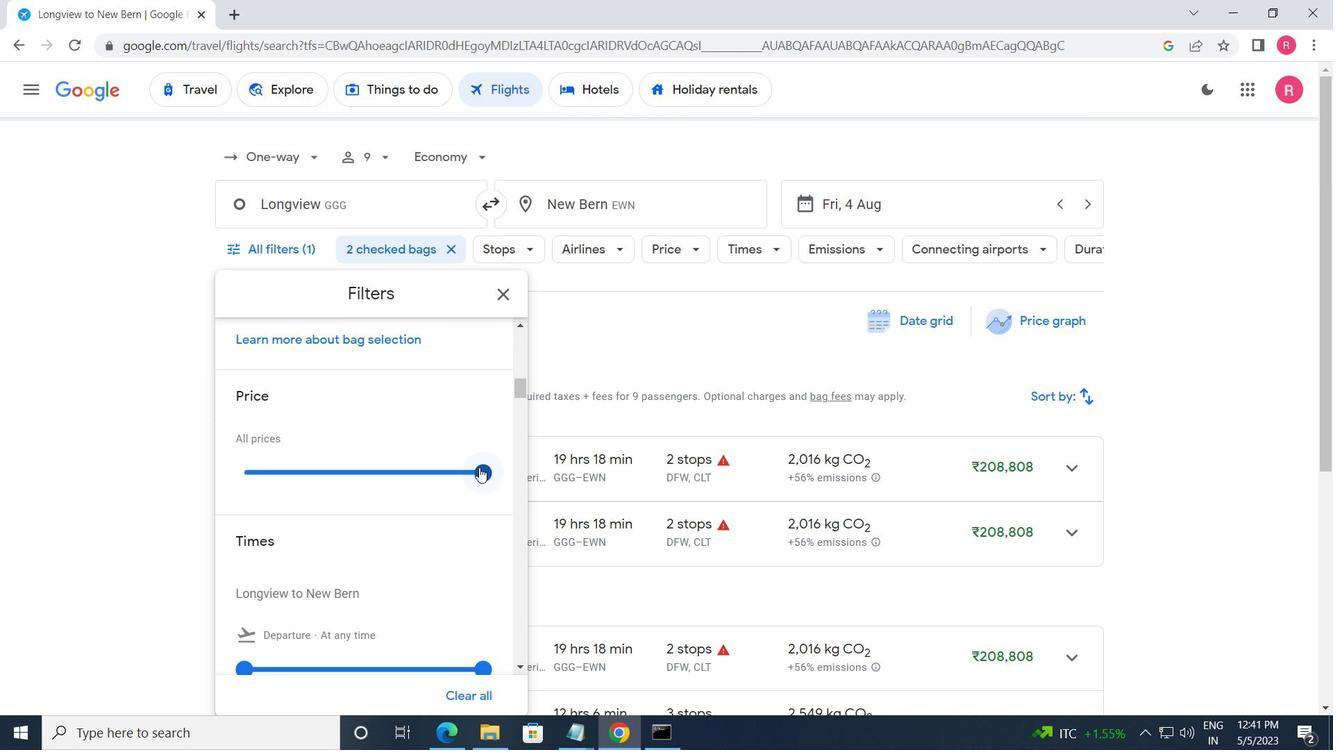 
Action: Mouse moved to (475, 476)
Screenshot: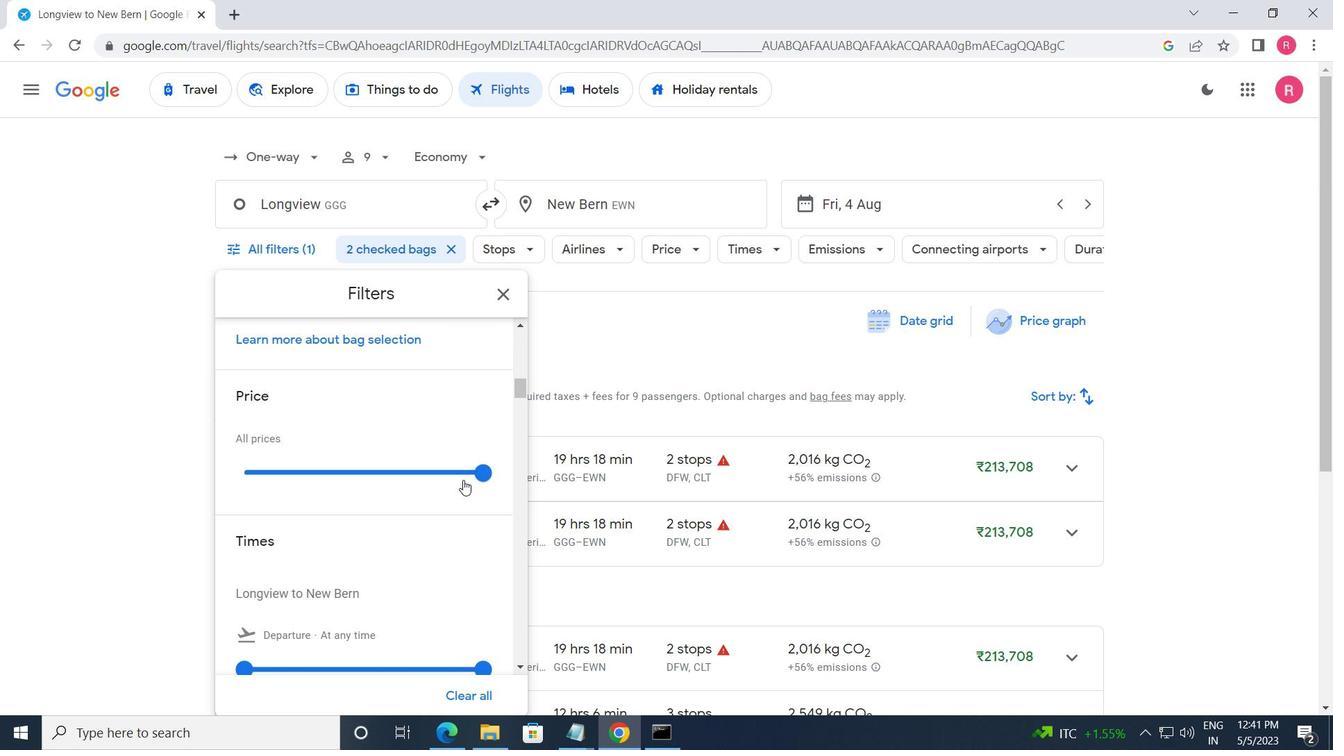 
Action: Mouse pressed left at (475, 476)
Screenshot: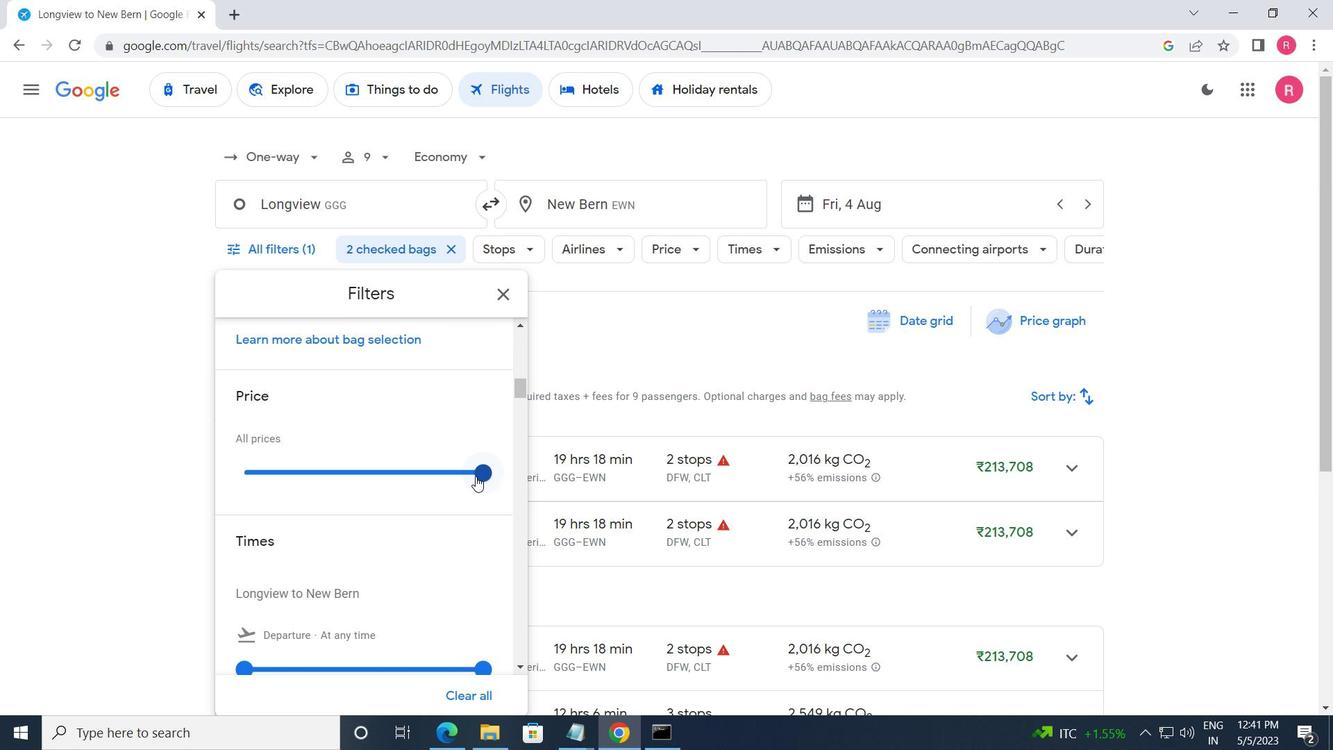 
Action: Mouse moved to (290, 509)
Screenshot: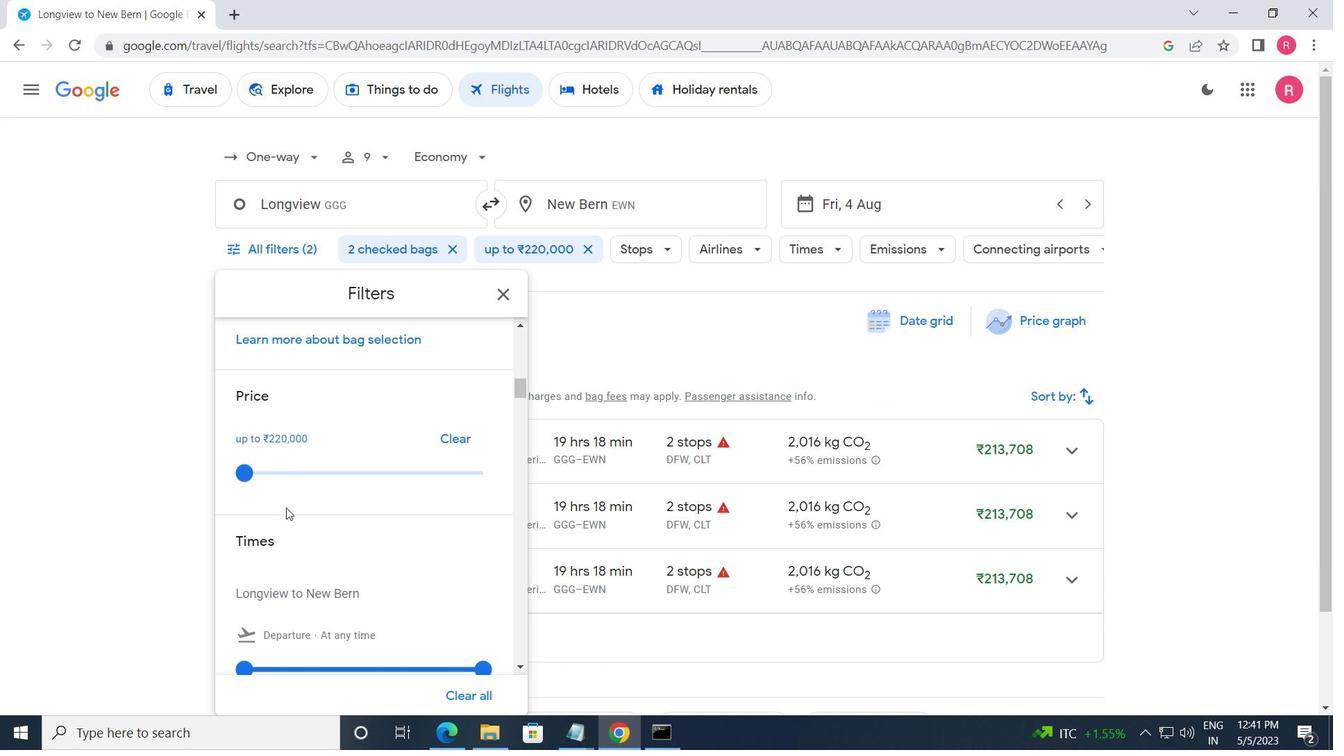 
Action: Mouse scrolled (290, 509) with delta (0, 0)
Screenshot: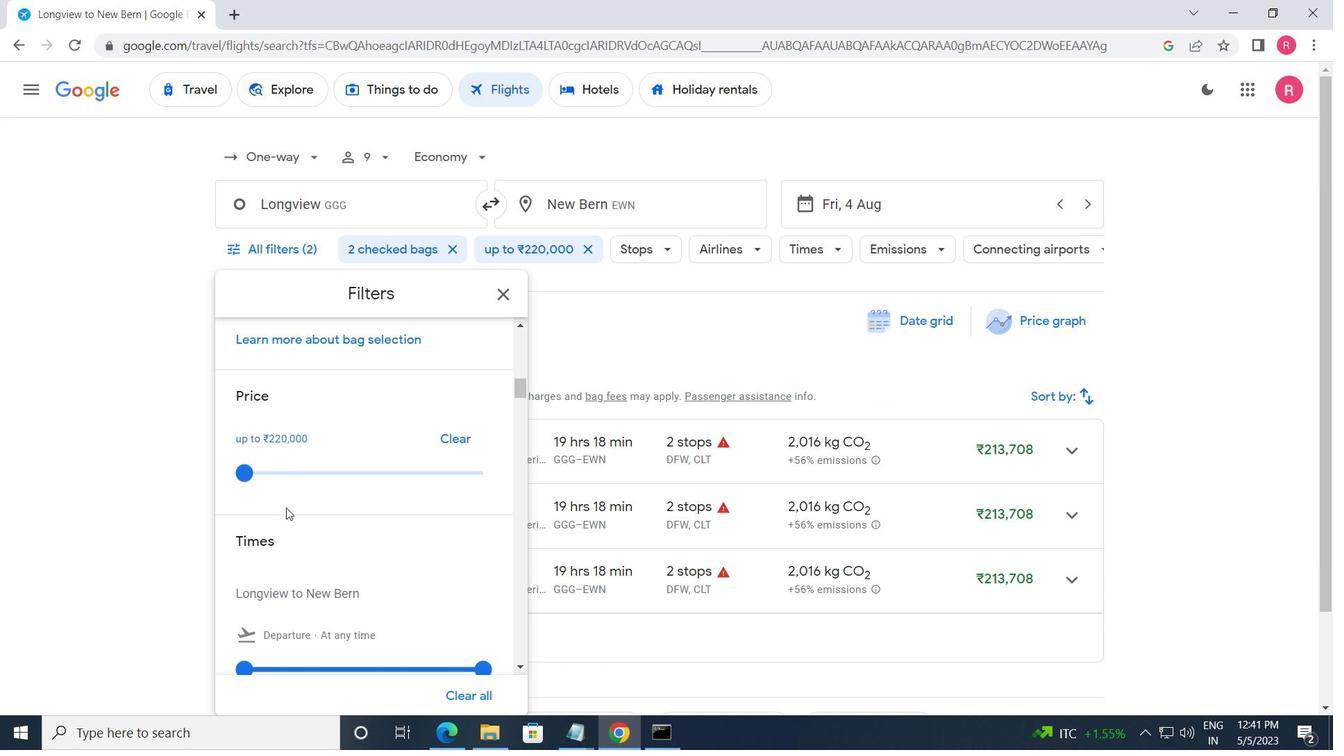 
Action: Mouse moved to (303, 516)
Screenshot: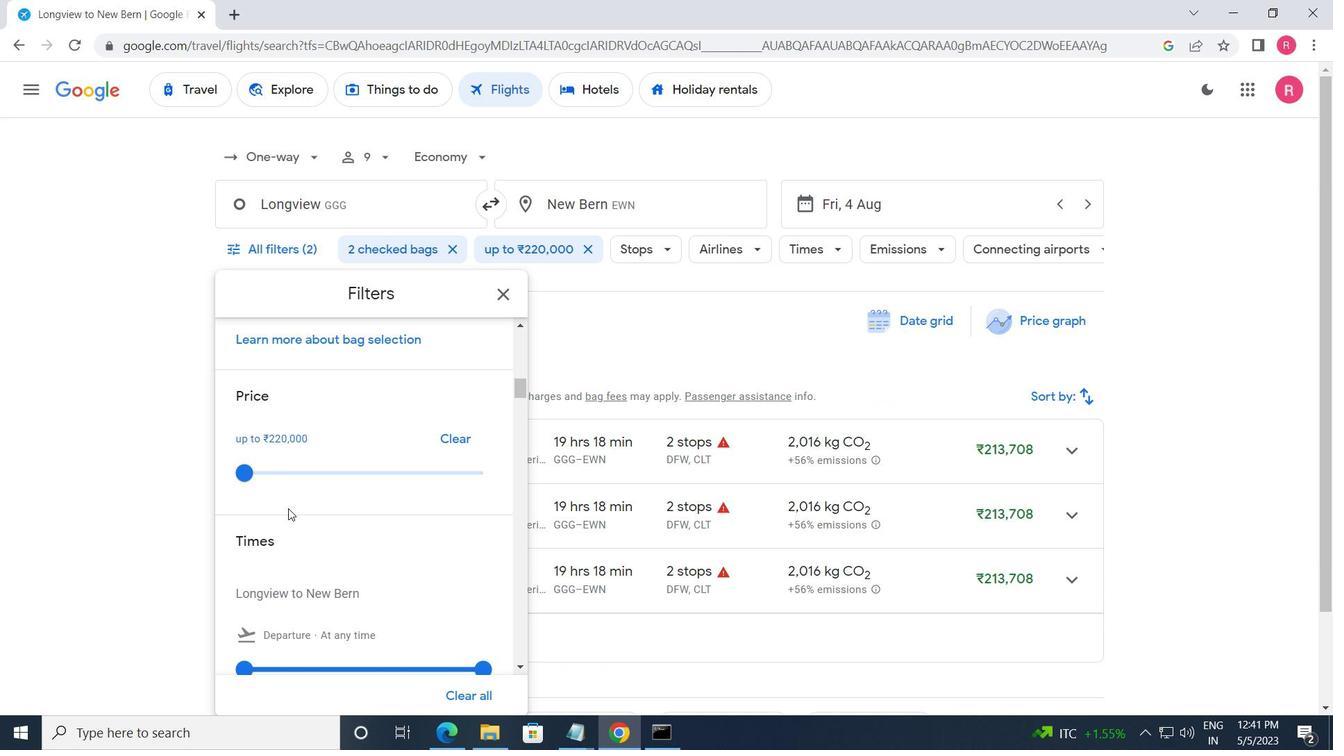 
Action: Mouse scrolled (303, 515) with delta (0, 0)
Screenshot: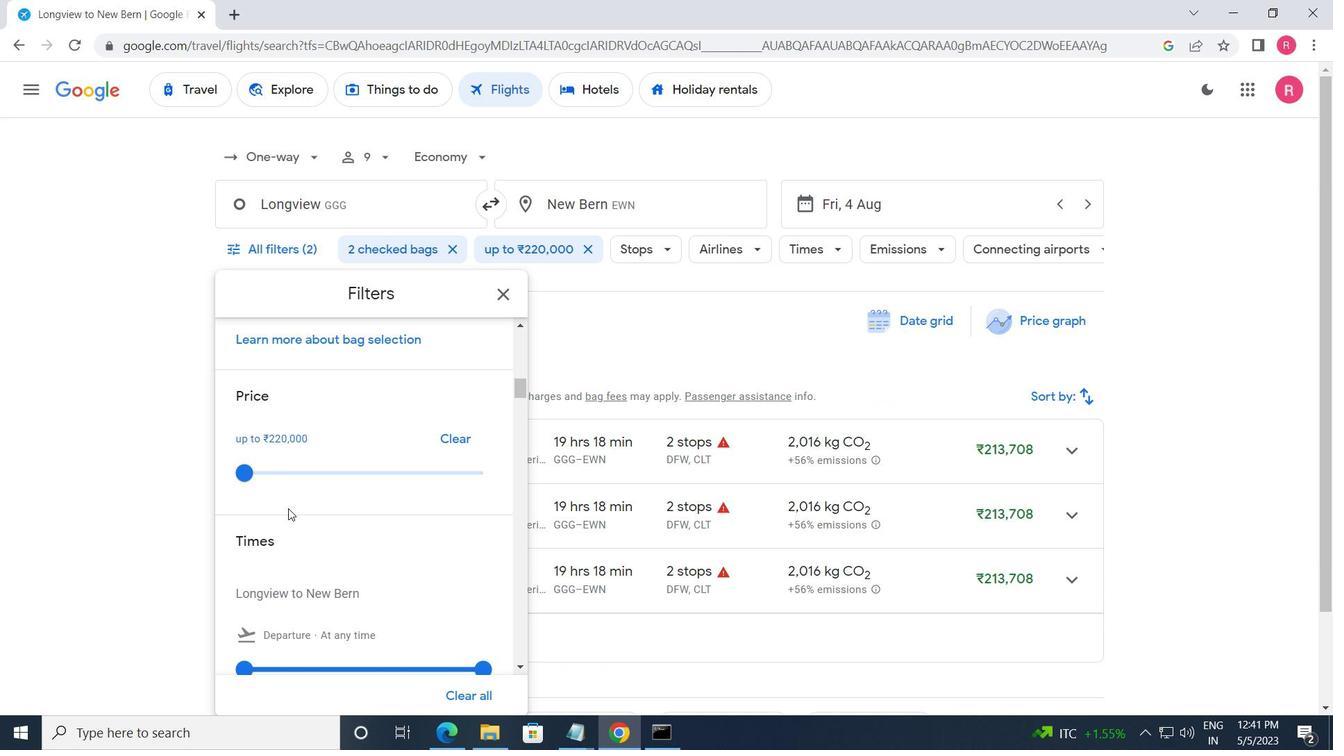 
Action: Mouse moved to (257, 510)
Screenshot: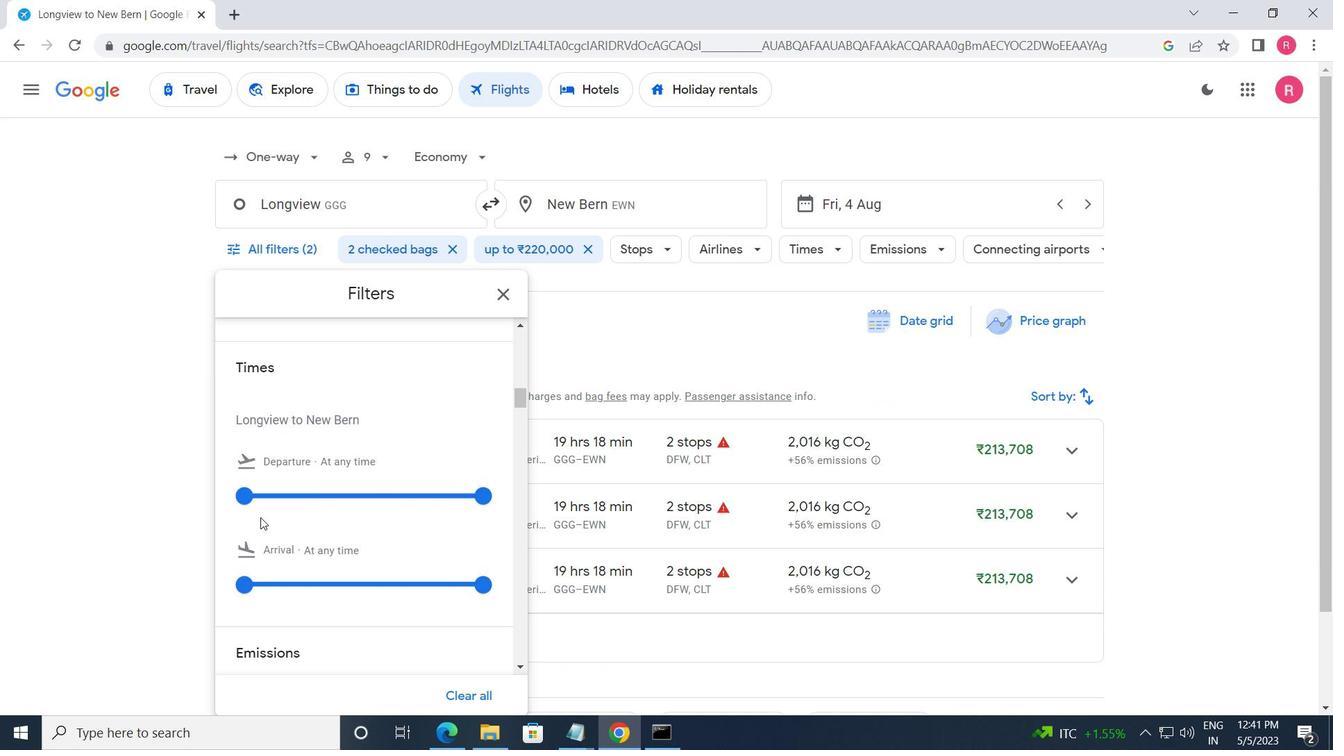 
Action: Mouse pressed left at (257, 510)
Screenshot: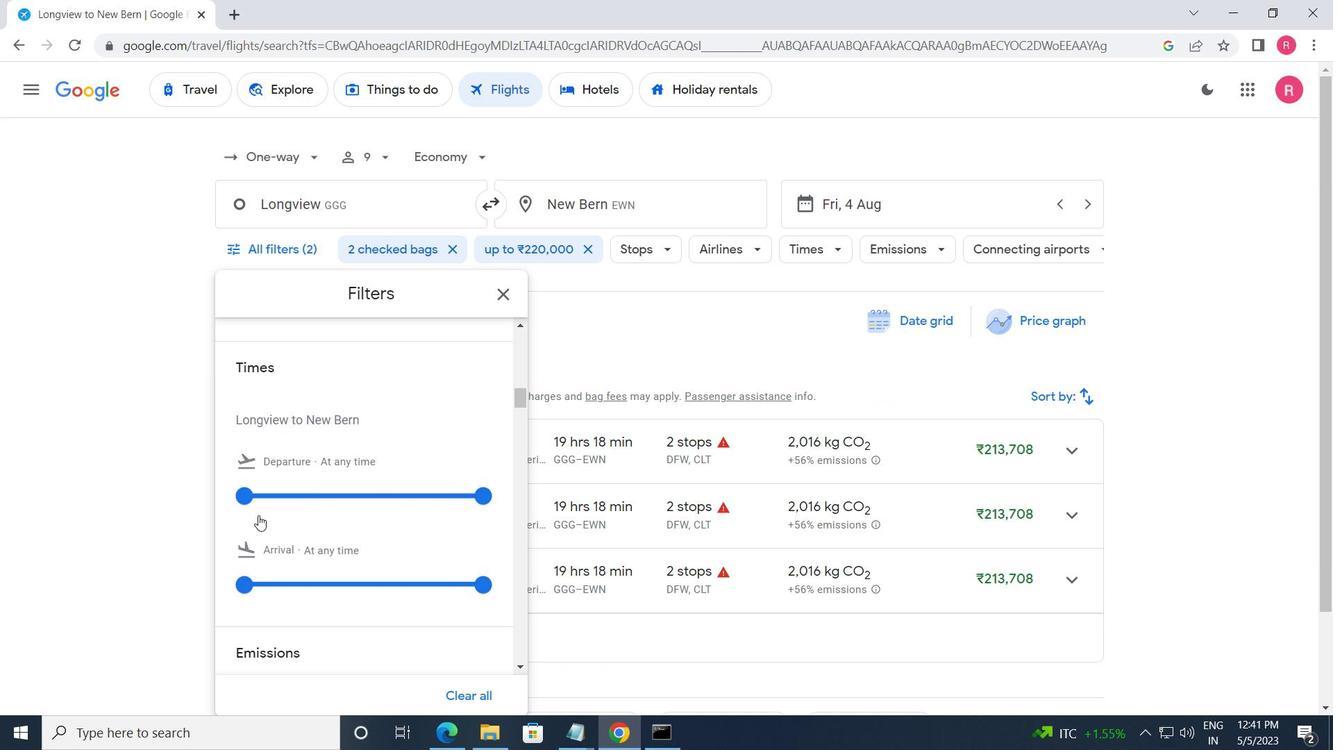 
Action: Mouse moved to (478, 494)
Screenshot: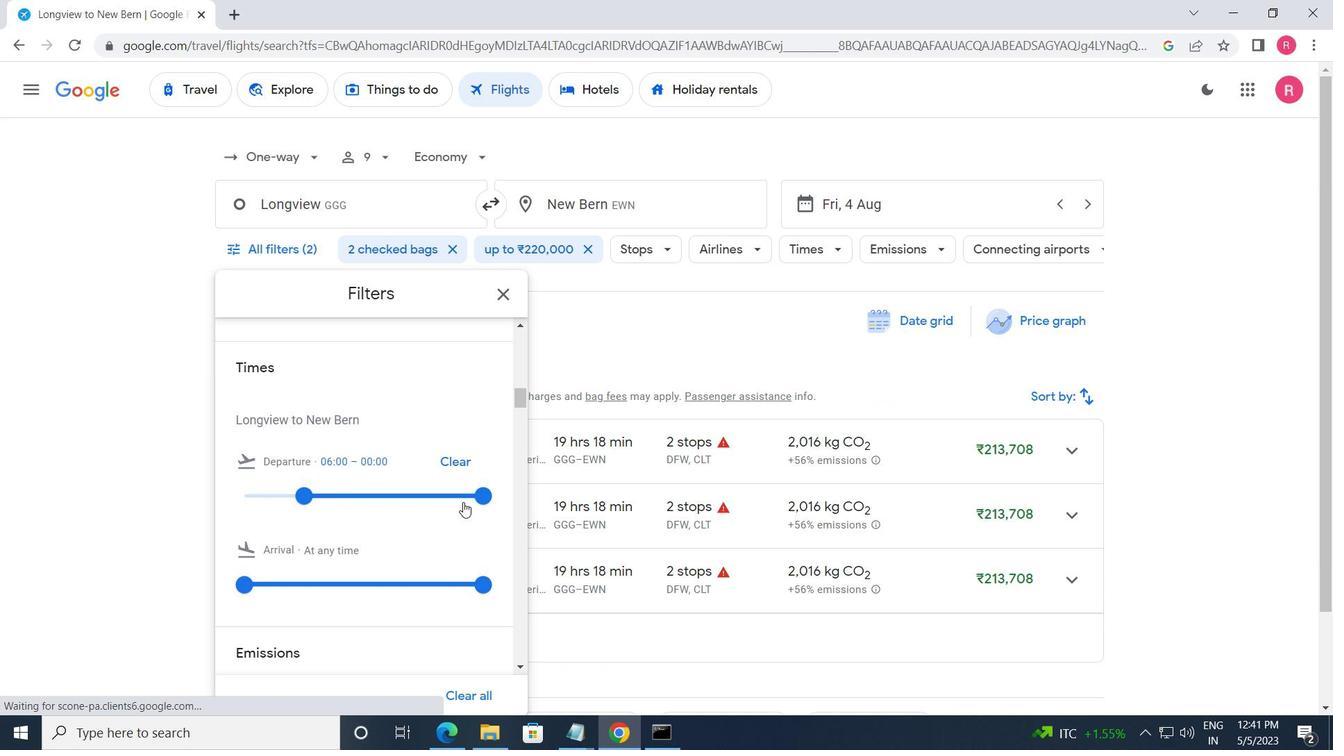 
Action: Mouse pressed left at (478, 494)
Screenshot: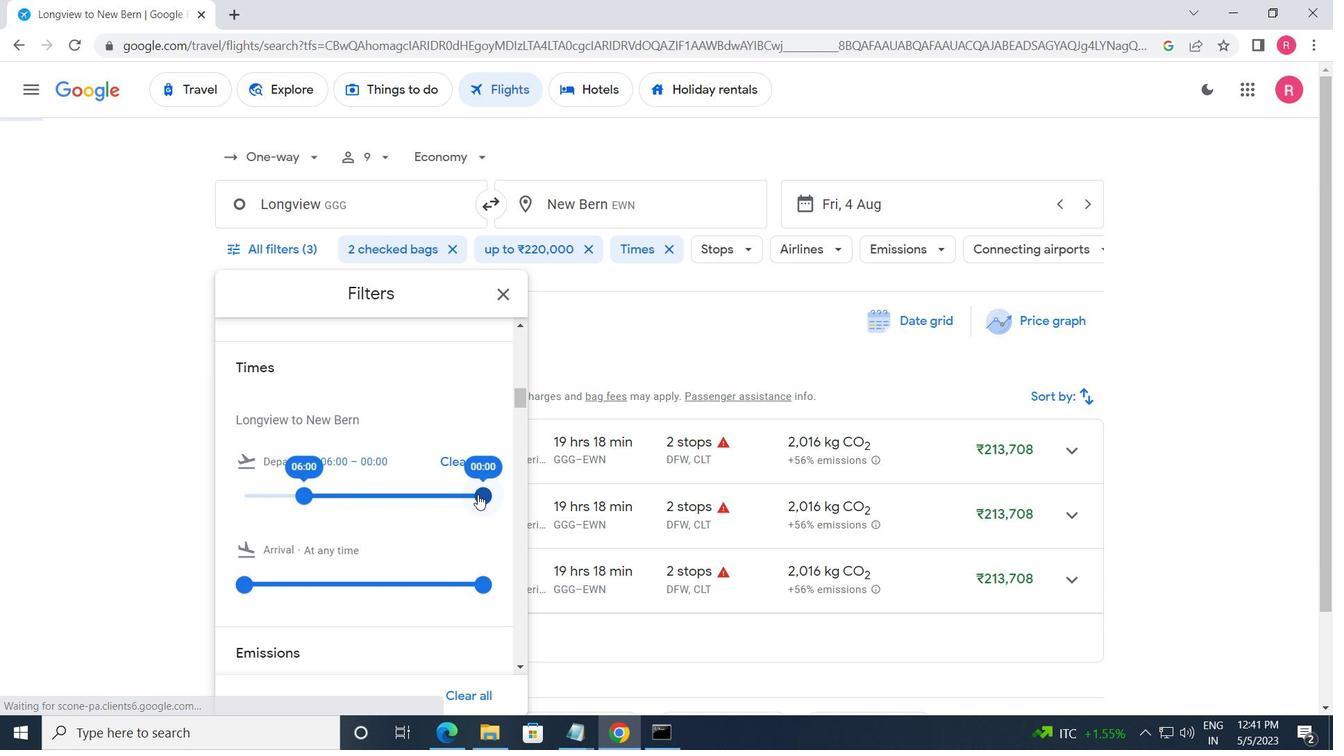 
Action: Mouse moved to (503, 300)
Screenshot: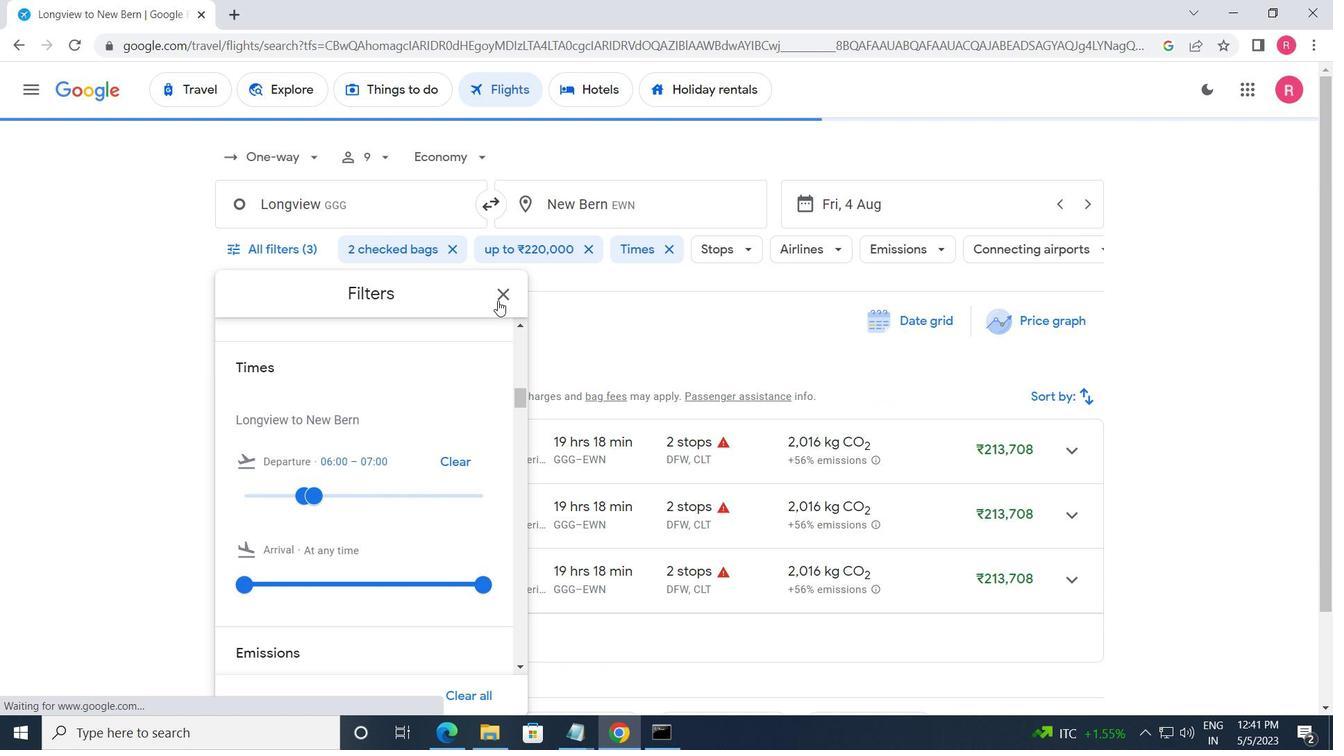 
Action: Mouse pressed left at (503, 300)
Screenshot: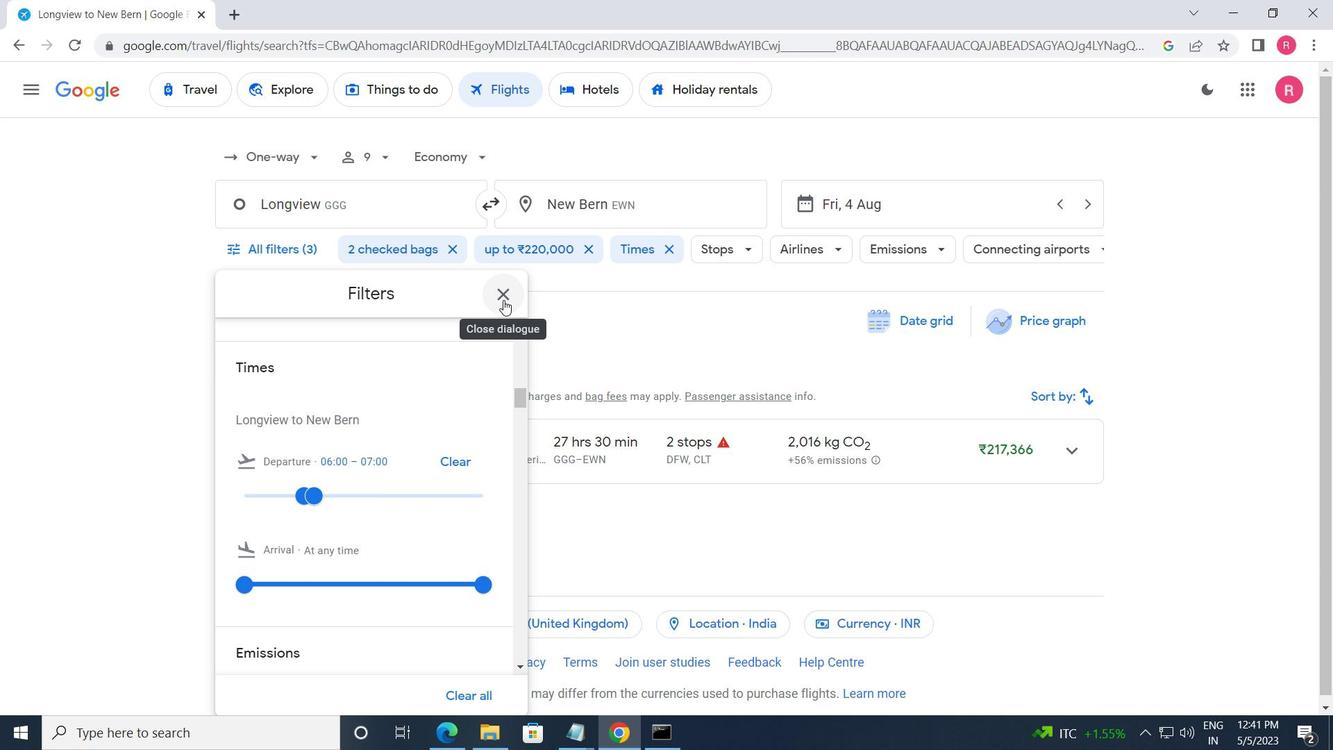 
